 Task: Plan a trip to Brvenica, Macedonia from 12th December, 2023 to 16th December, 2023 for 8 adults.8 bedrooms having 8 beds and 8 bathrooms. Property type can be hotel. Amenities needed are: wifi, TV, free parkinig on premises, gym, breakfast. Look for 5 properties as per requirement.
Action: Mouse moved to (524, 114)
Screenshot: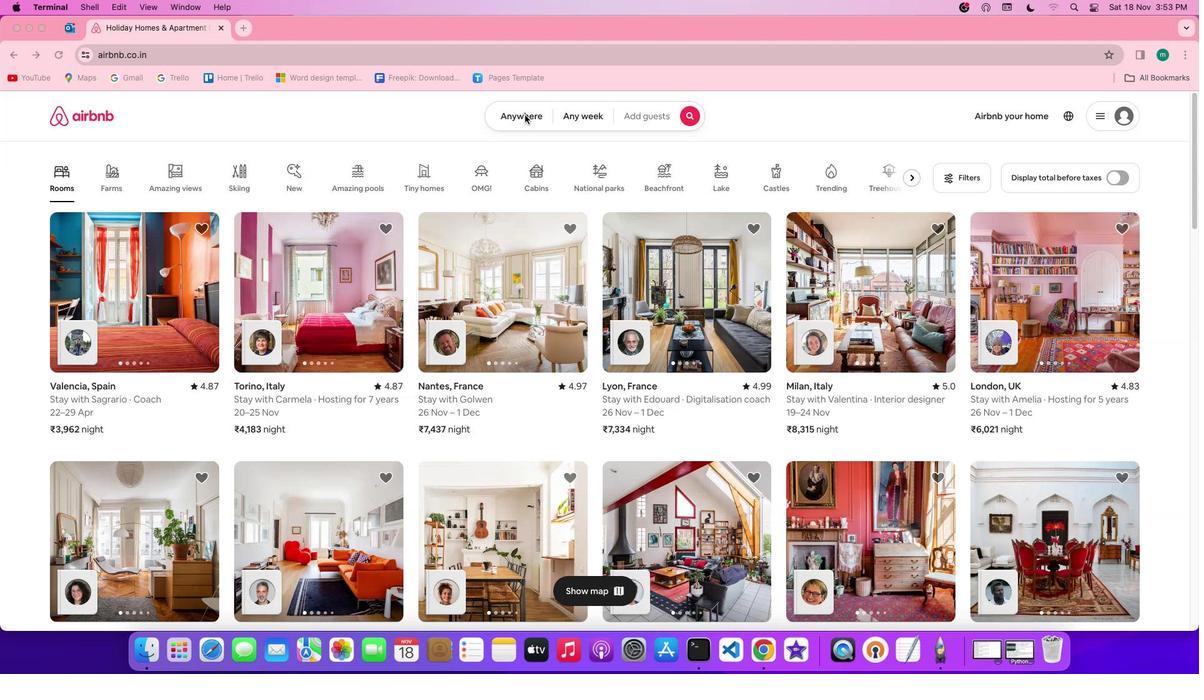 
Action: Mouse pressed left at (524, 114)
Screenshot: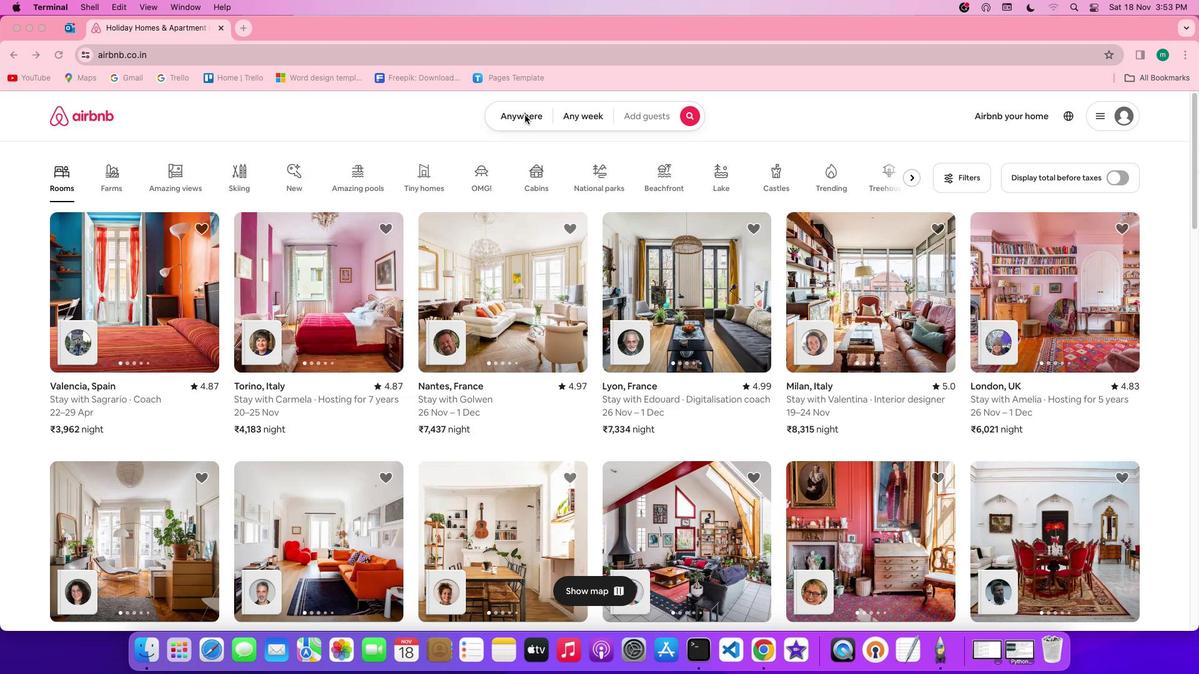 
Action: Mouse pressed left at (524, 114)
Screenshot: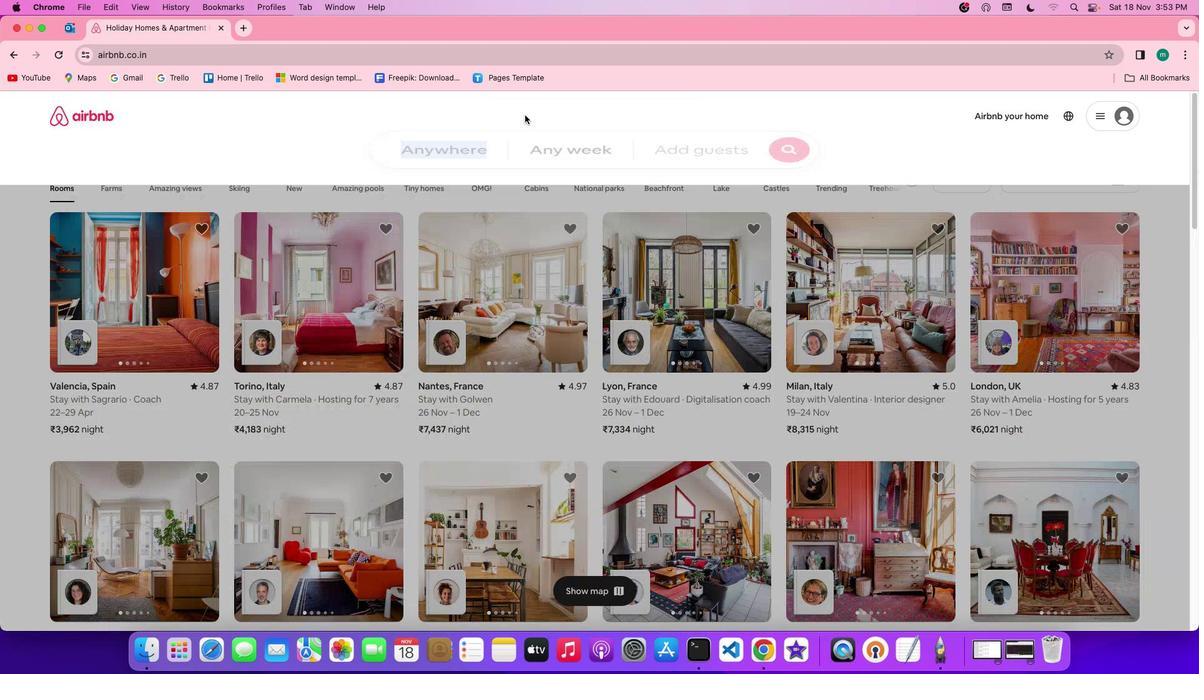
Action: Mouse moved to (467, 166)
Screenshot: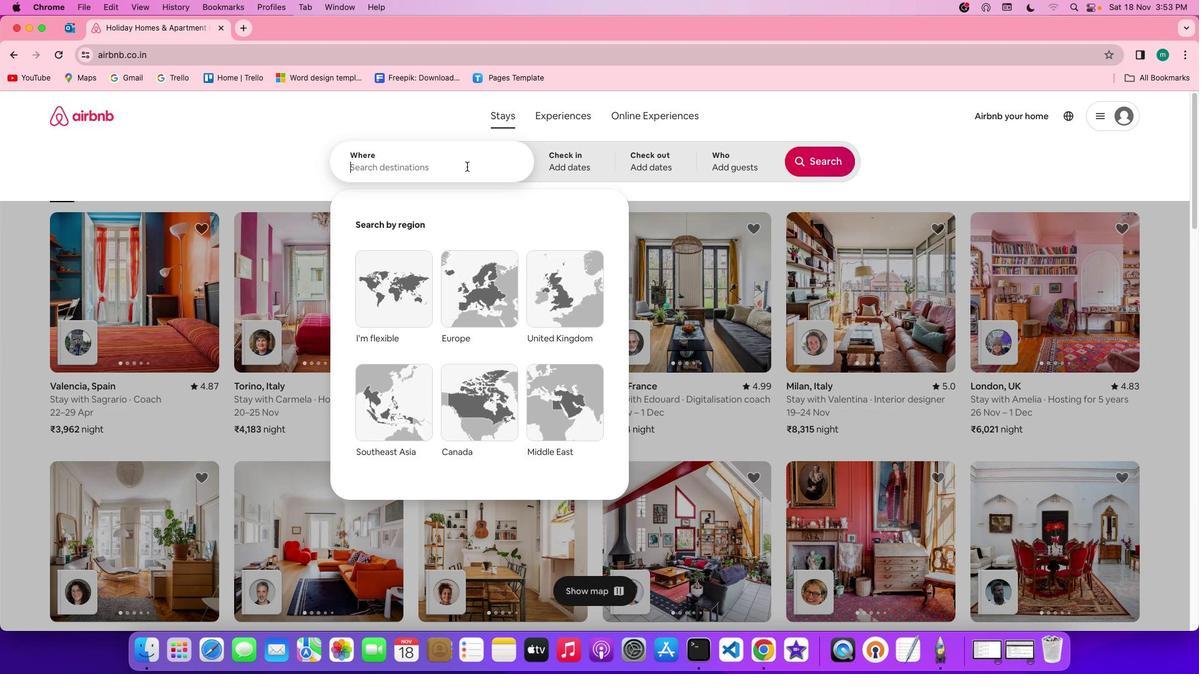 
Action: Mouse pressed left at (467, 166)
Screenshot: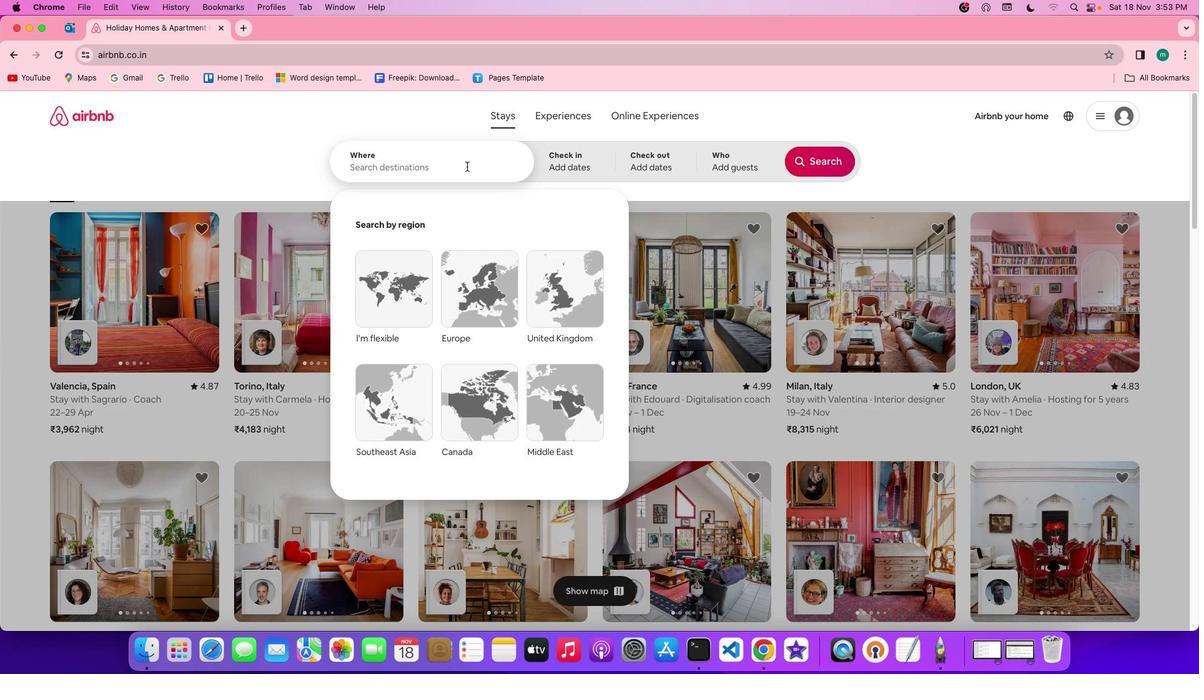 
Action: Key pressed Key.spaceKey.shift'B''r''v''e''n''i''c''a'','Key.spaceKey.shift'M''a''c''e''d''o''n''i''a'
Screenshot: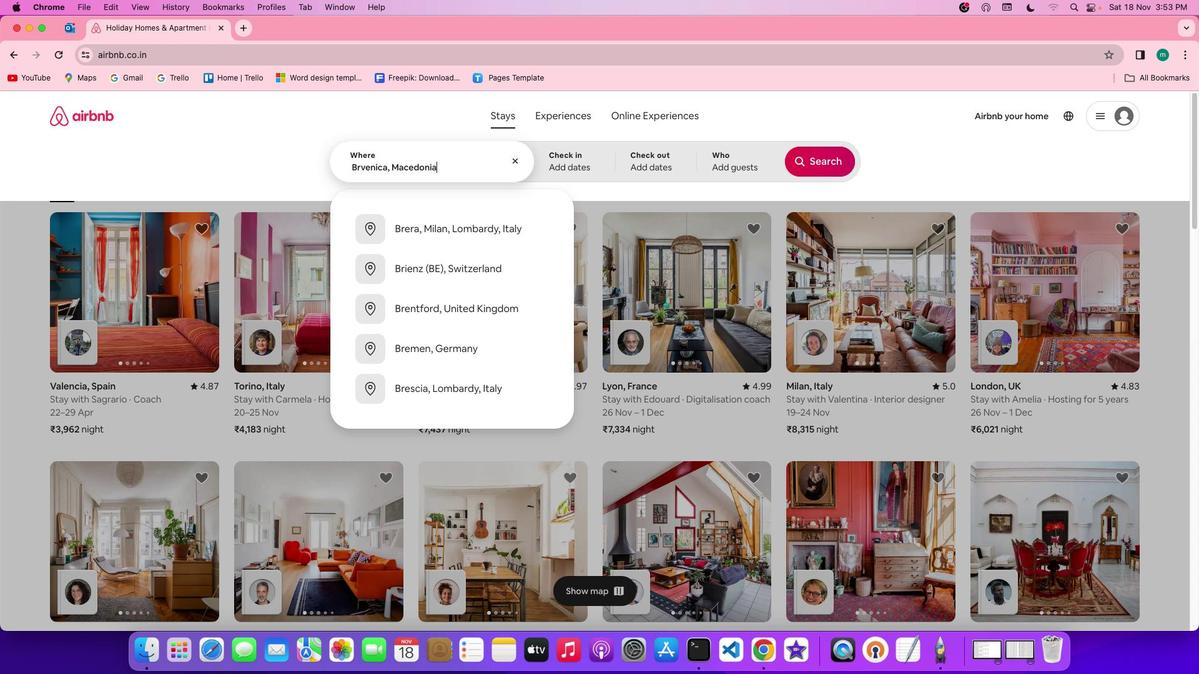 
Action: Mouse moved to (579, 157)
Screenshot: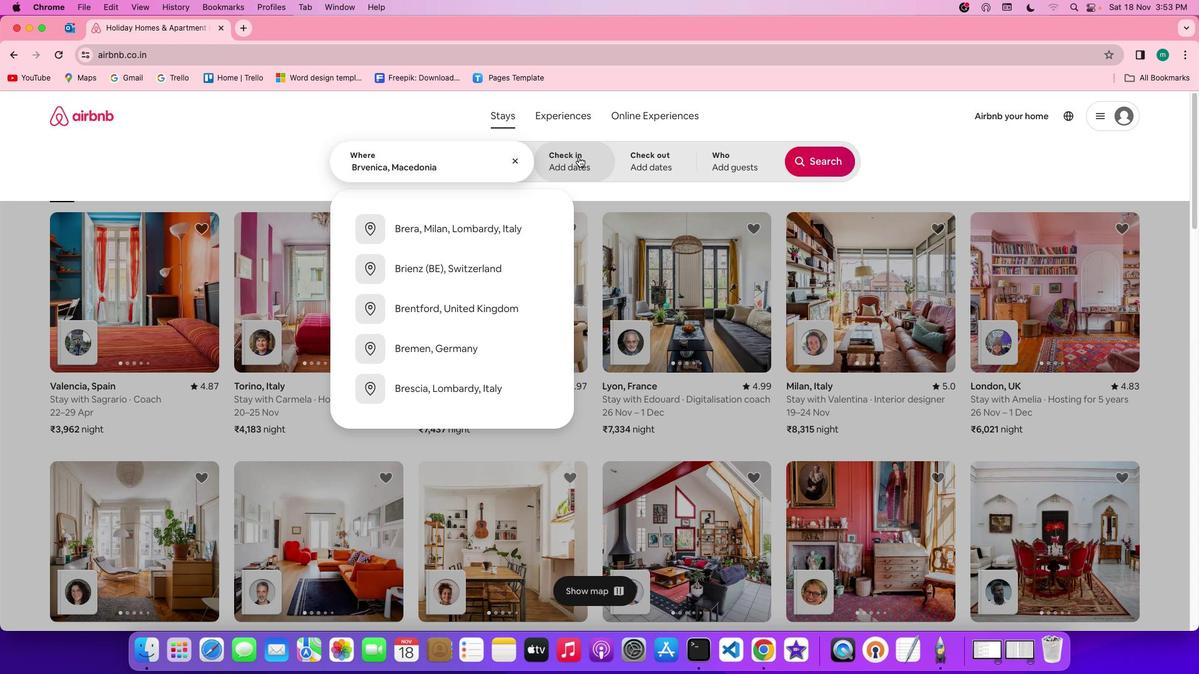 
Action: Mouse pressed left at (579, 157)
Screenshot: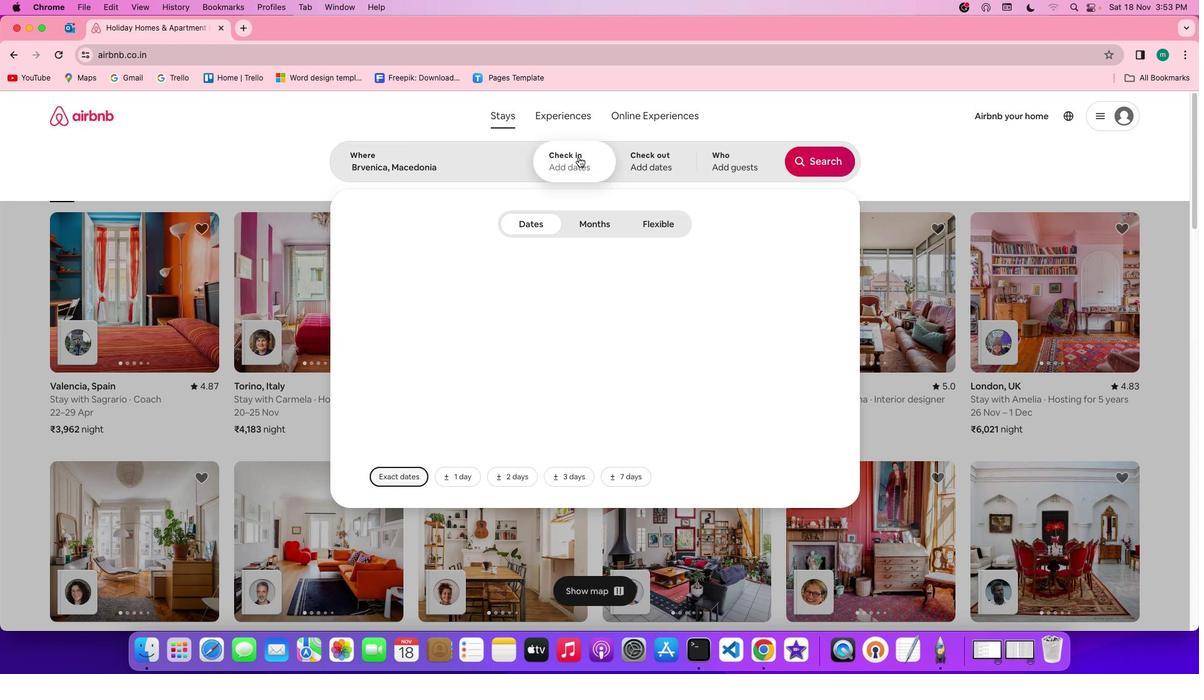 
Action: Mouse moved to (682, 371)
Screenshot: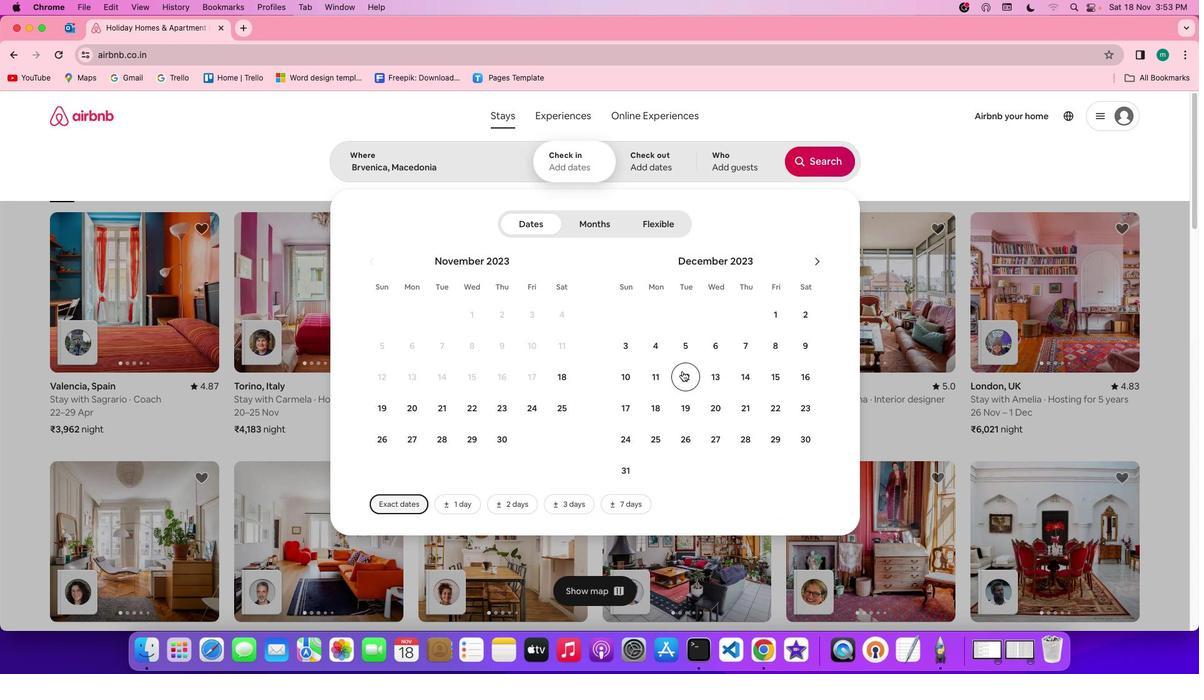 
Action: Mouse pressed left at (682, 371)
Screenshot: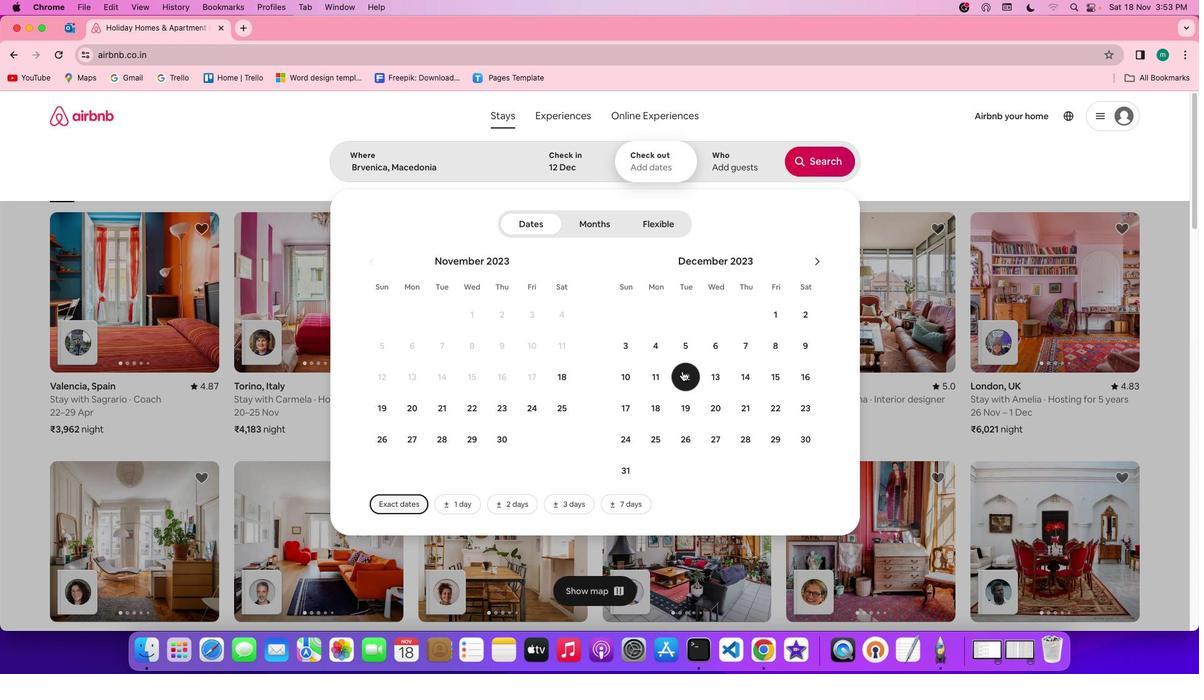 
Action: Mouse moved to (817, 371)
Screenshot: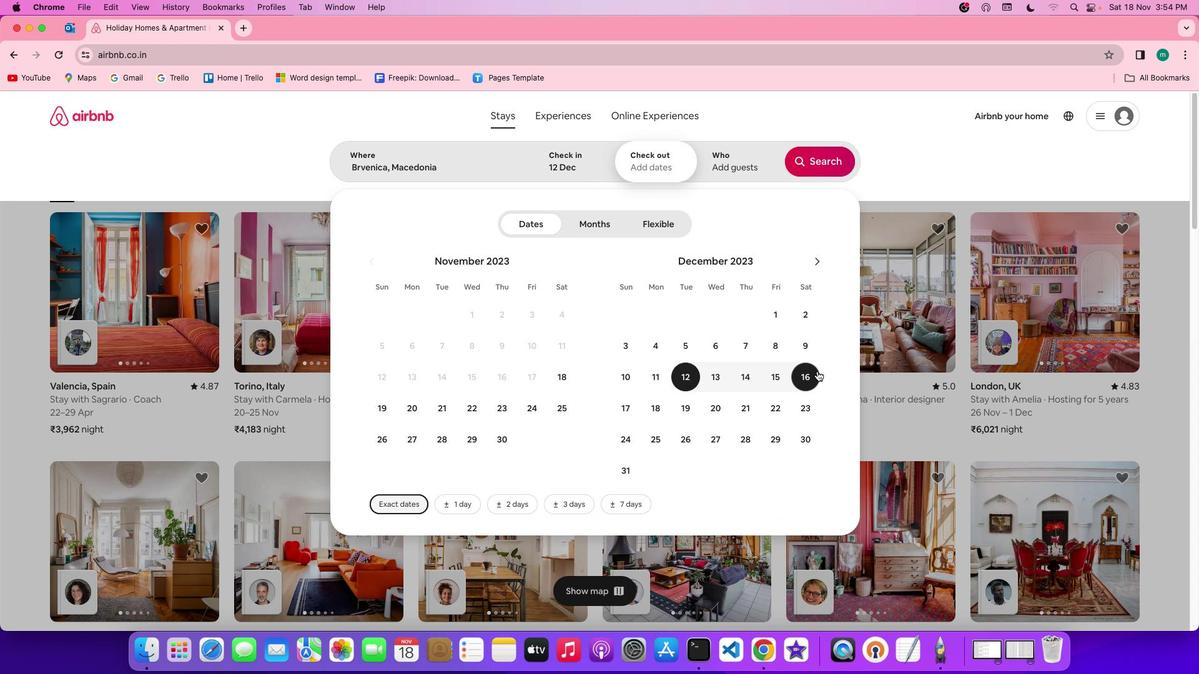 
Action: Mouse pressed left at (817, 371)
Screenshot: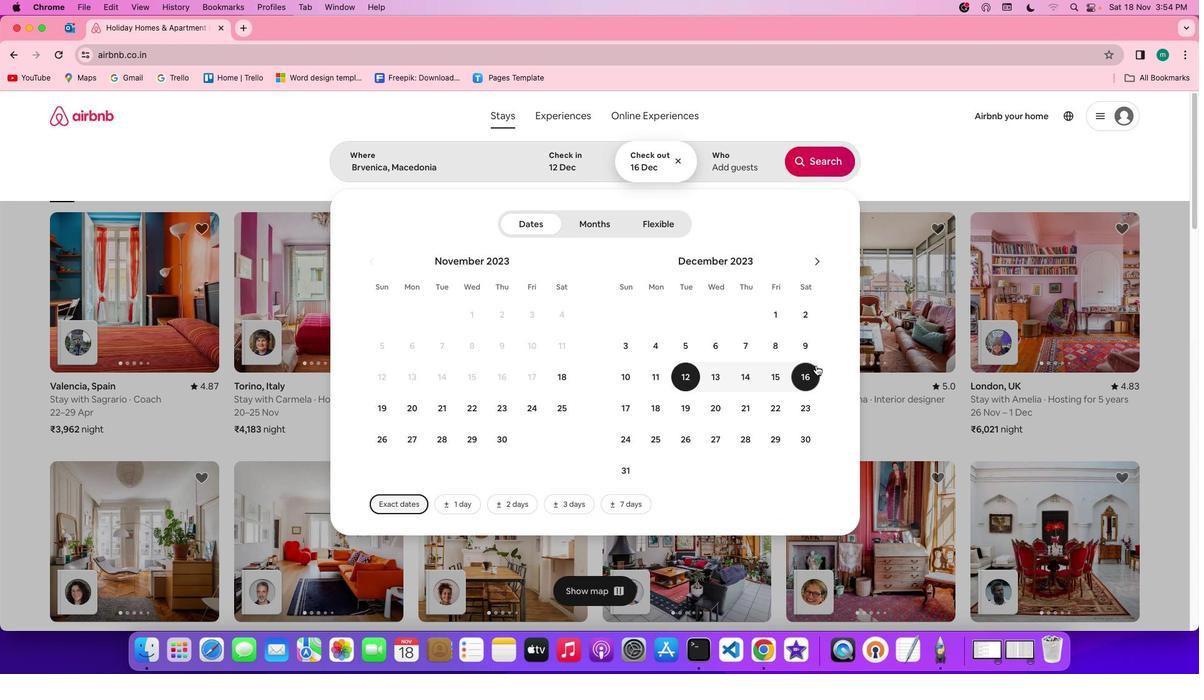 
Action: Mouse moved to (750, 156)
Screenshot: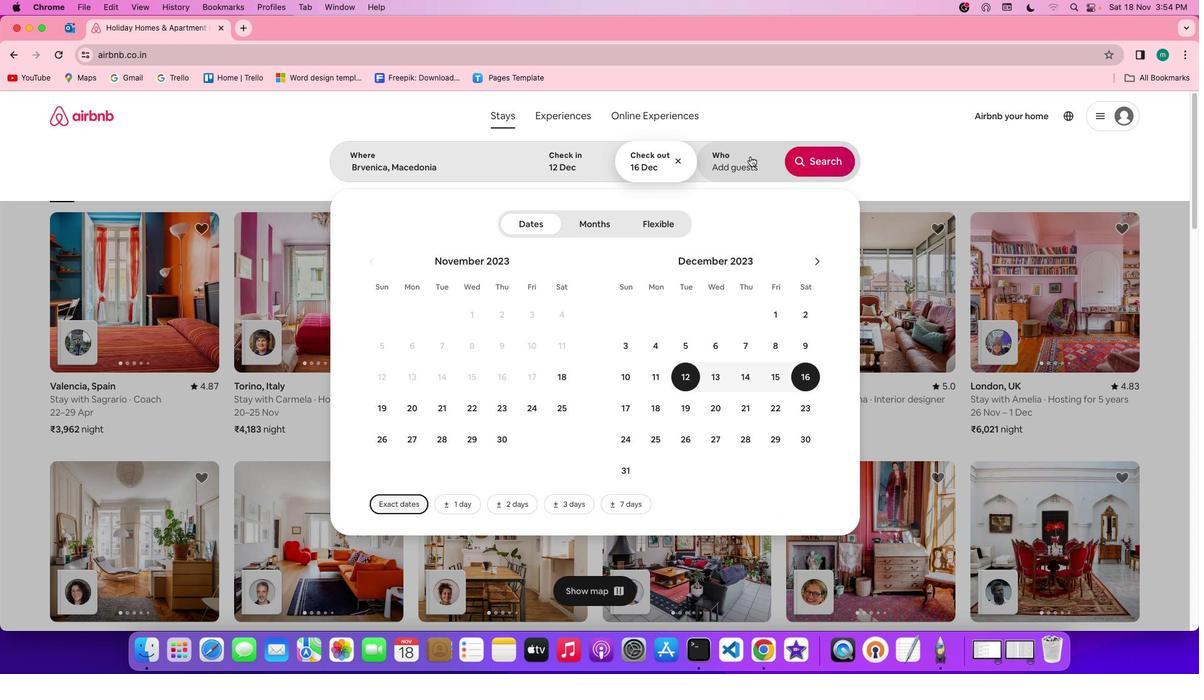 
Action: Mouse pressed left at (750, 156)
Screenshot: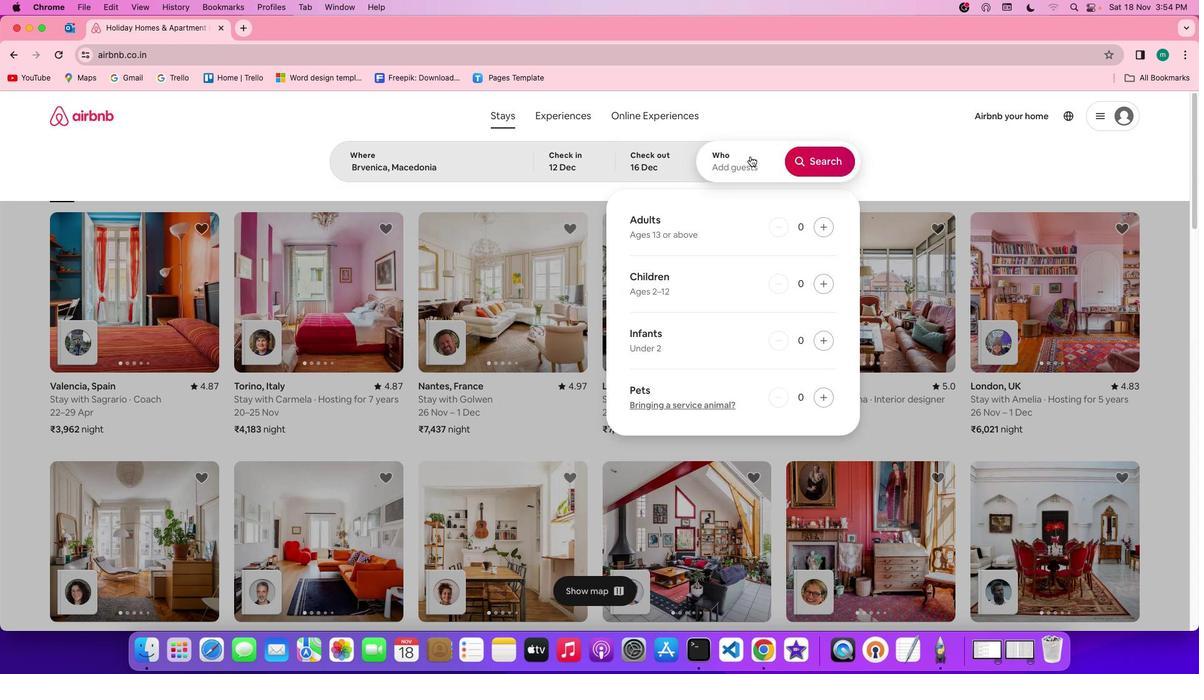 
Action: Mouse moved to (817, 228)
Screenshot: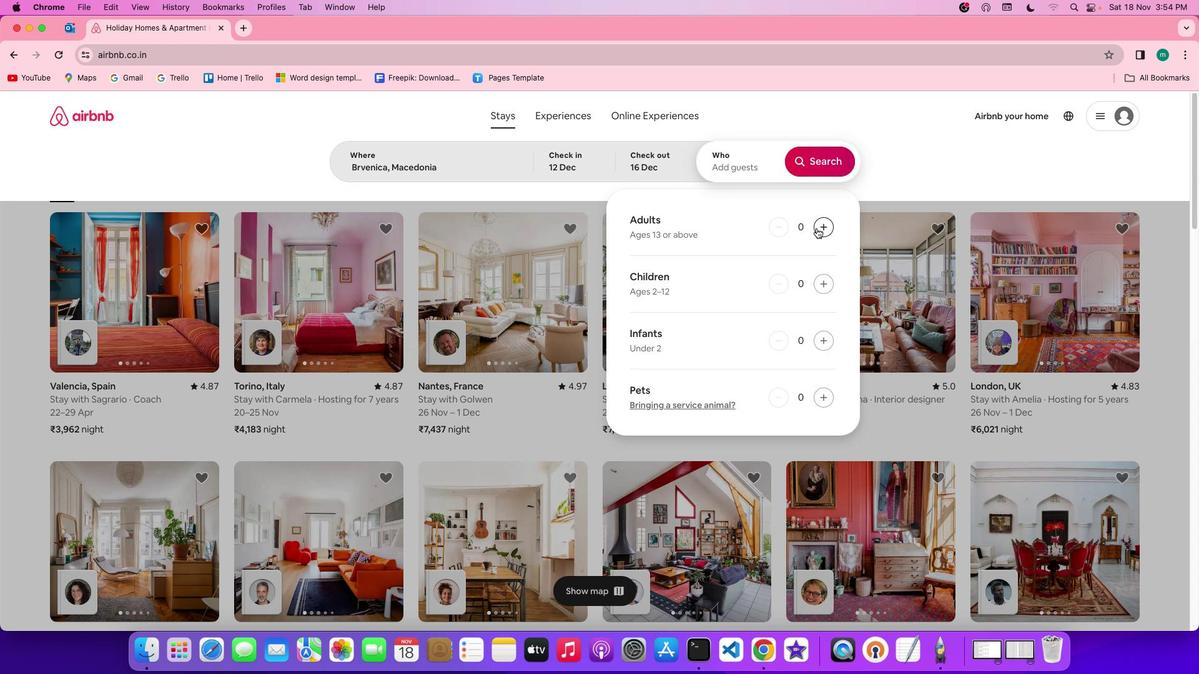 
Action: Mouse pressed left at (817, 228)
Screenshot: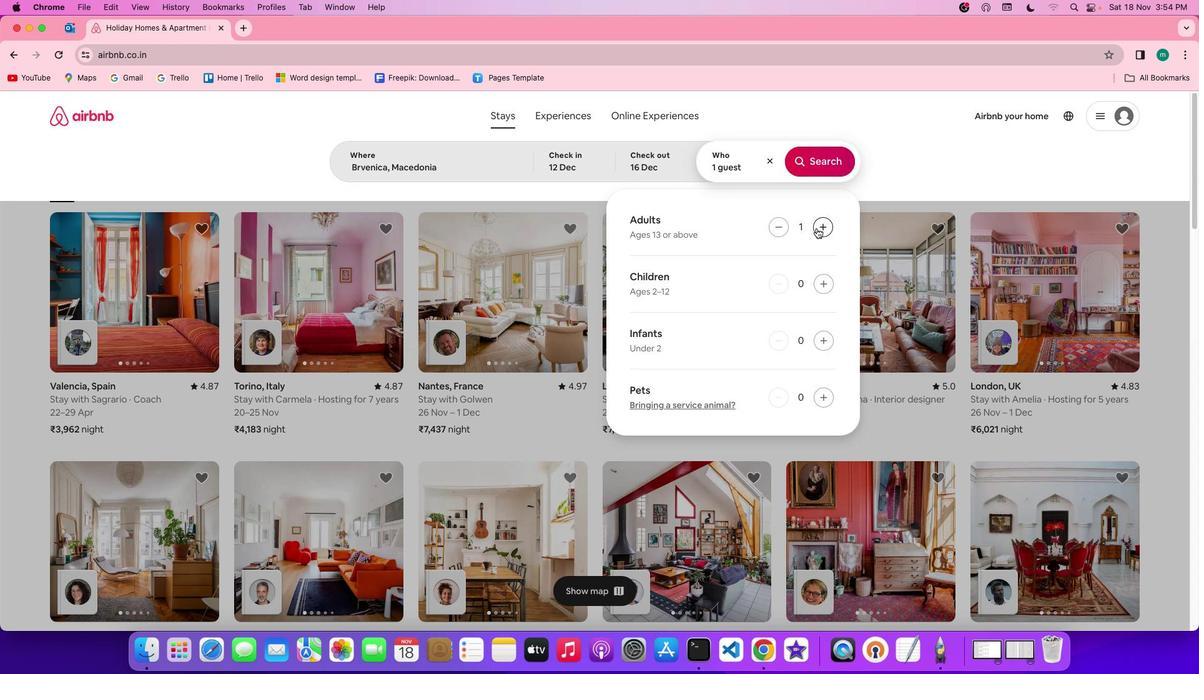 
Action: Mouse pressed left at (817, 228)
Screenshot: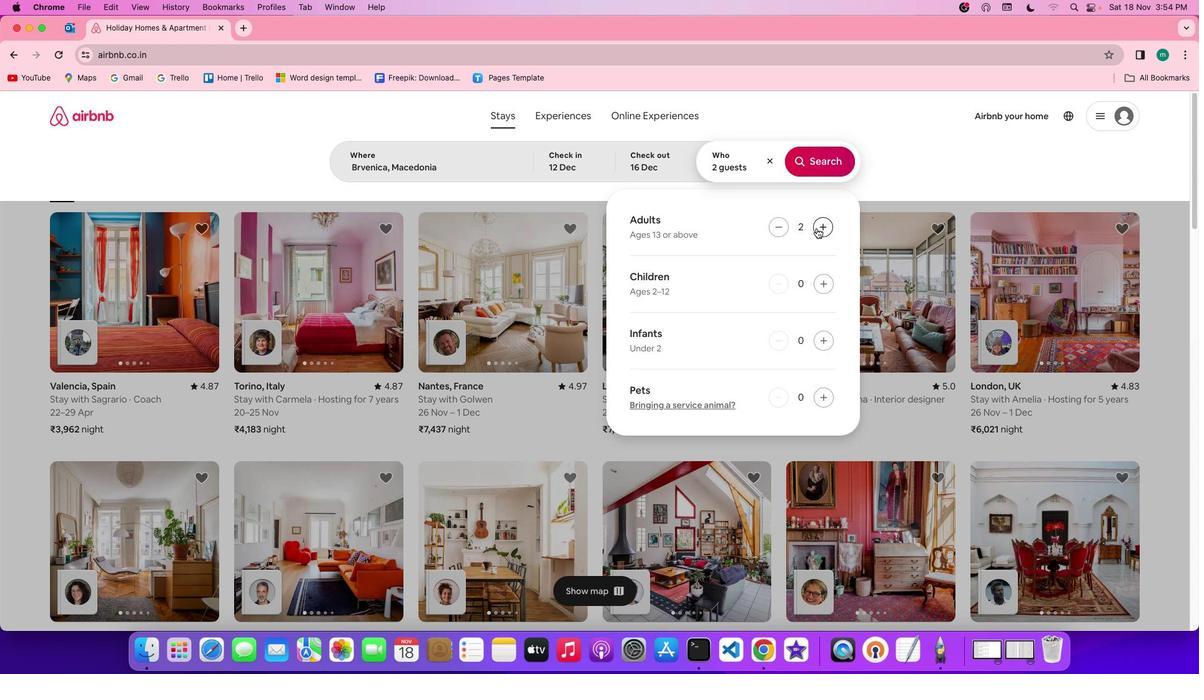 
Action: Mouse pressed left at (817, 228)
Screenshot: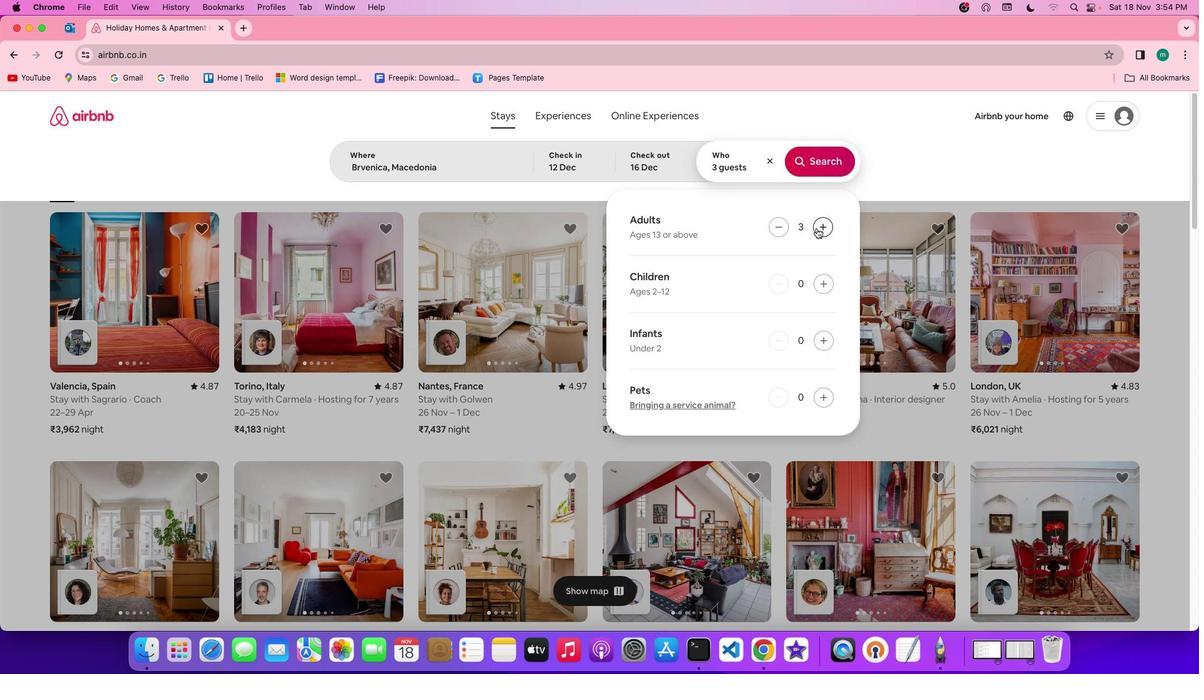 
Action: Mouse pressed left at (817, 228)
Screenshot: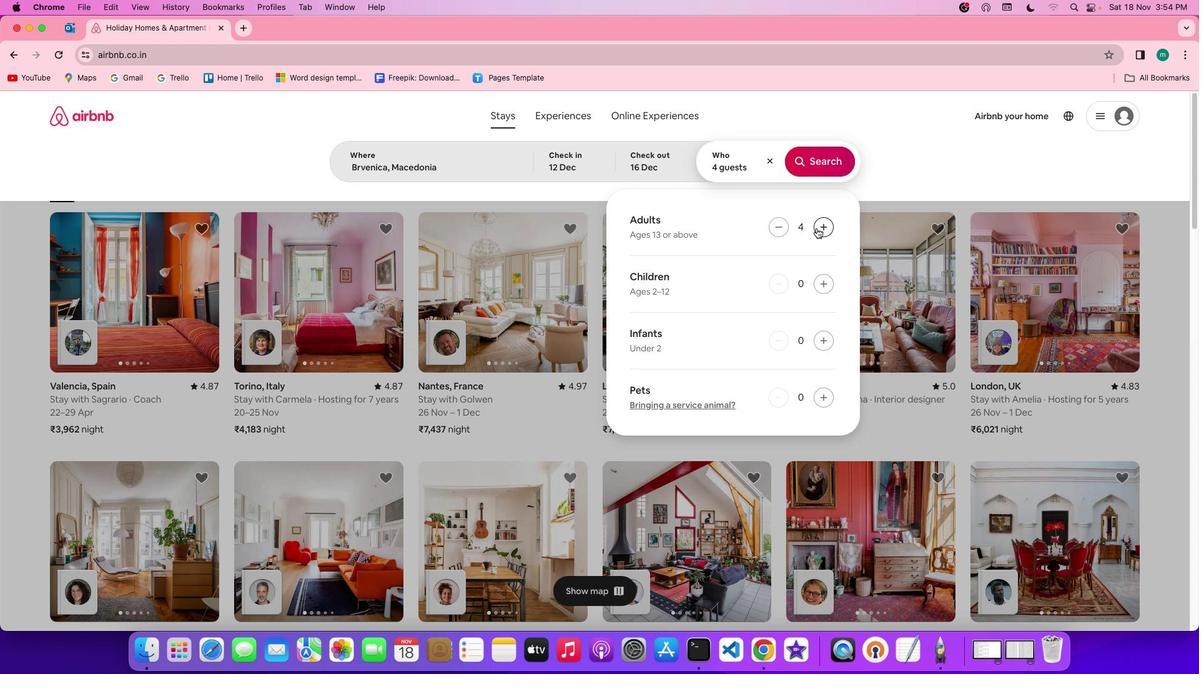 
Action: Mouse pressed left at (817, 228)
Screenshot: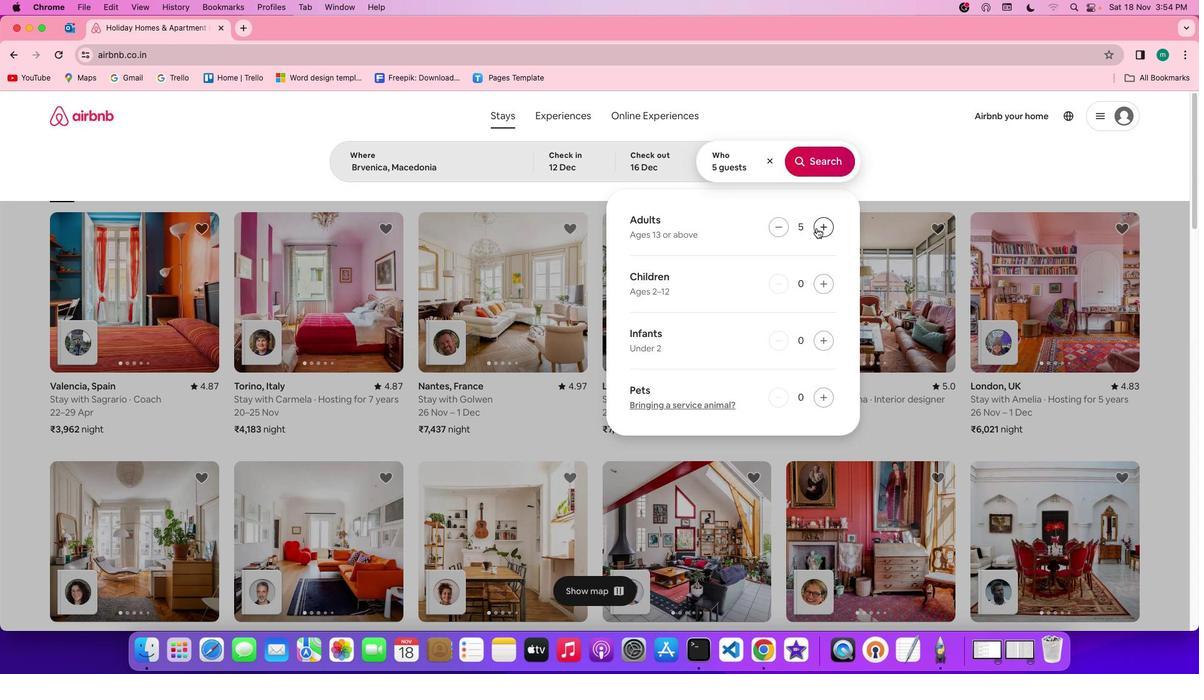 
Action: Mouse pressed left at (817, 228)
Screenshot: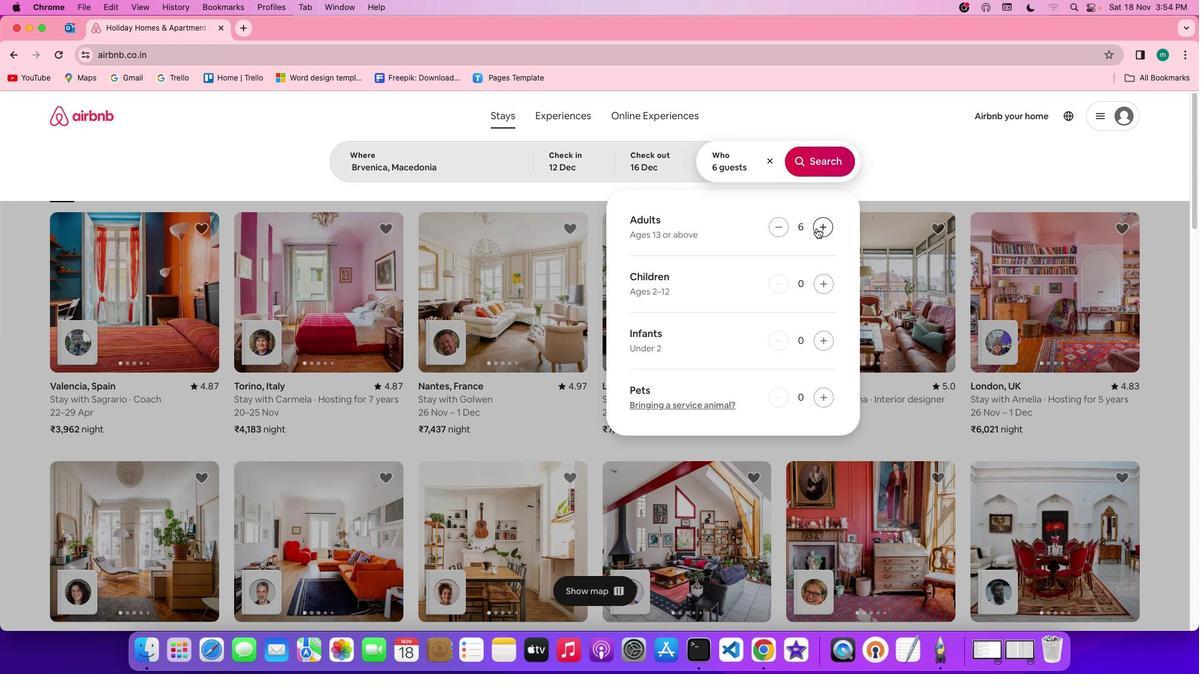 
Action: Mouse pressed left at (817, 228)
Screenshot: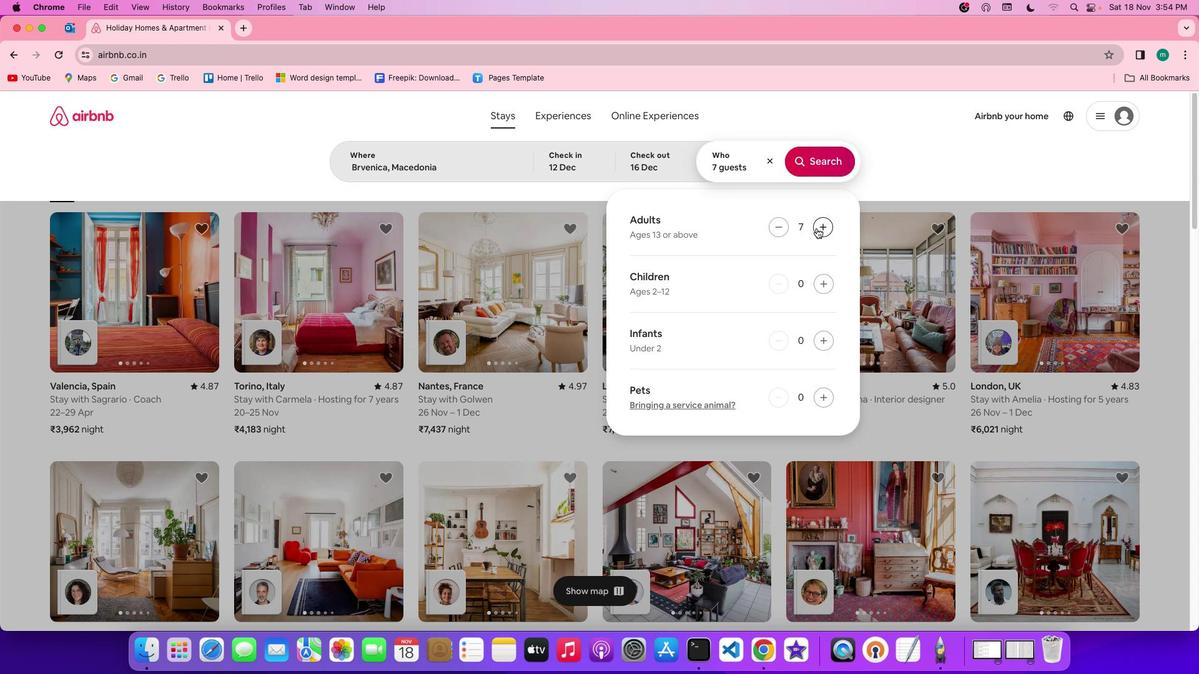 
Action: Mouse pressed left at (817, 228)
Screenshot: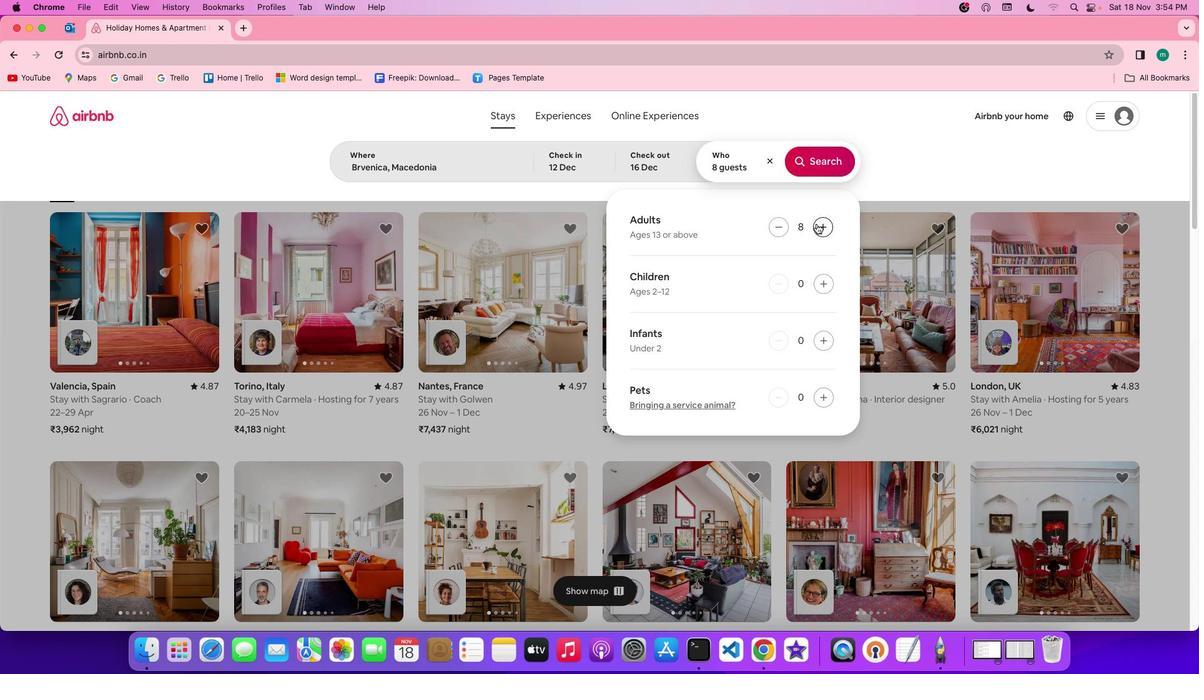 
Action: Mouse moved to (822, 166)
Screenshot: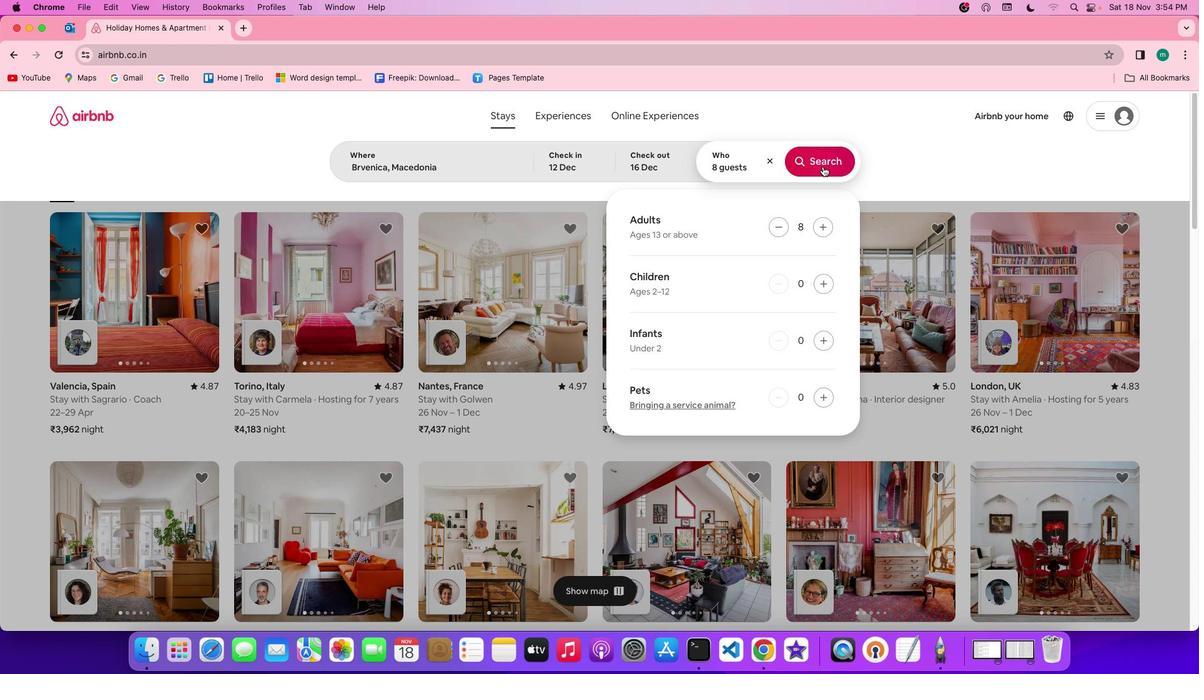 
Action: Mouse pressed left at (822, 166)
Screenshot: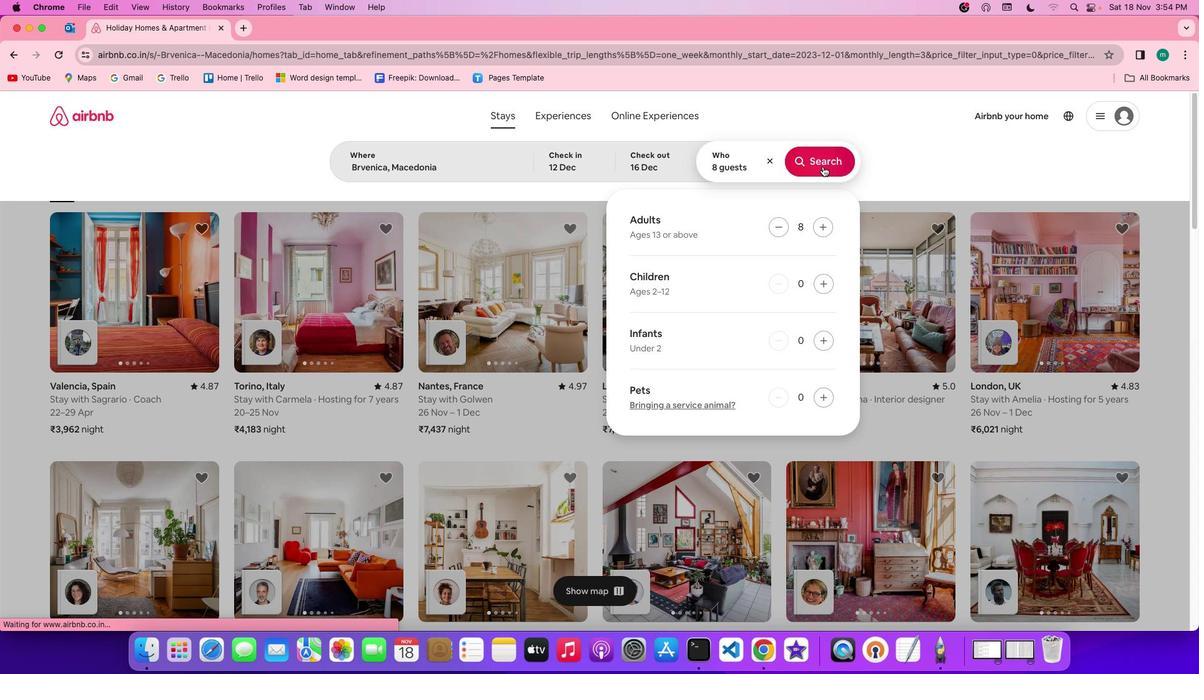 
Action: Mouse moved to (1013, 163)
Screenshot: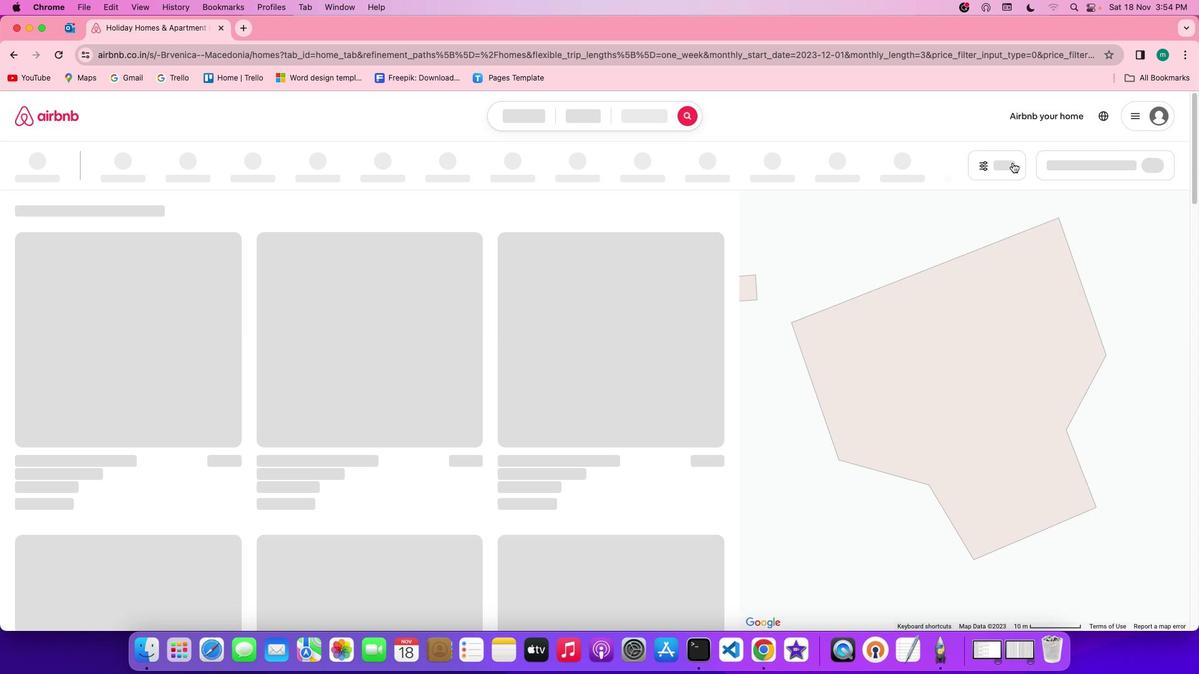 
Action: Mouse pressed left at (1013, 163)
Screenshot: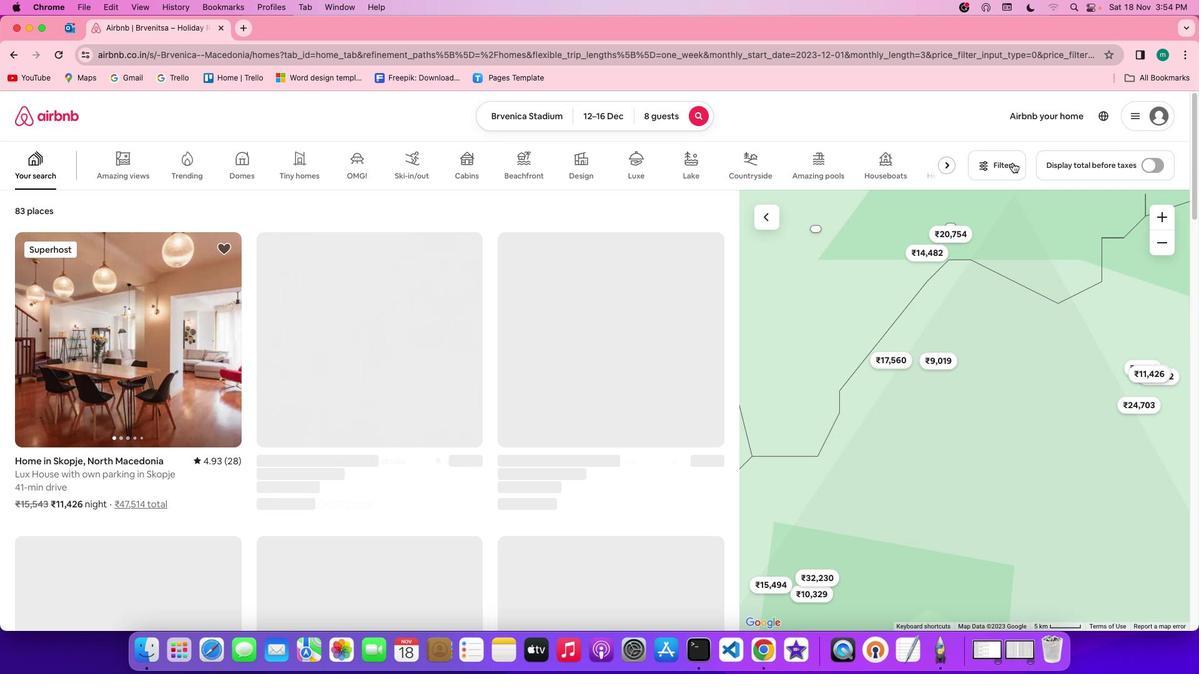 
Action: Mouse moved to (652, 424)
Screenshot: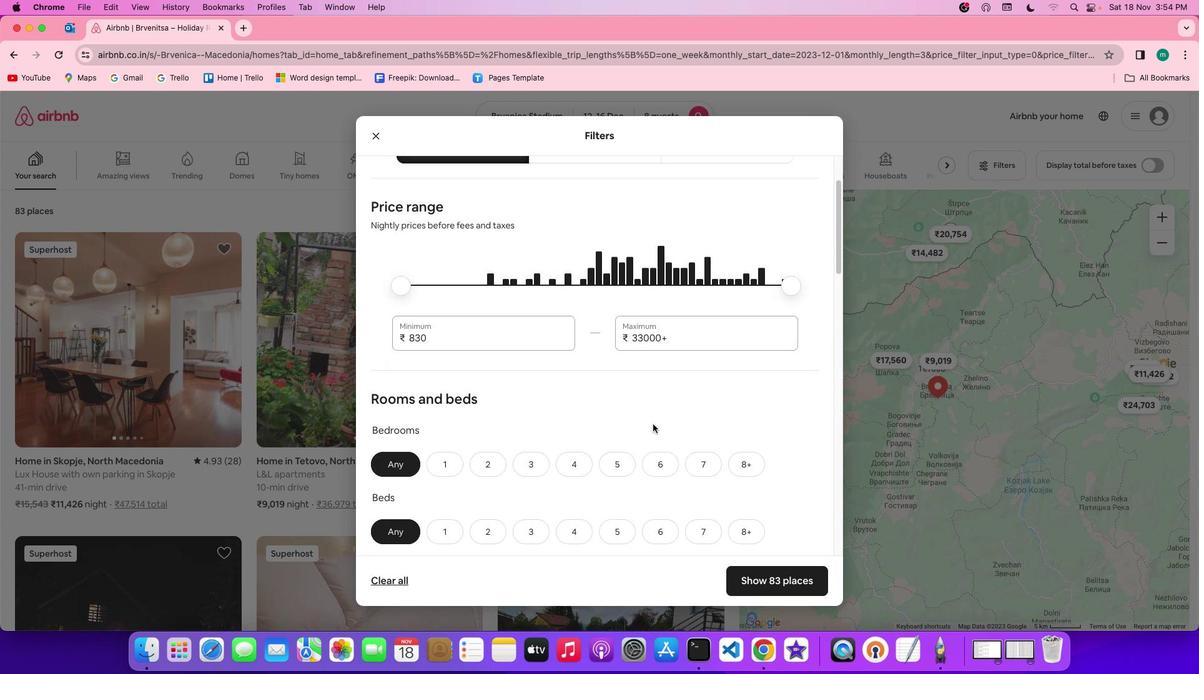 
Action: Mouse scrolled (652, 424) with delta (0, 0)
Screenshot: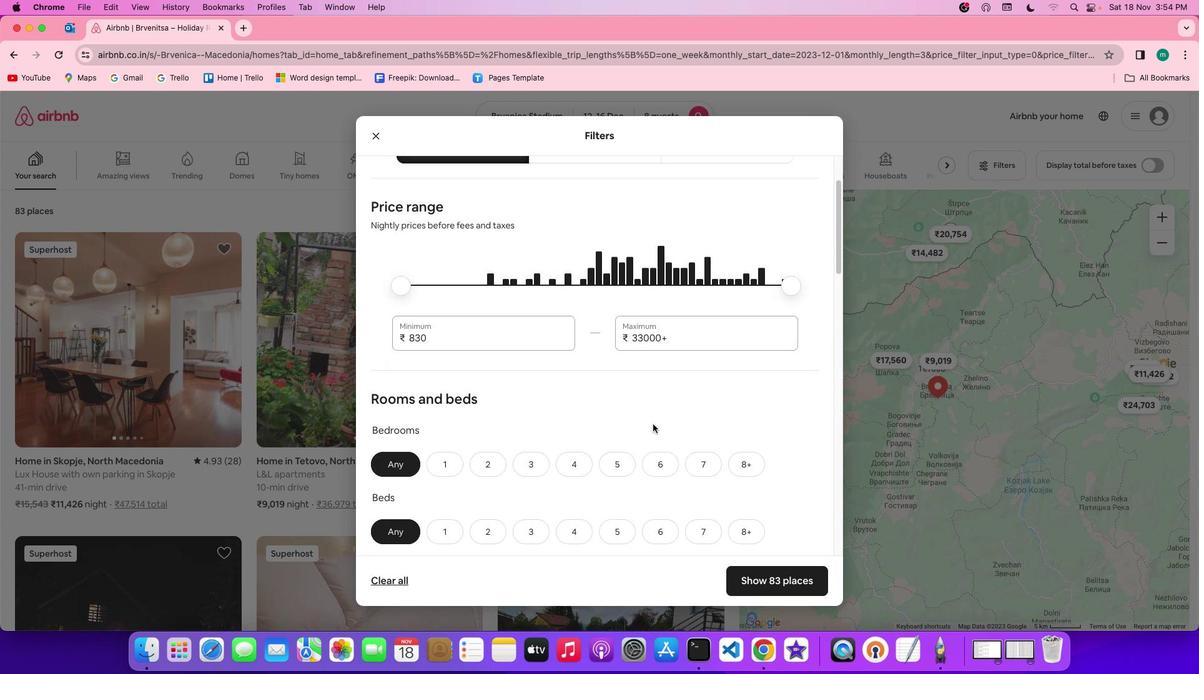 
Action: Mouse scrolled (652, 424) with delta (0, 0)
Screenshot: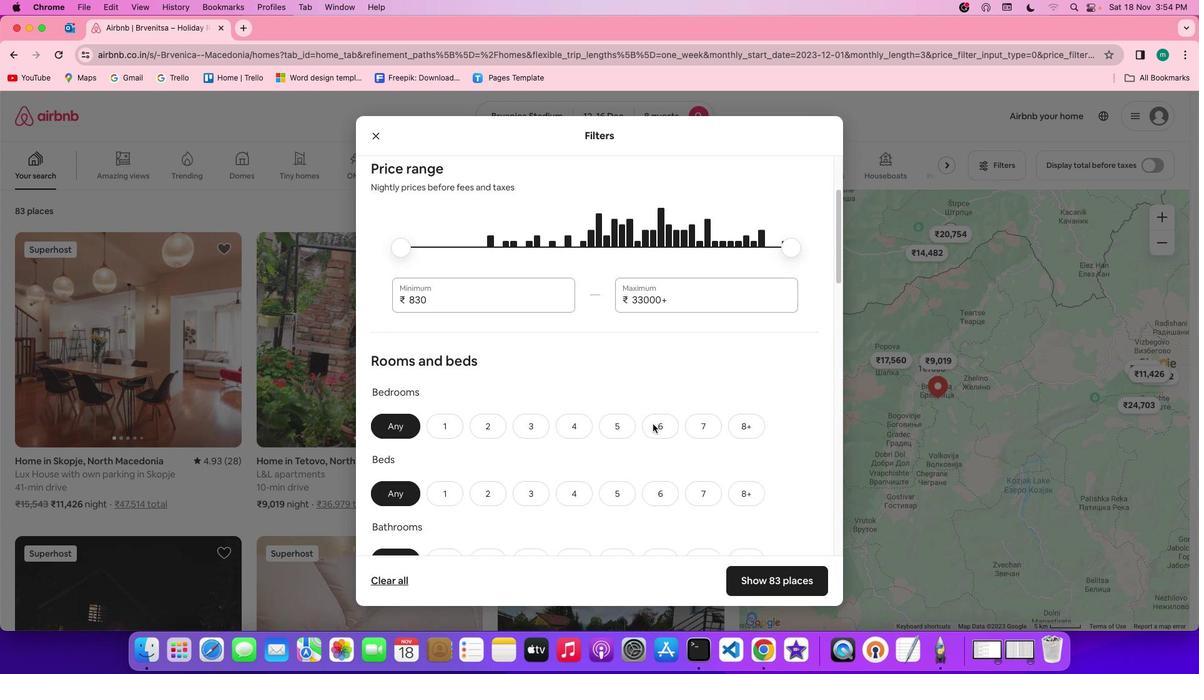 
Action: Mouse scrolled (652, 424) with delta (0, -1)
Screenshot: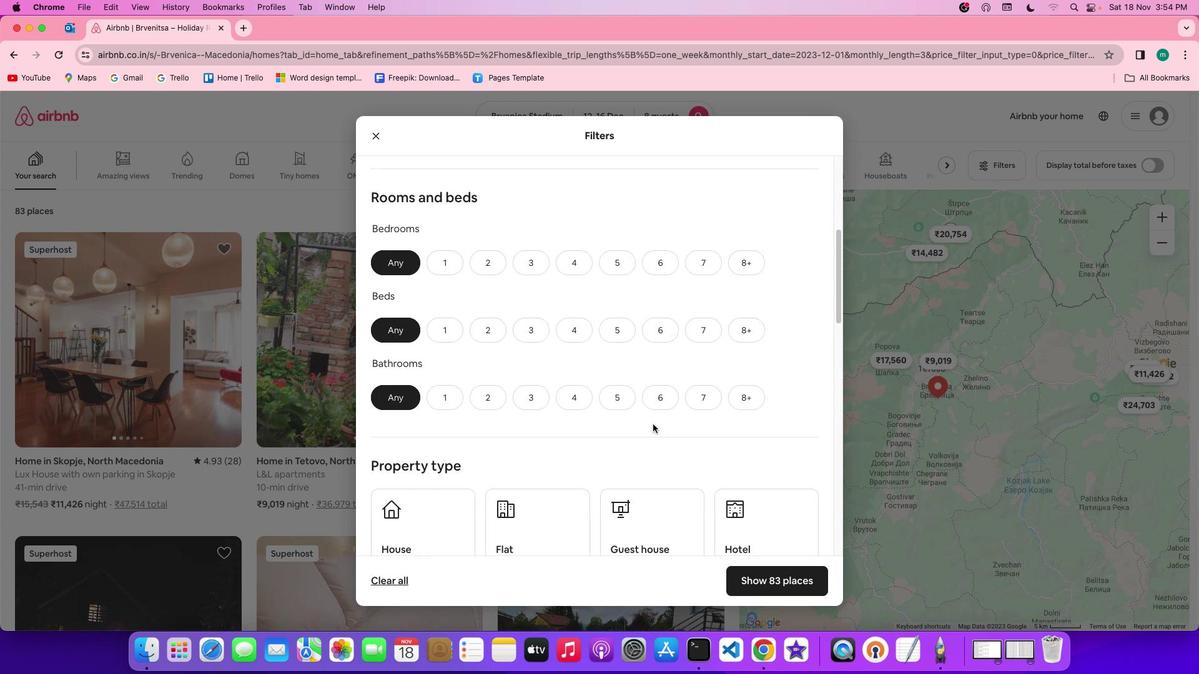 
Action: Mouse scrolled (652, 424) with delta (0, -2)
Screenshot: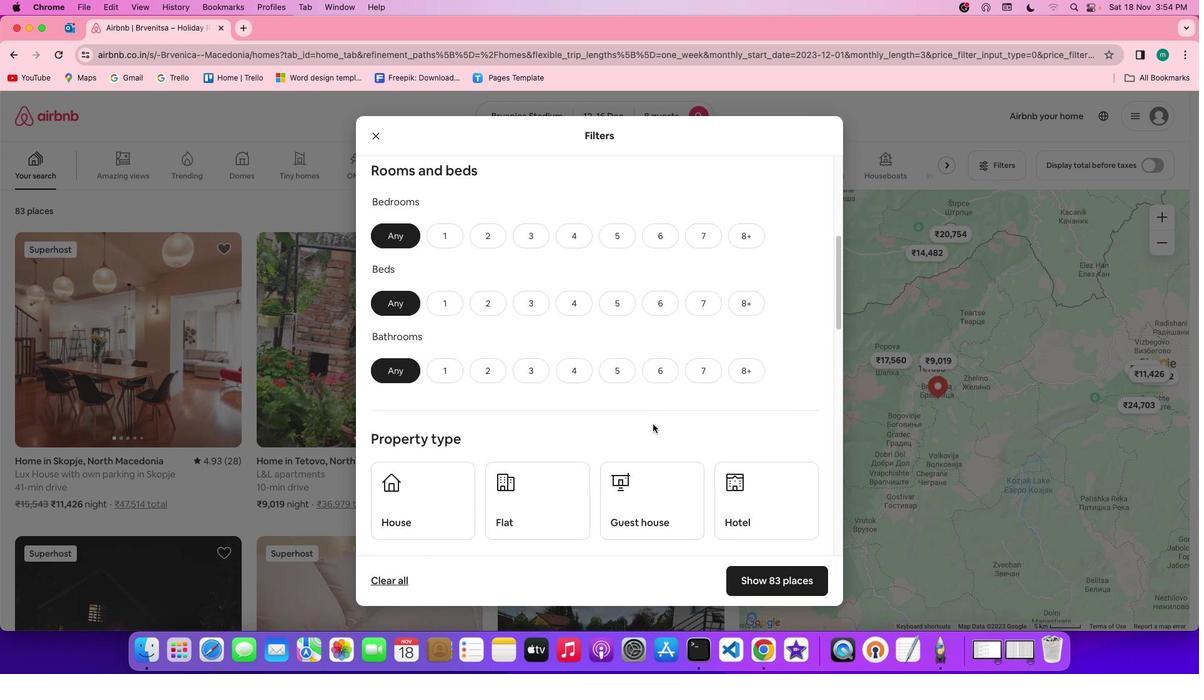 
Action: Mouse scrolled (652, 424) with delta (0, -3)
Screenshot: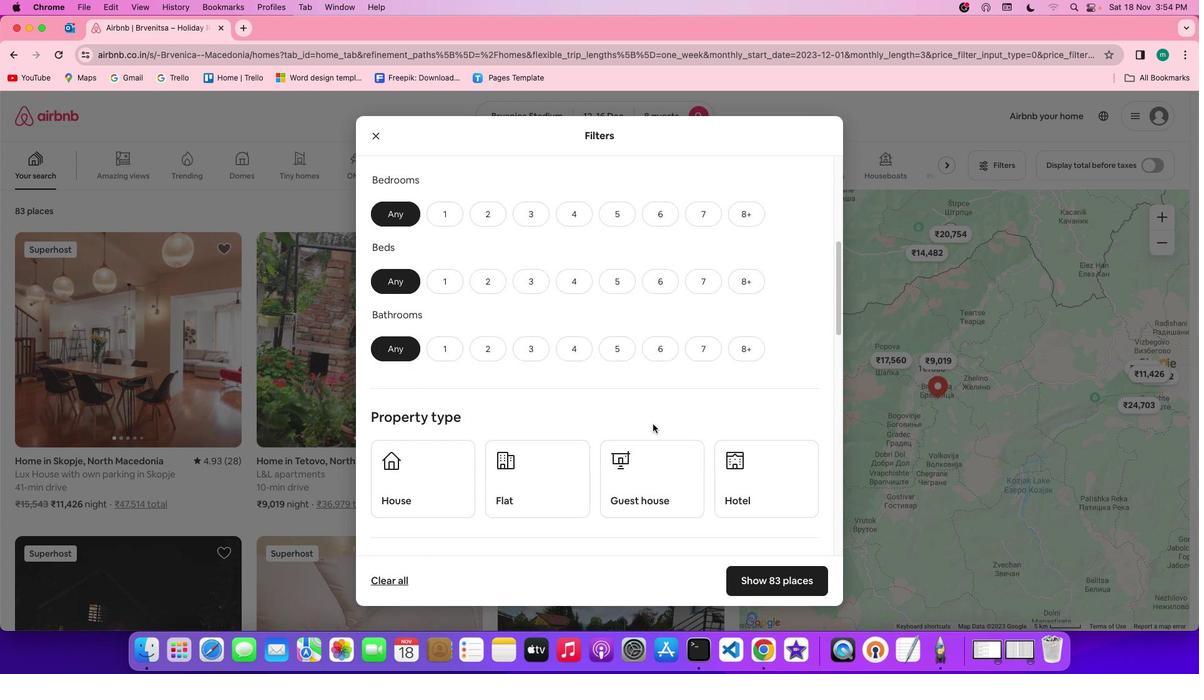 
Action: Mouse moved to (749, 216)
Screenshot: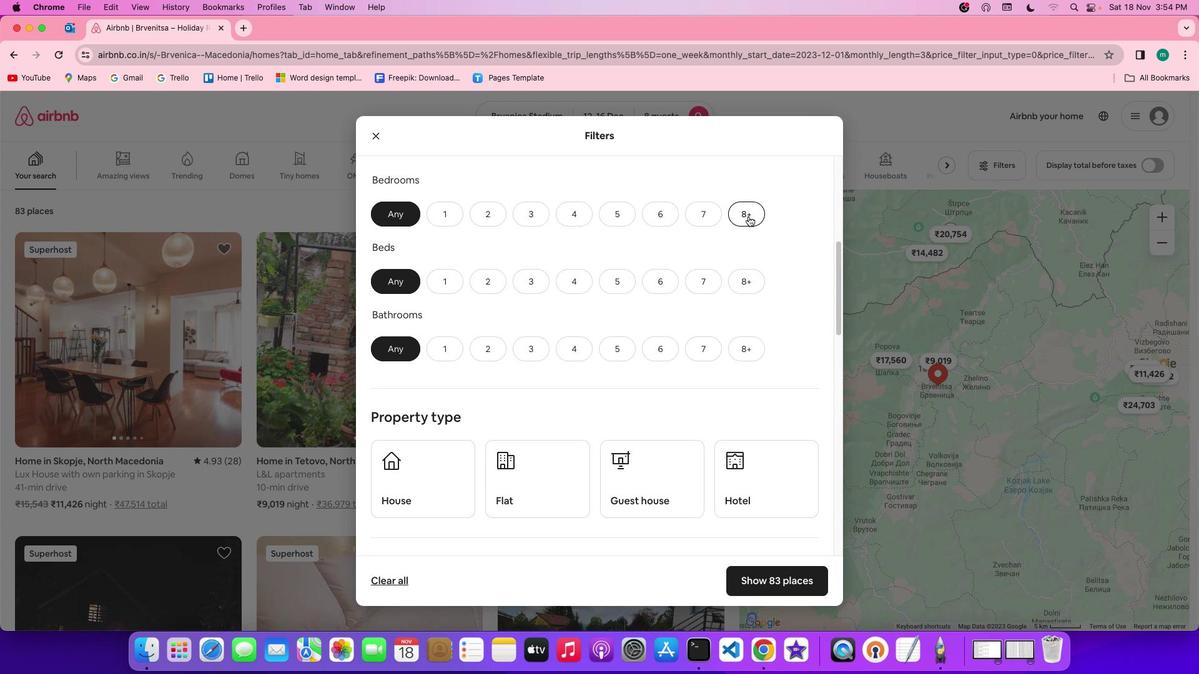 
Action: Mouse pressed left at (749, 216)
Screenshot: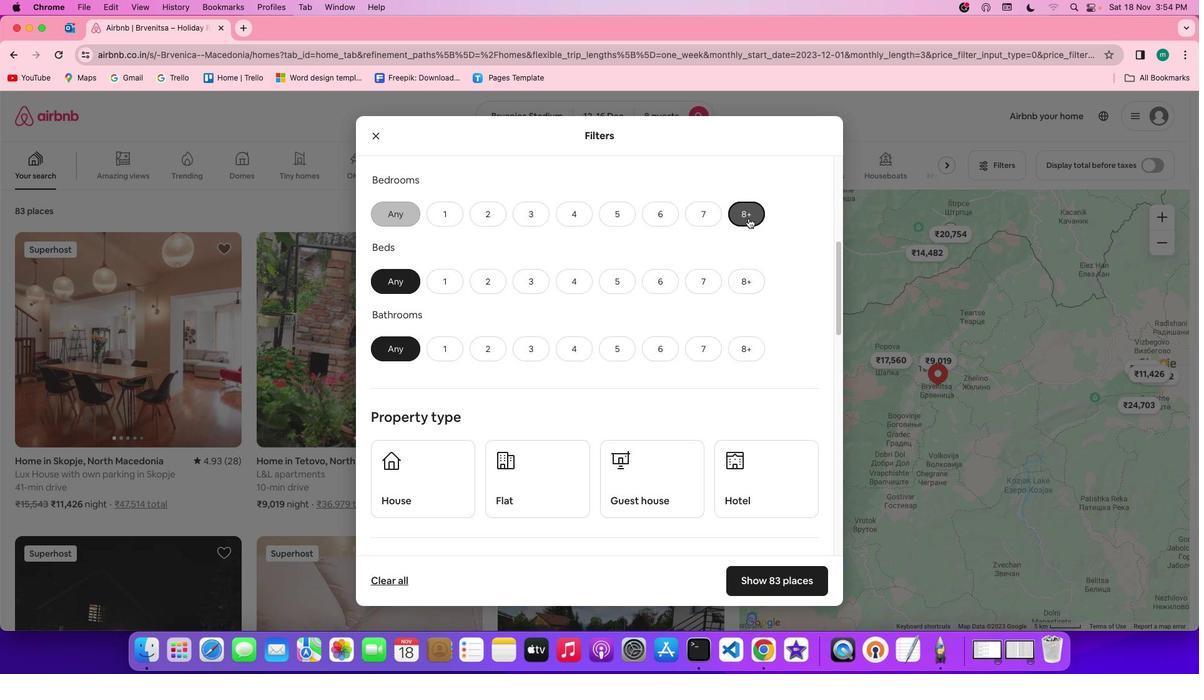 
Action: Mouse moved to (751, 258)
Screenshot: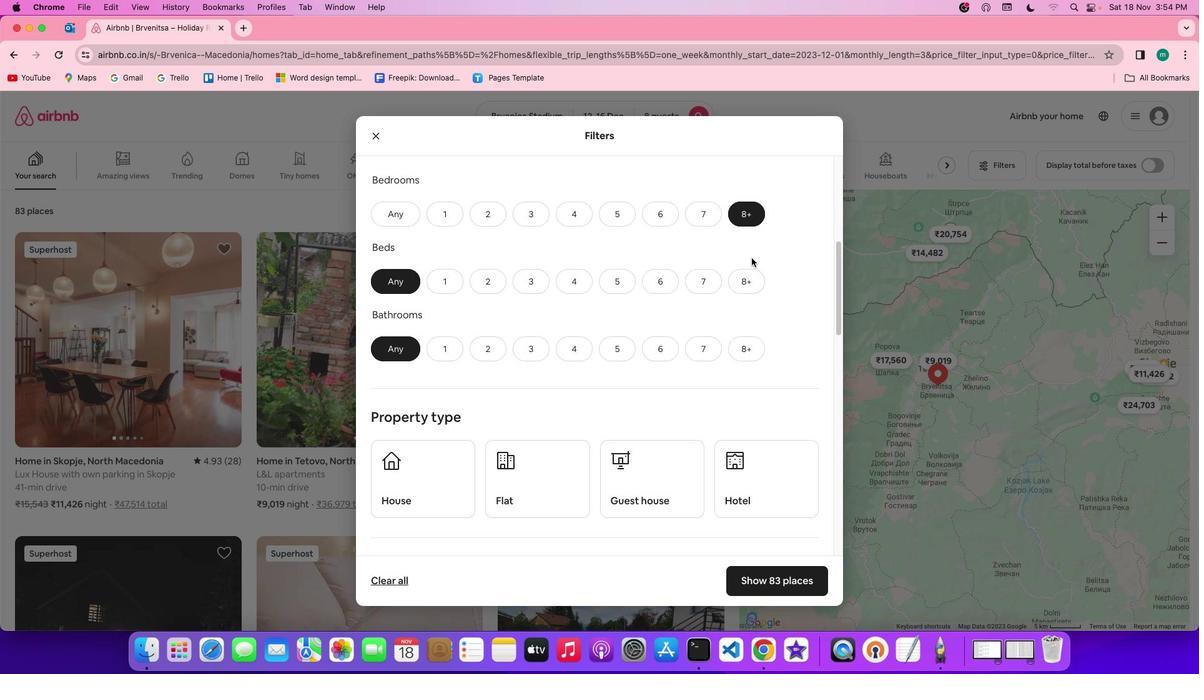 
Action: Mouse pressed left at (751, 258)
Screenshot: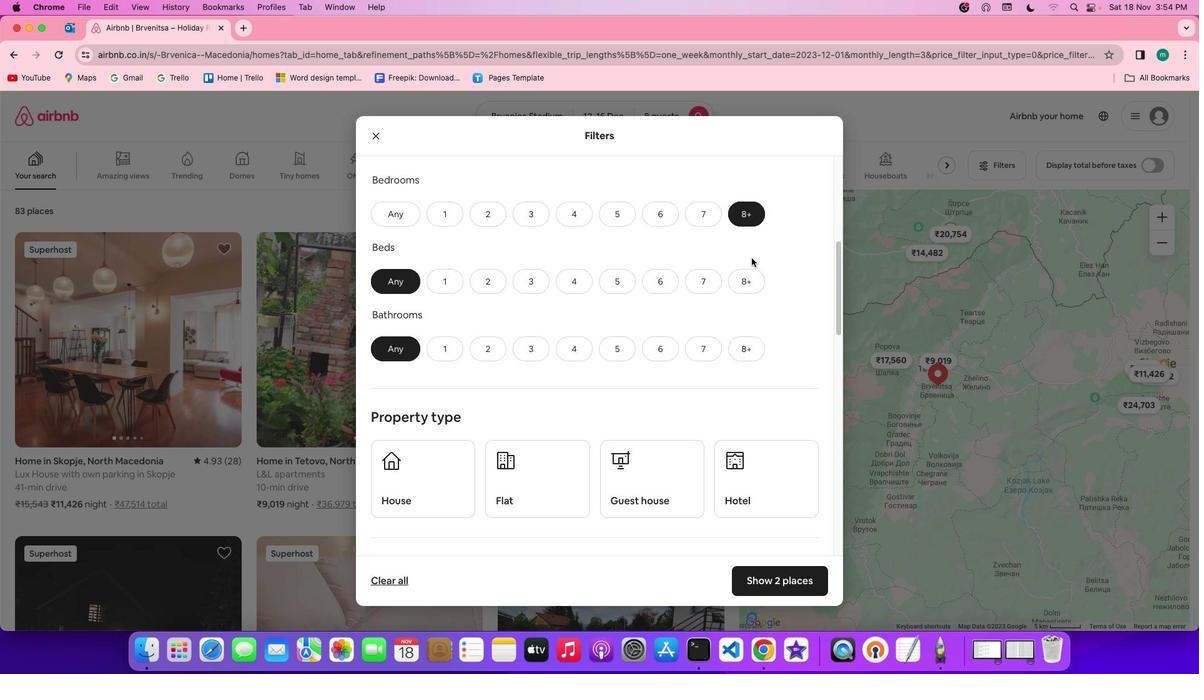 
Action: Mouse moved to (747, 277)
Screenshot: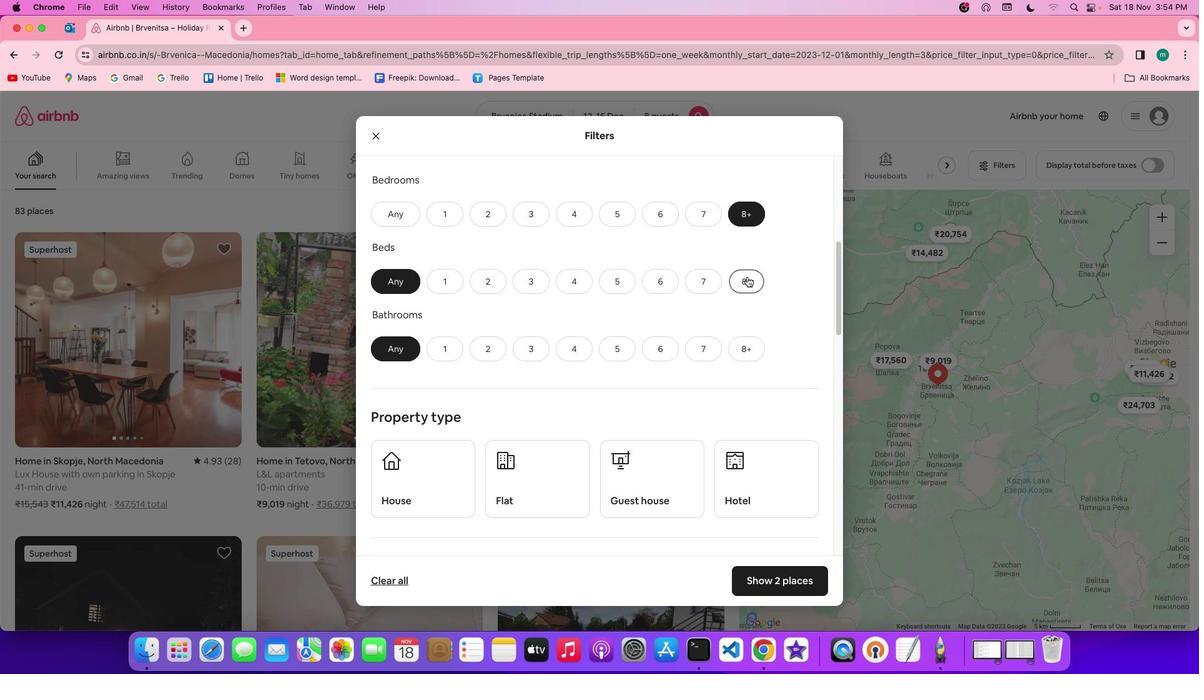 
Action: Mouse pressed left at (747, 277)
Screenshot: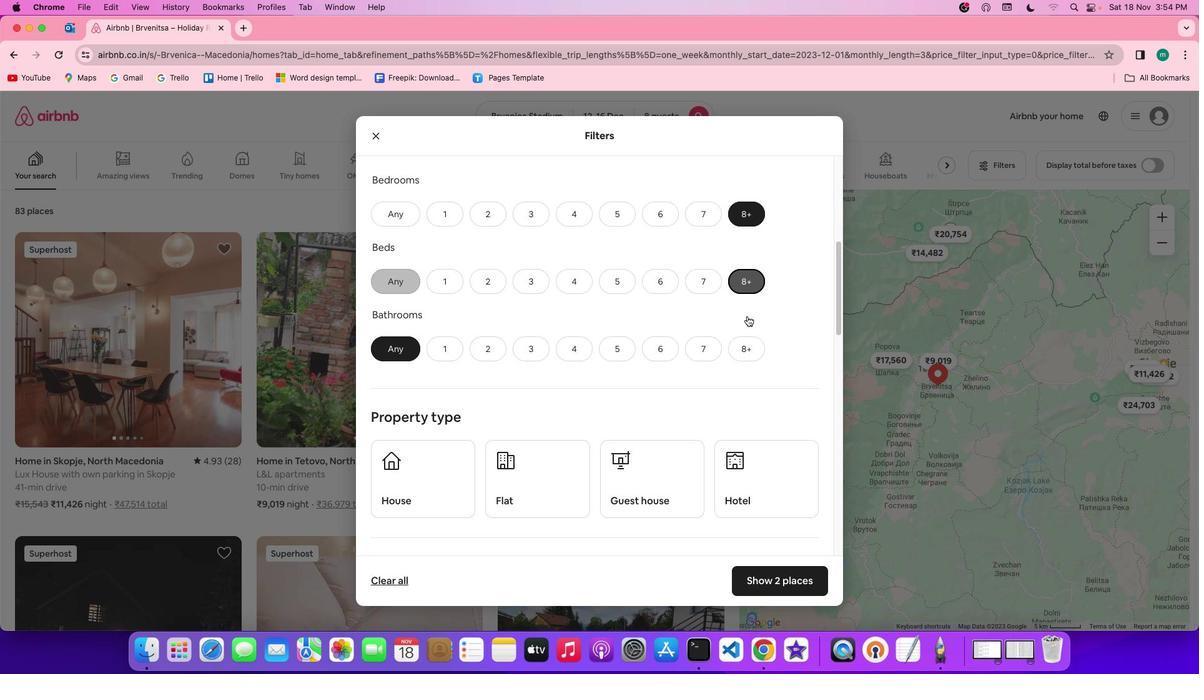 
Action: Mouse moved to (740, 344)
Screenshot: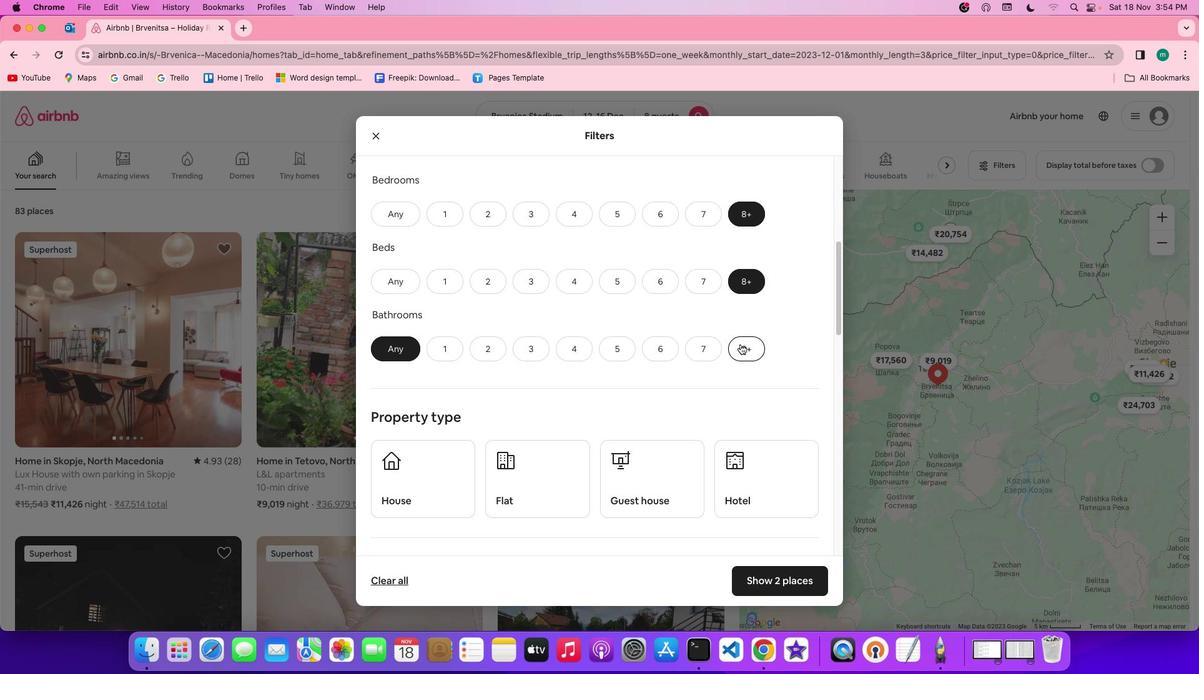
Action: Mouse pressed left at (740, 344)
Screenshot: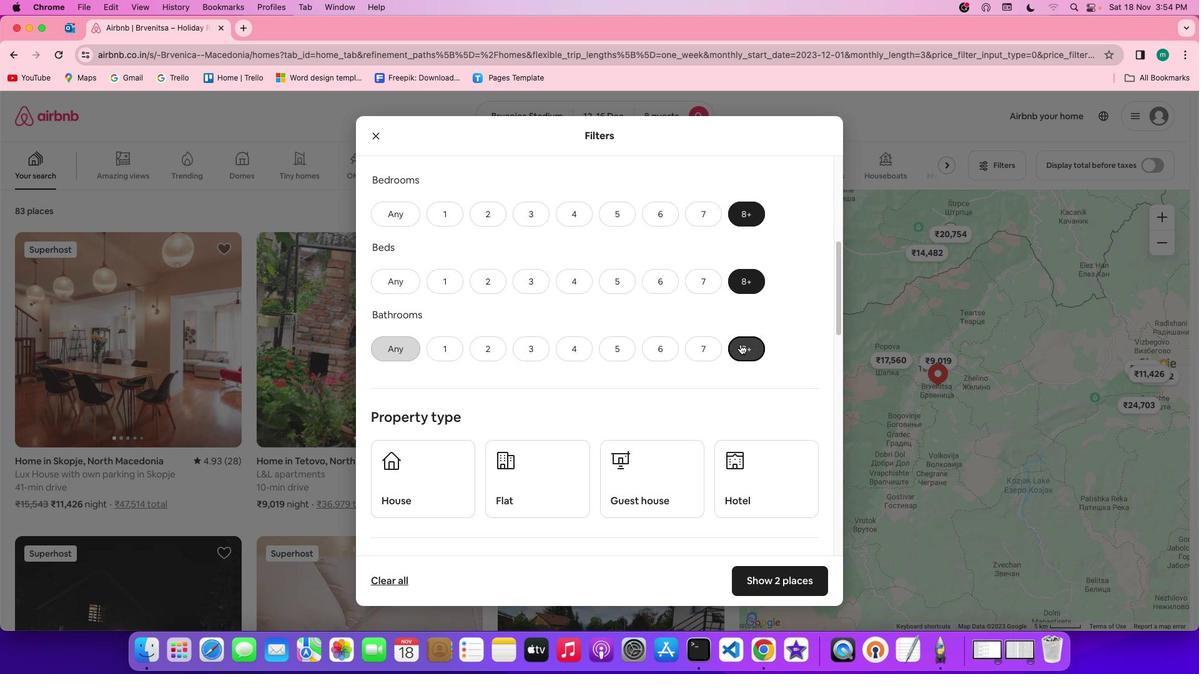 
Action: Mouse moved to (760, 345)
Screenshot: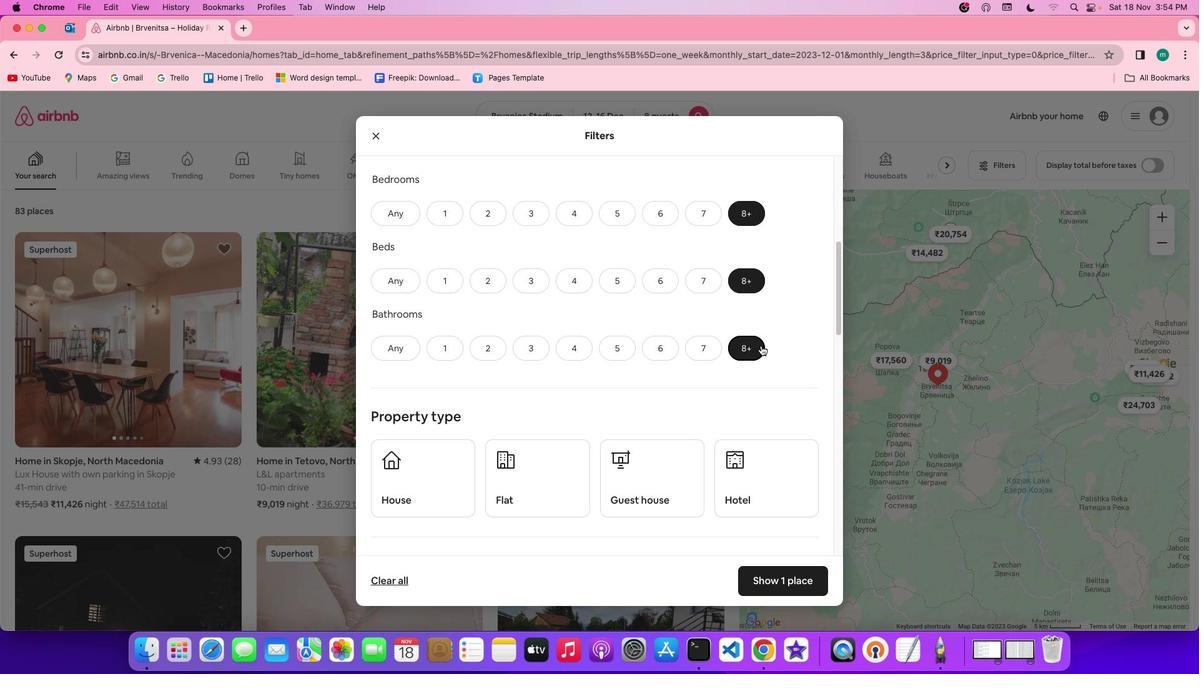 
Action: Mouse scrolled (760, 345) with delta (0, 0)
Screenshot: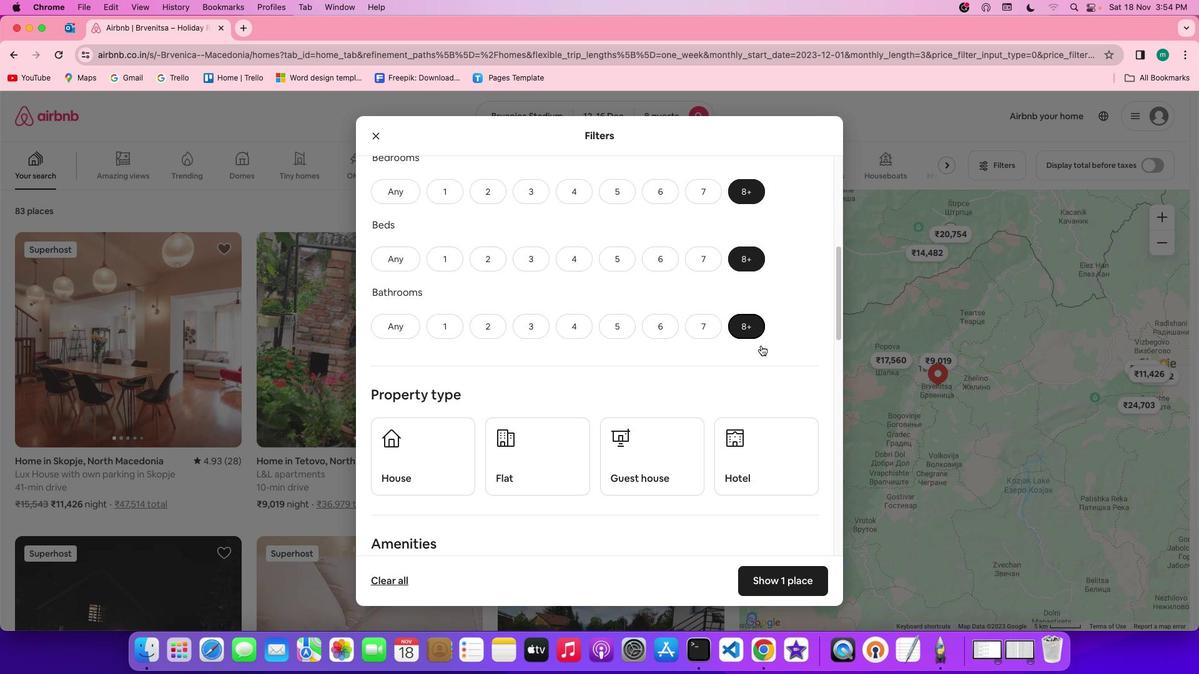 
Action: Mouse scrolled (760, 345) with delta (0, 0)
Screenshot: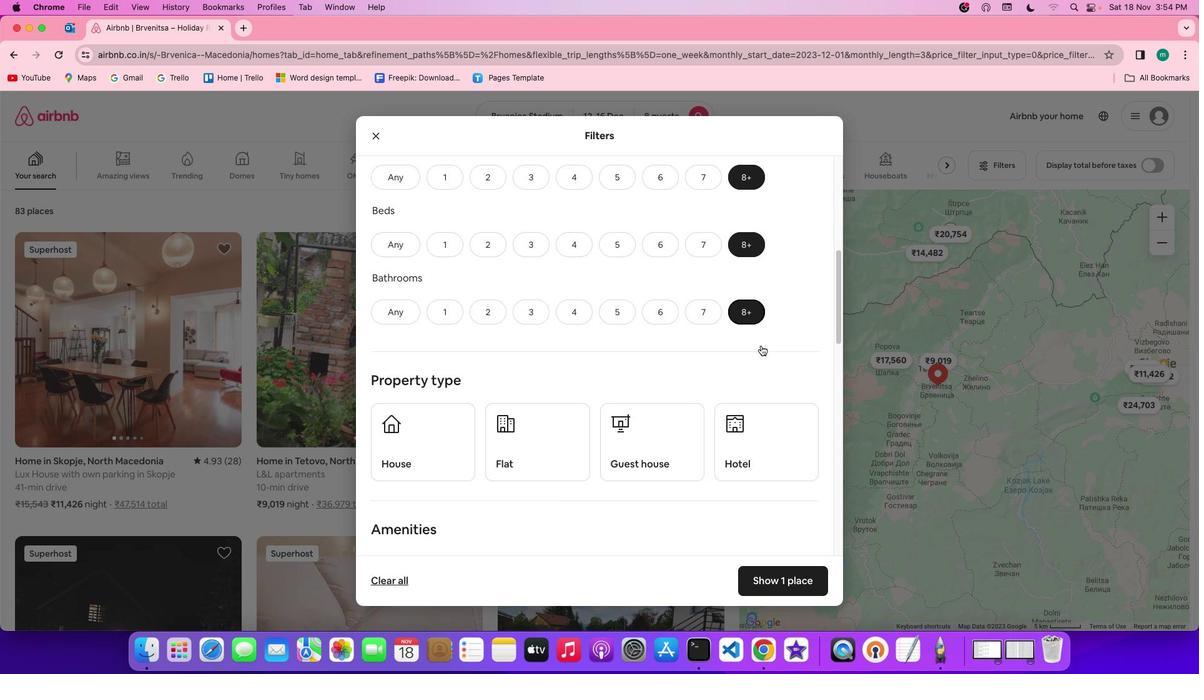 
Action: Mouse scrolled (760, 345) with delta (0, 0)
Screenshot: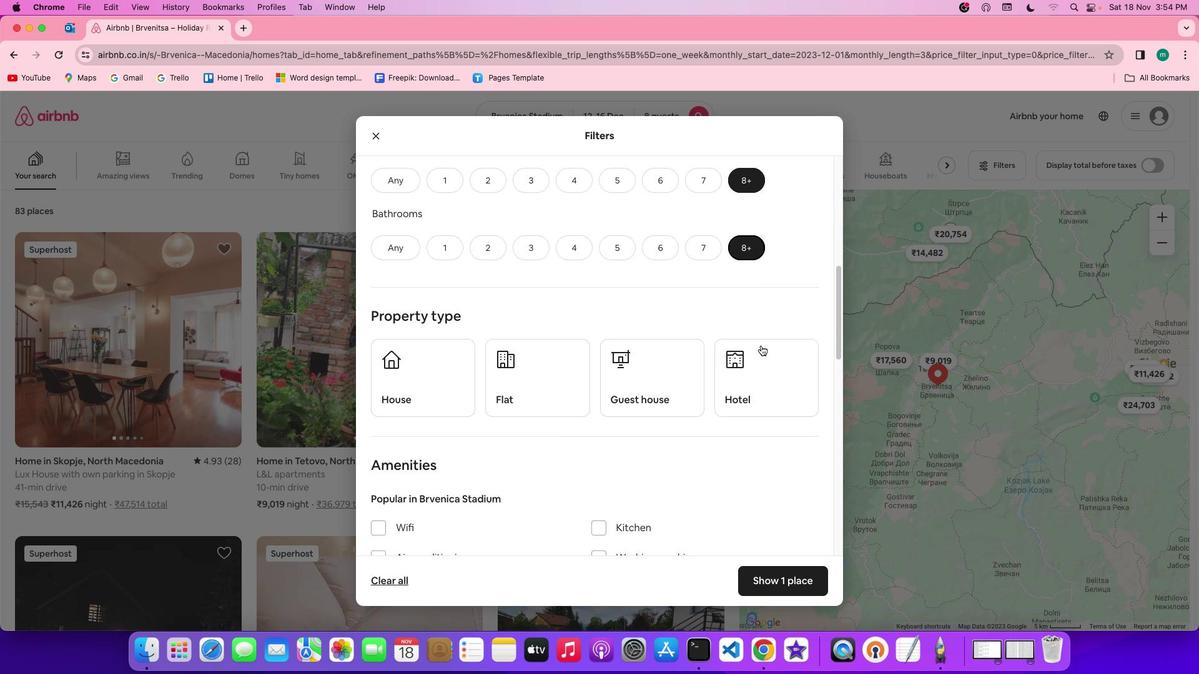 
Action: Mouse scrolled (760, 345) with delta (0, -1)
Screenshot: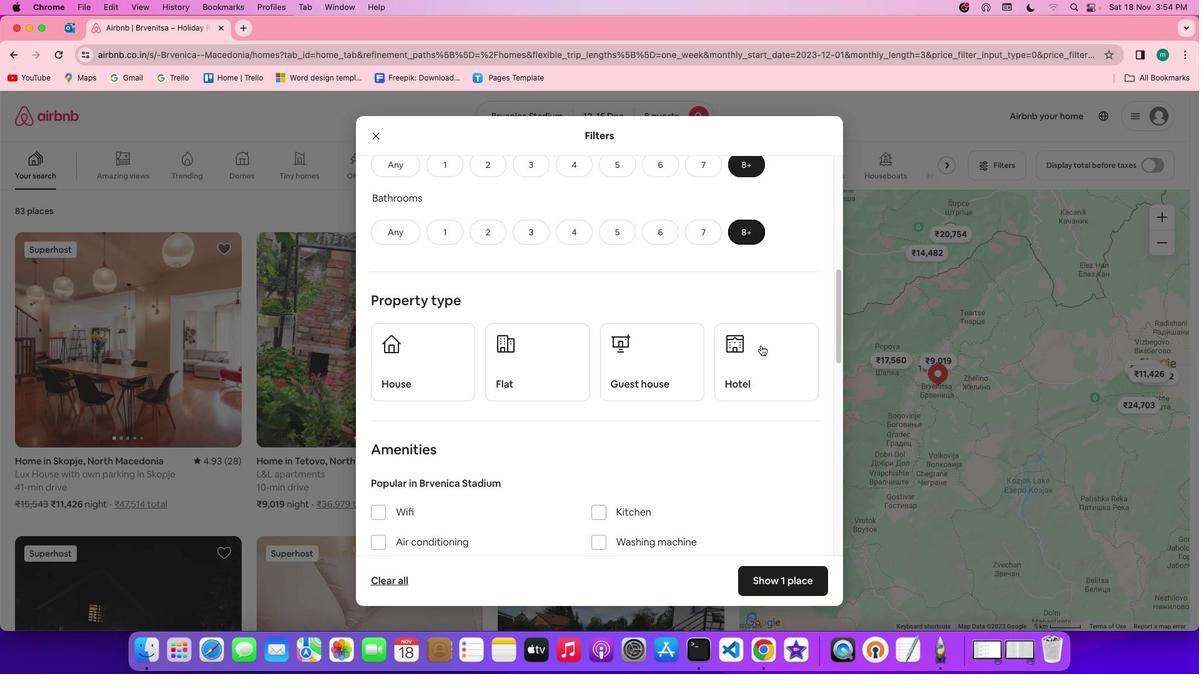 
Action: Mouse scrolled (760, 345) with delta (0, 0)
Screenshot: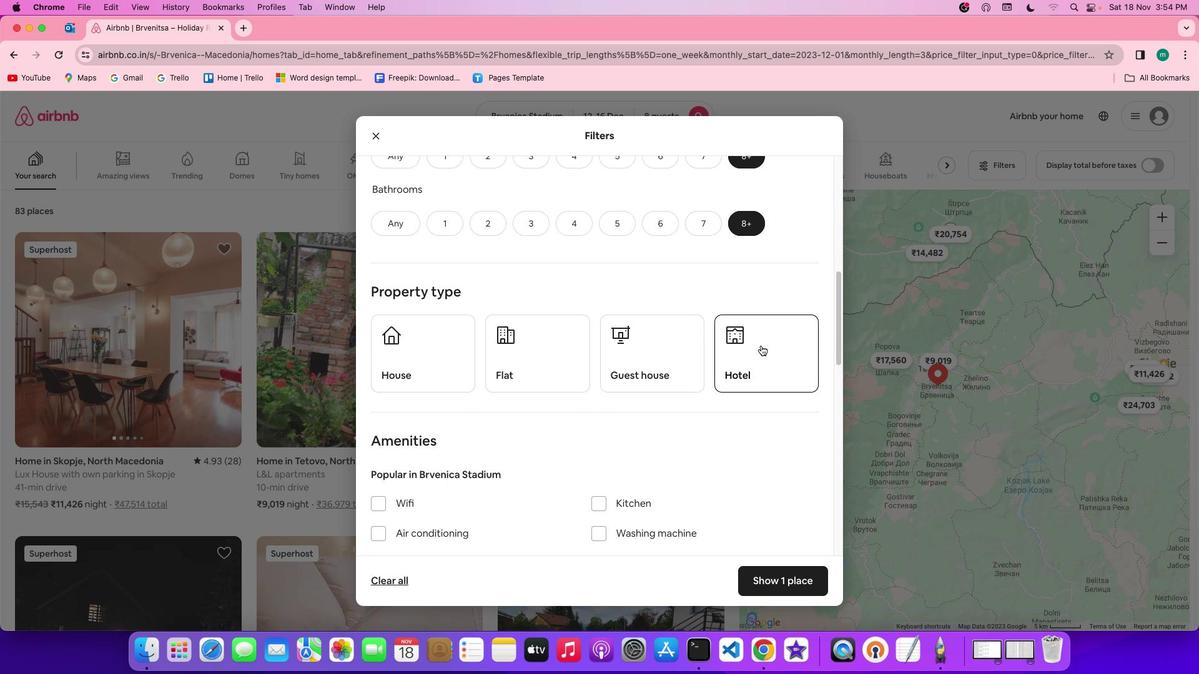 
Action: Mouse scrolled (760, 345) with delta (0, 0)
Screenshot: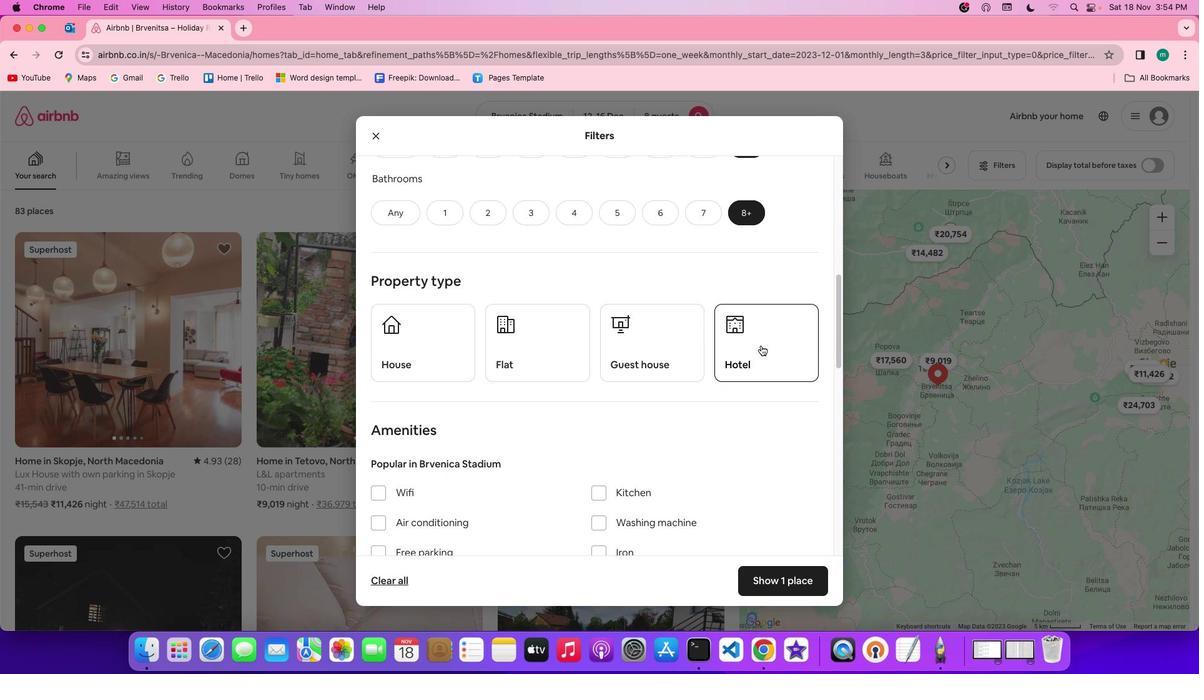 
Action: Mouse scrolled (760, 345) with delta (0, 0)
Screenshot: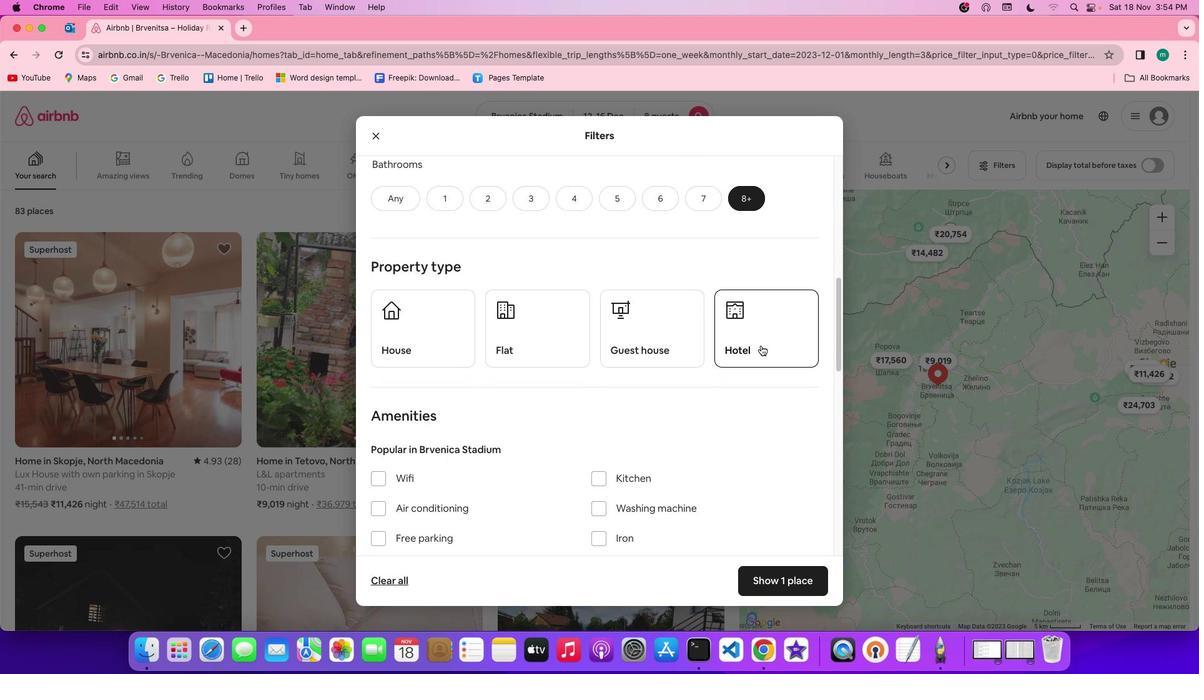
Action: Mouse scrolled (760, 345) with delta (0, 0)
Screenshot: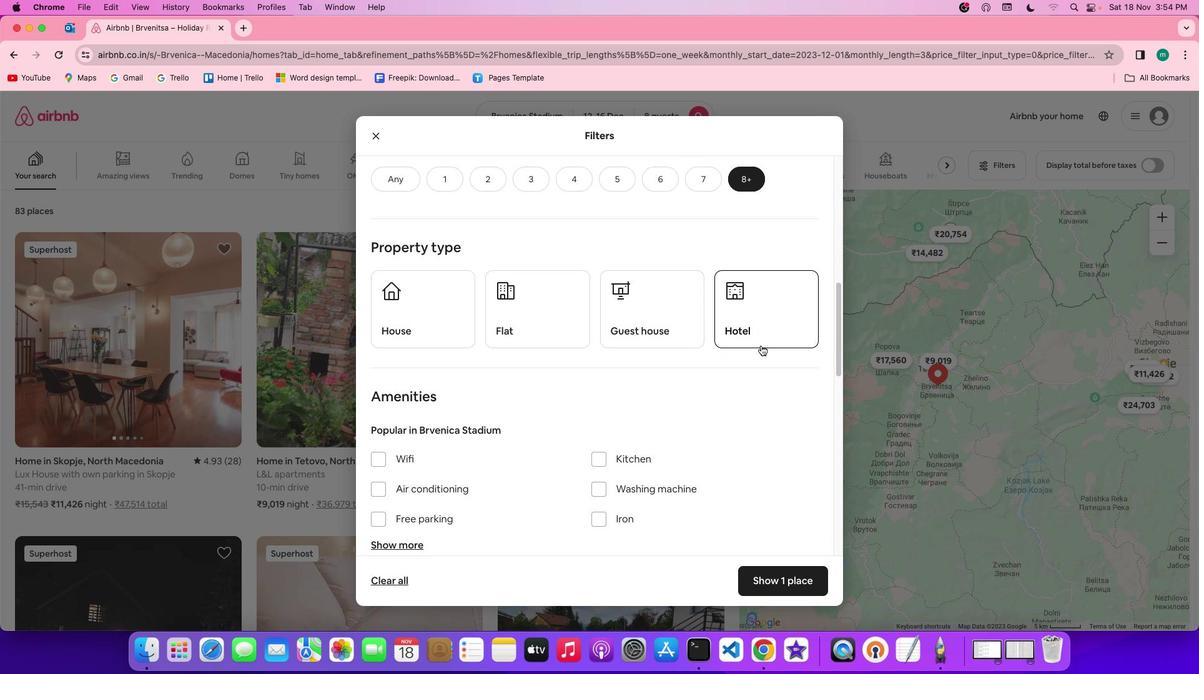 
Action: Mouse moved to (744, 326)
Screenshot: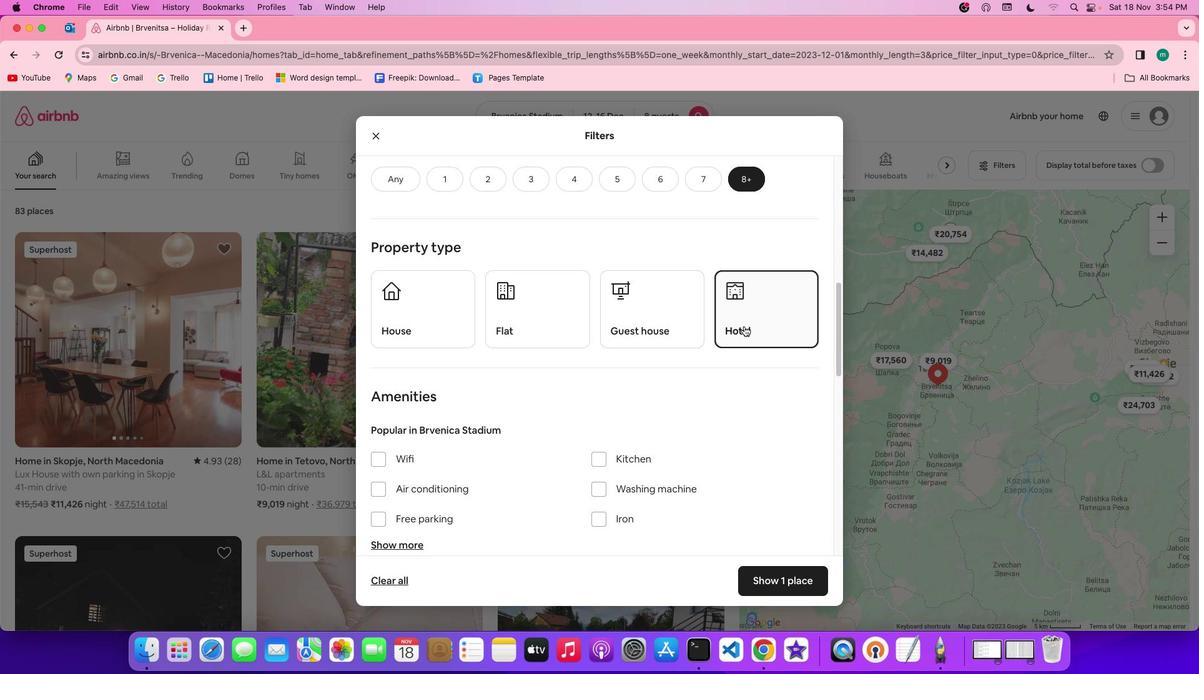 
Action: Mouse pressed left at (744, 326)
Screenshot: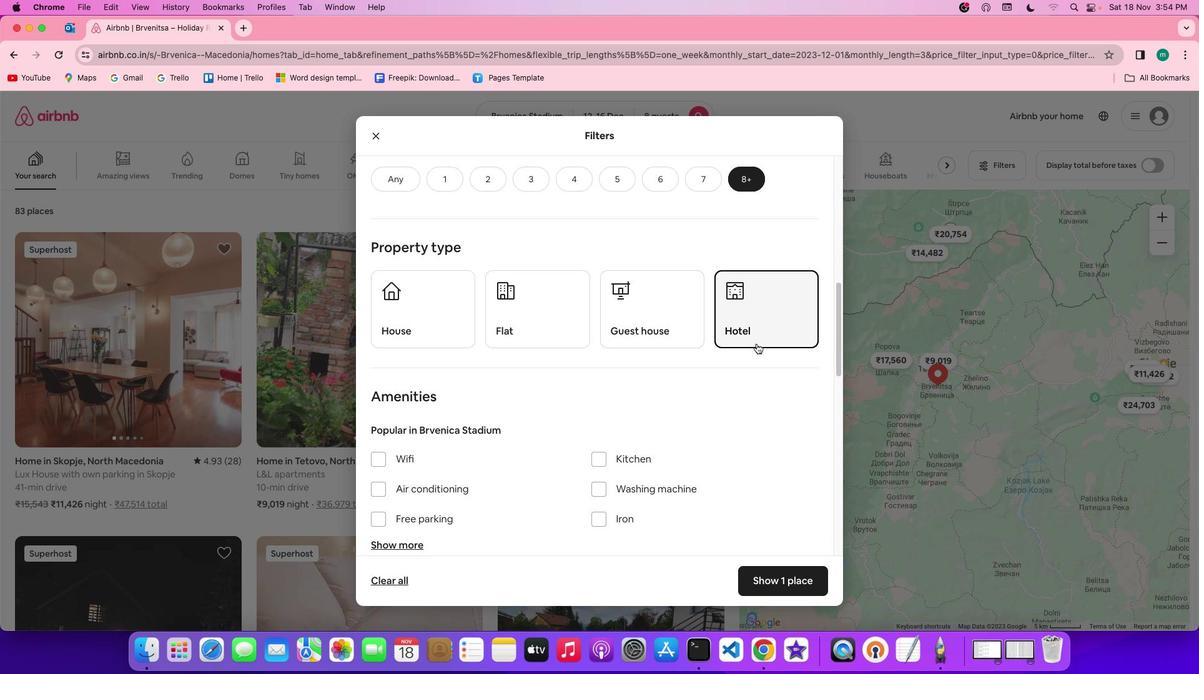 
Action: Mouse moved to (790, 375)
Screenshot: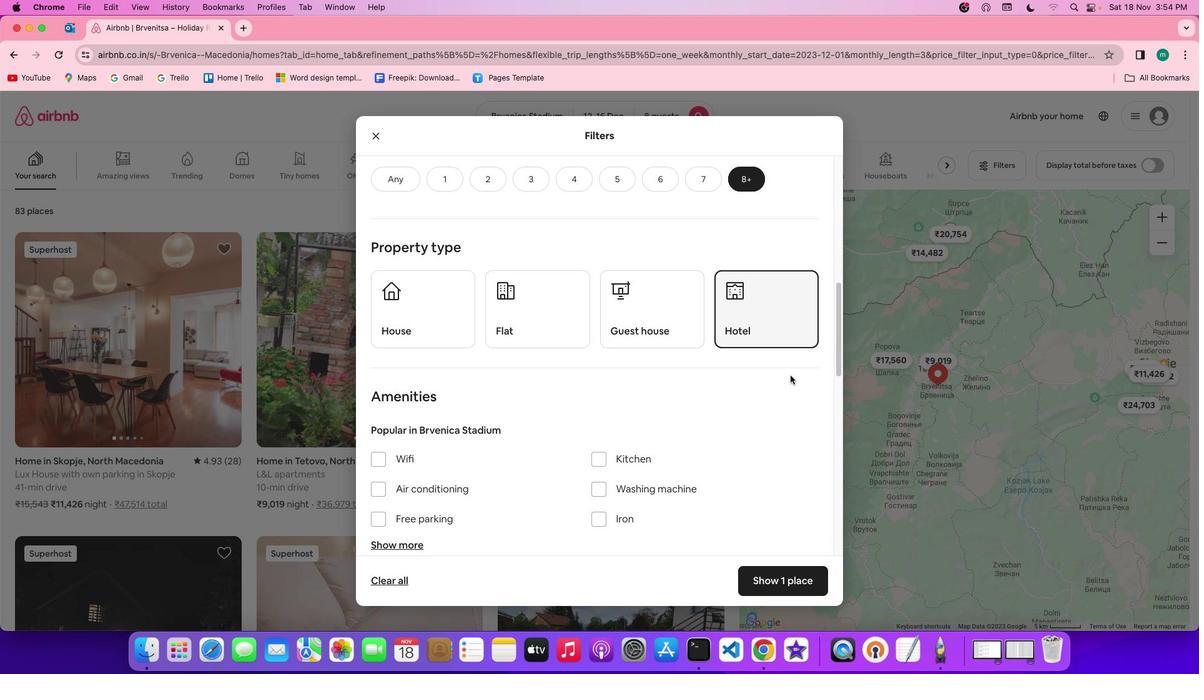 
Action: Mouse scrolled (790, 375) with delta (0, 0)
Screenshot: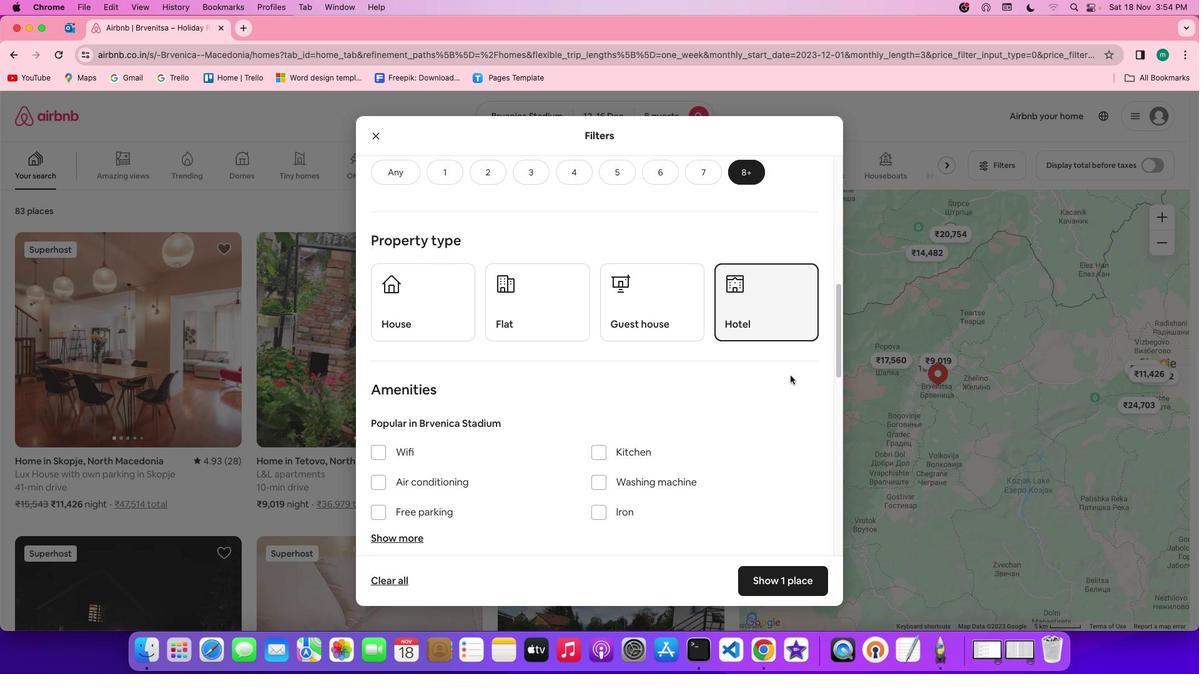 
Action: Mouse scrolled (790, 375) with delta (0, 0)
Screenshot: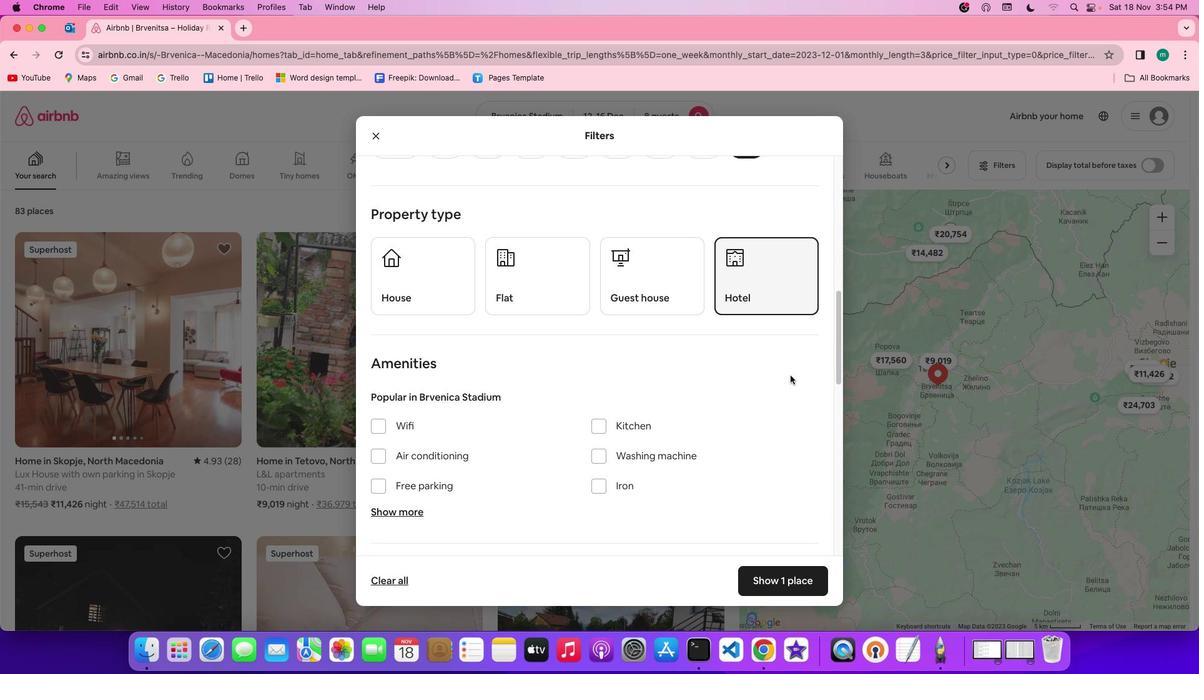 
Action: Mouse scrolled (790, 375) with delta (0, 0)
Screenshot: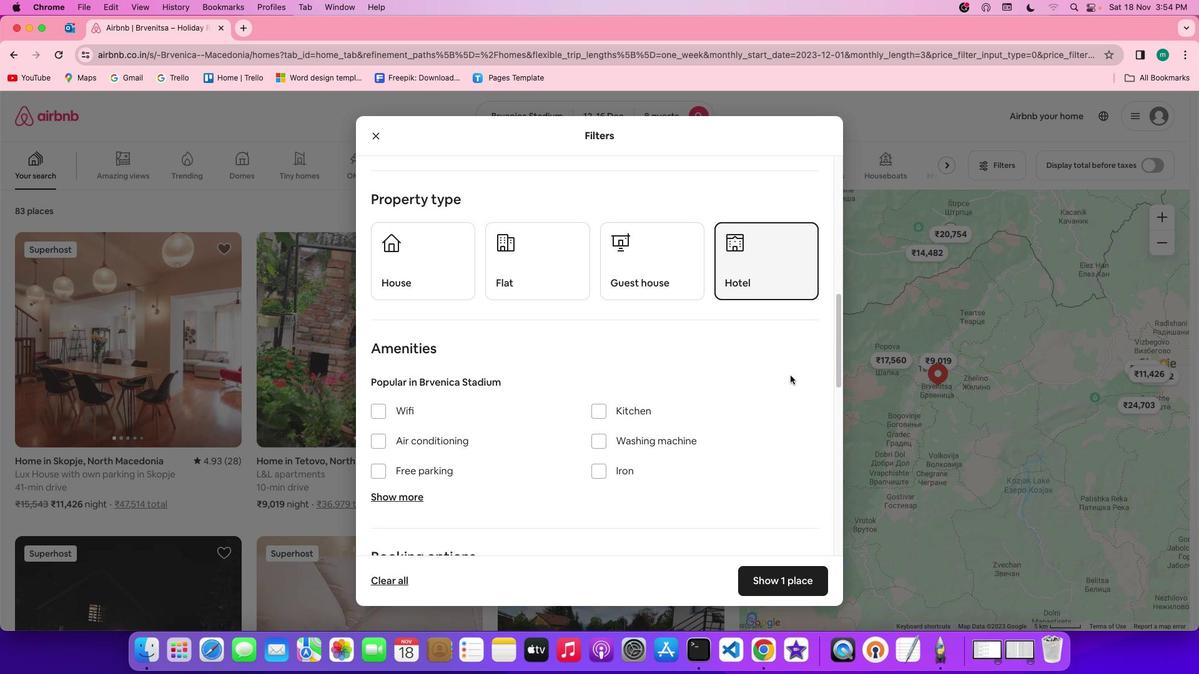 
Action: Mouse scrolled (790, 375) with delta (0, 0)
Screenshot: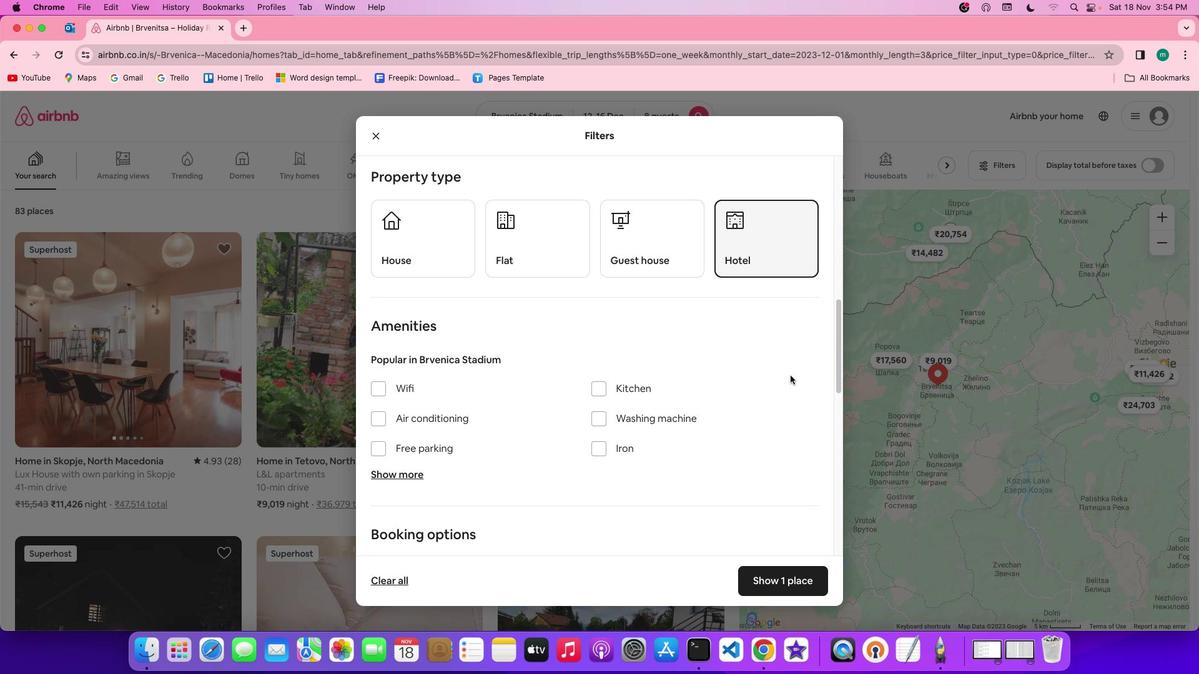 
Action: Mouse scrolled (790, 375) with delta (0, 0)
Screenshot: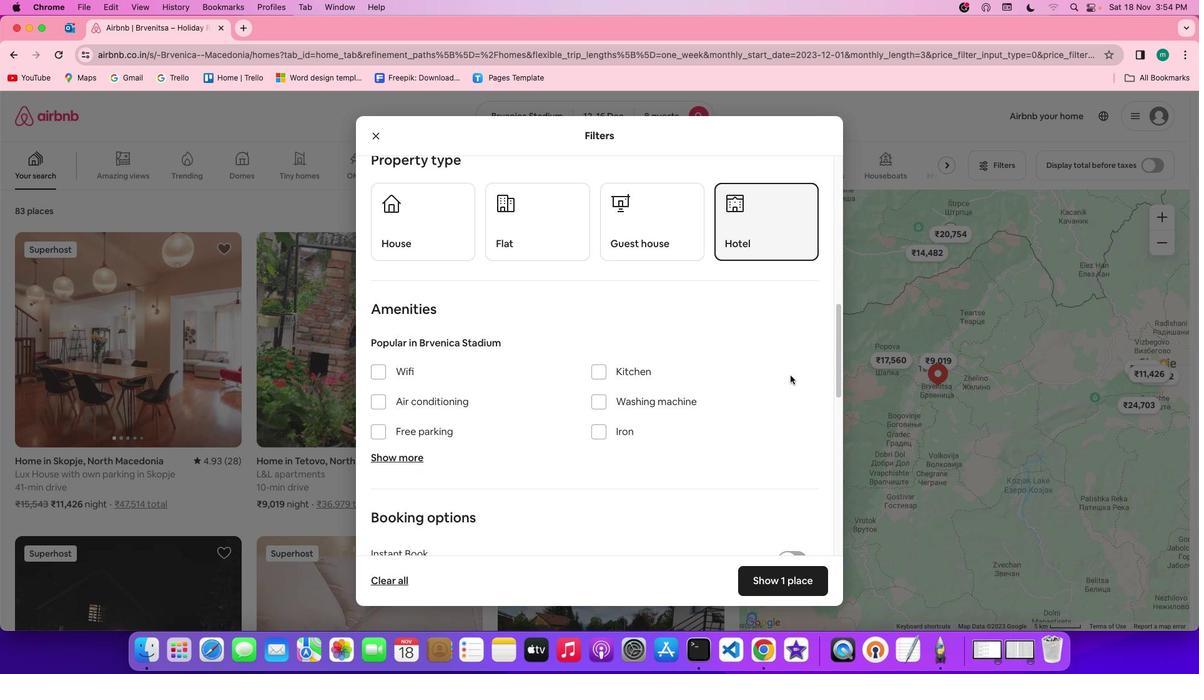 
Action: Mouse scrolled (790, 375) with delta (0, 0)
Screenshot: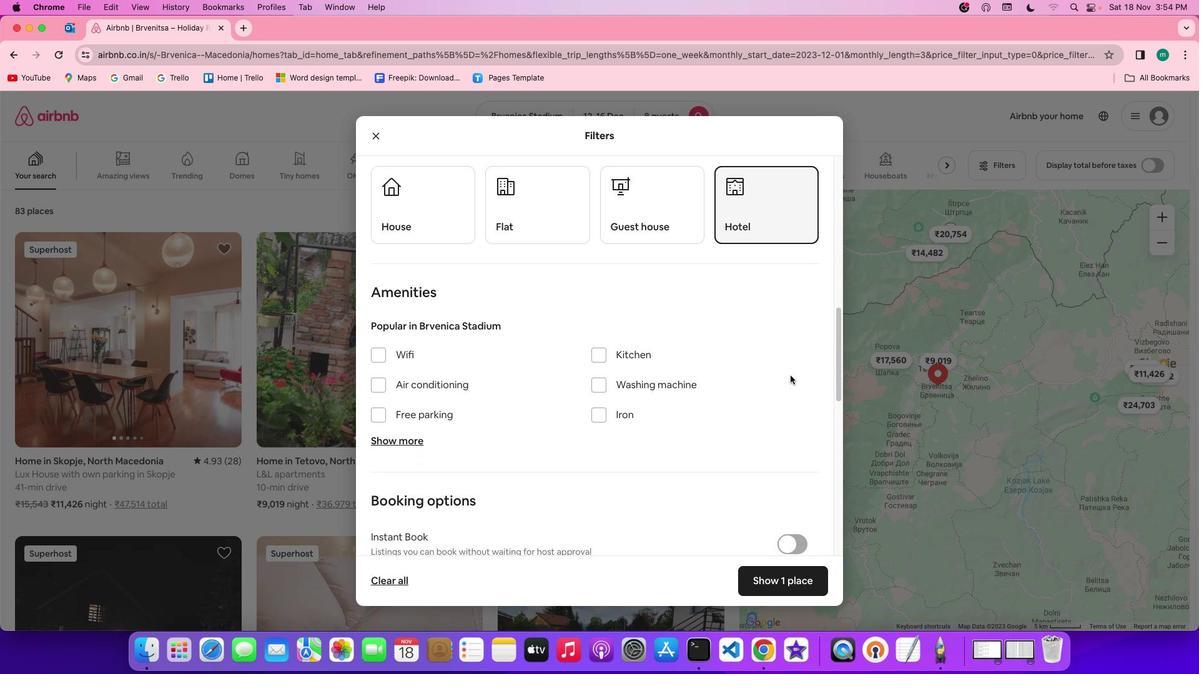 
Action: Mouse scrolled (790, 375) with delta (0, 0)
Screenshot: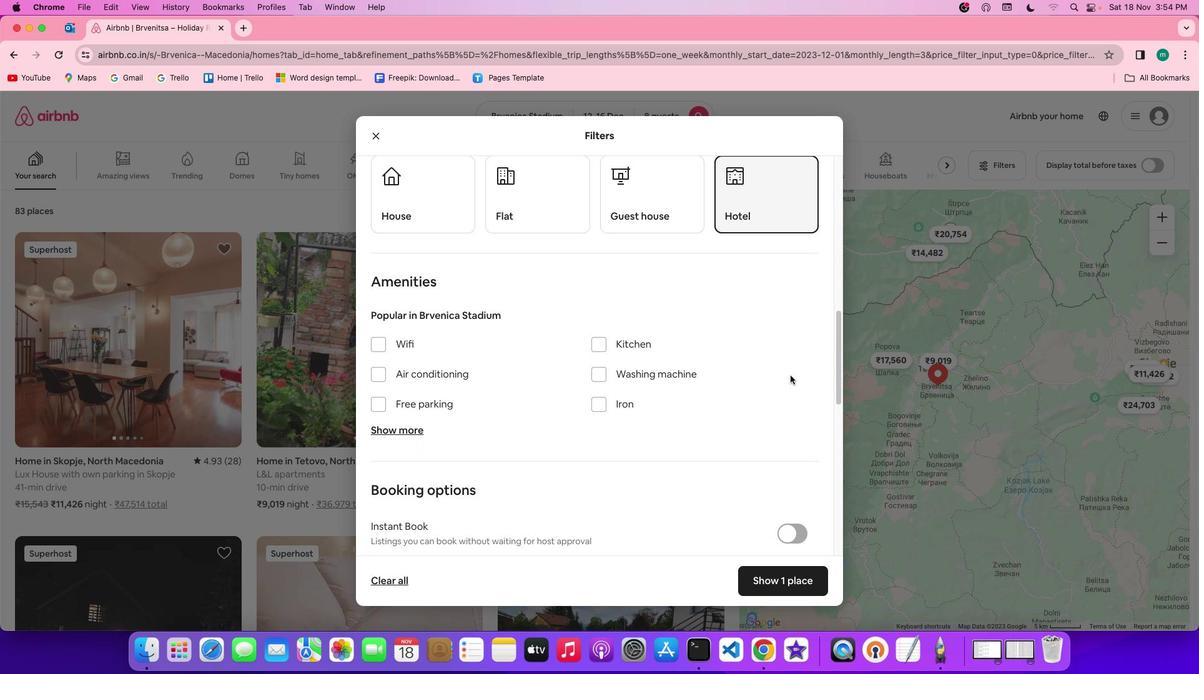 
Action: Mouse scrolled (790, 375) with delta (0, 0)
Screenshot: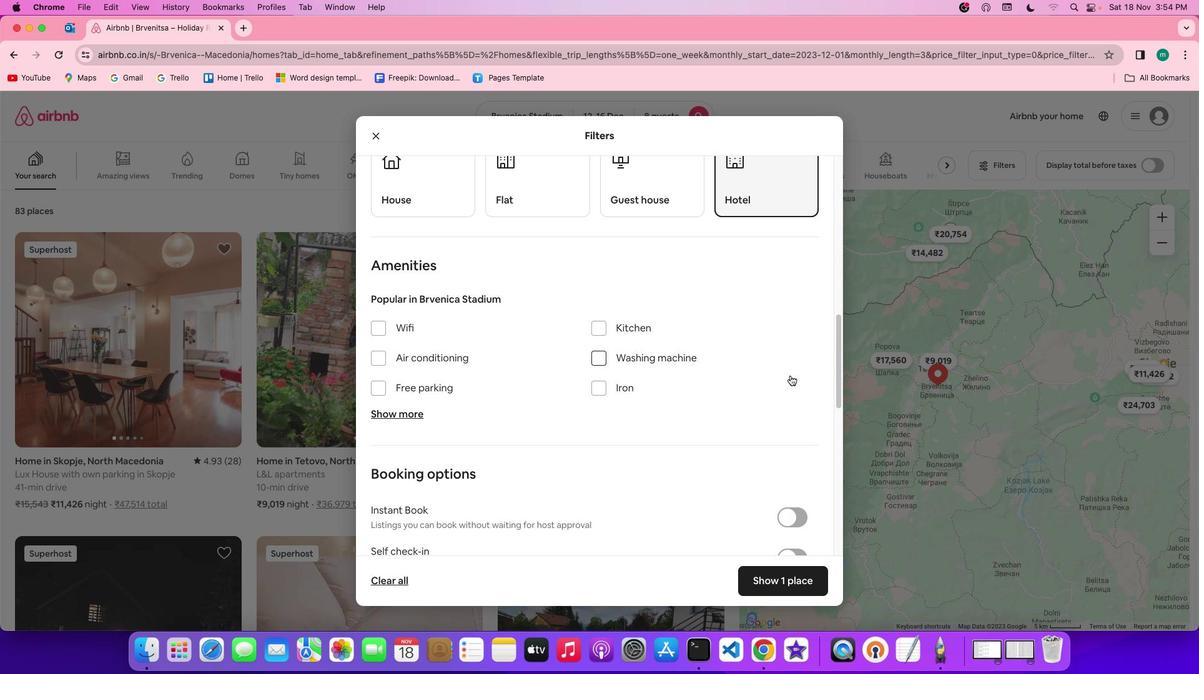 
Action: Mouse scrolled (790, 375) with delta (0, 0)
Screenshot: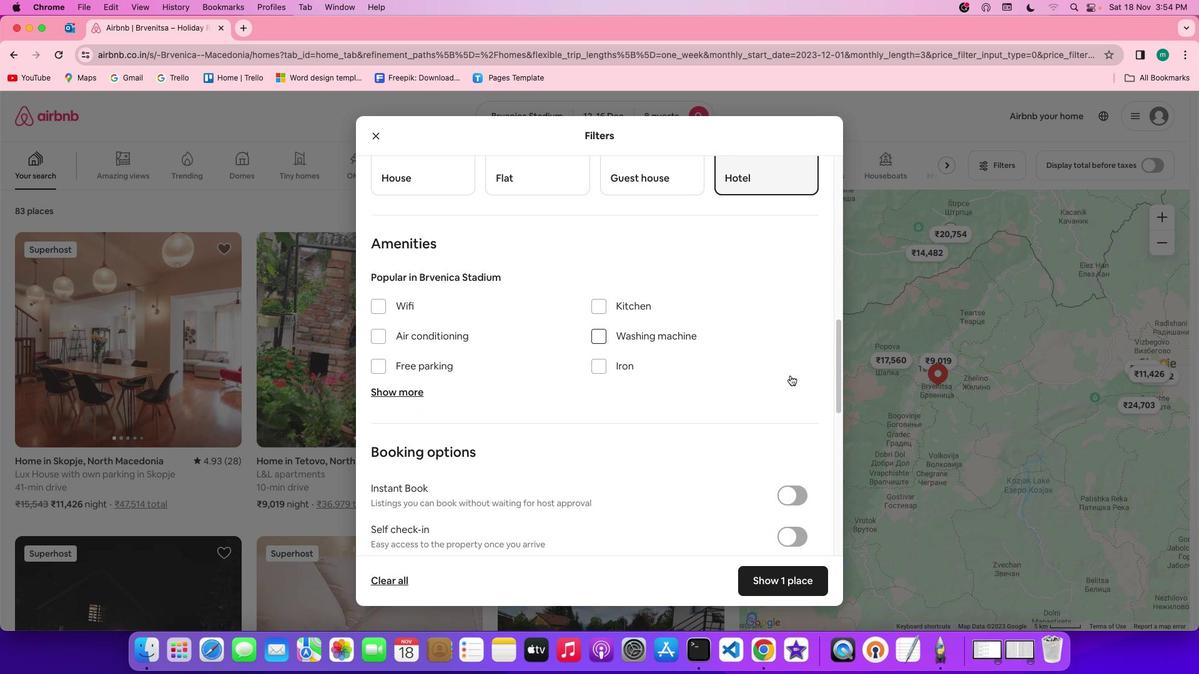
Action: Mouse scrolled (790, 375) with delta (0, 0)
Screenshot: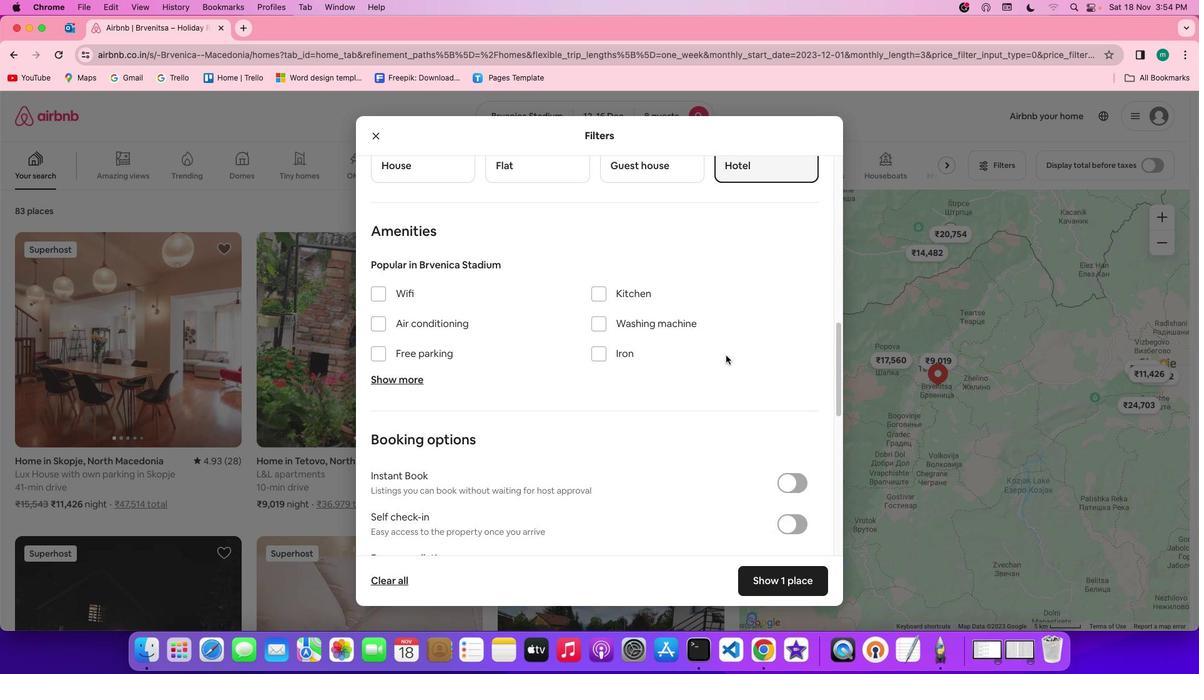 
Action: Mouse moved to (379, 291)
Screenshot: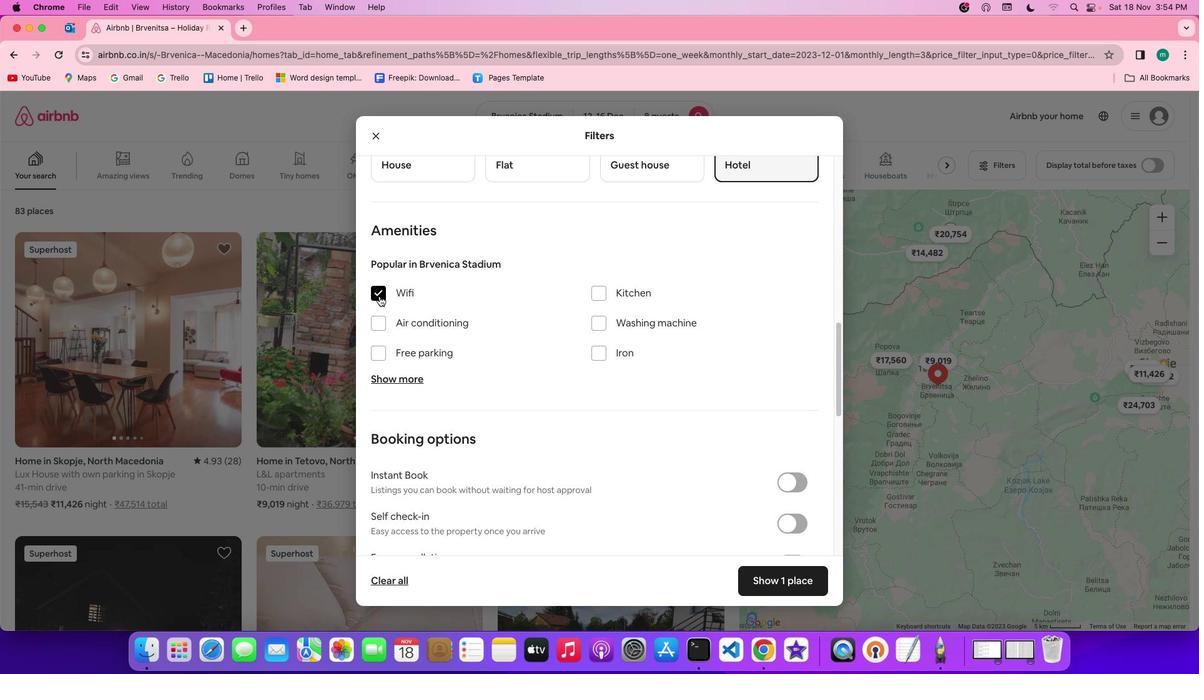 
Action: Mouse pressed left at (379, 291)
Screenshot: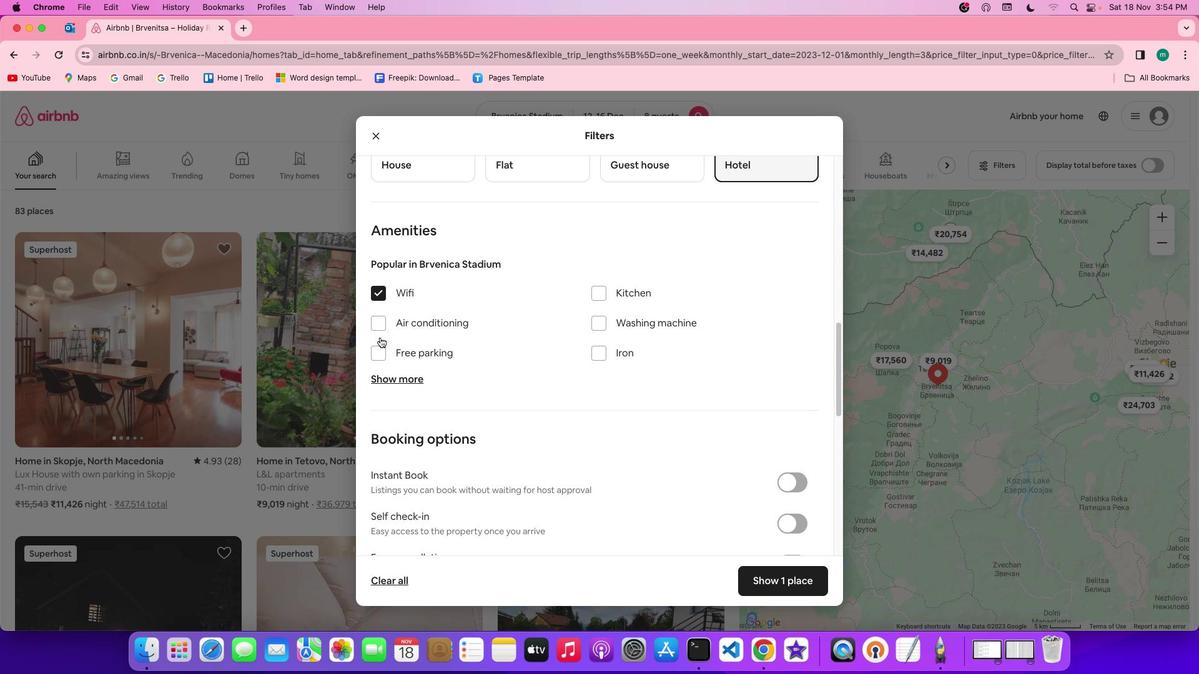 
Action: Mouse moved to (384, 379)
Screenshot: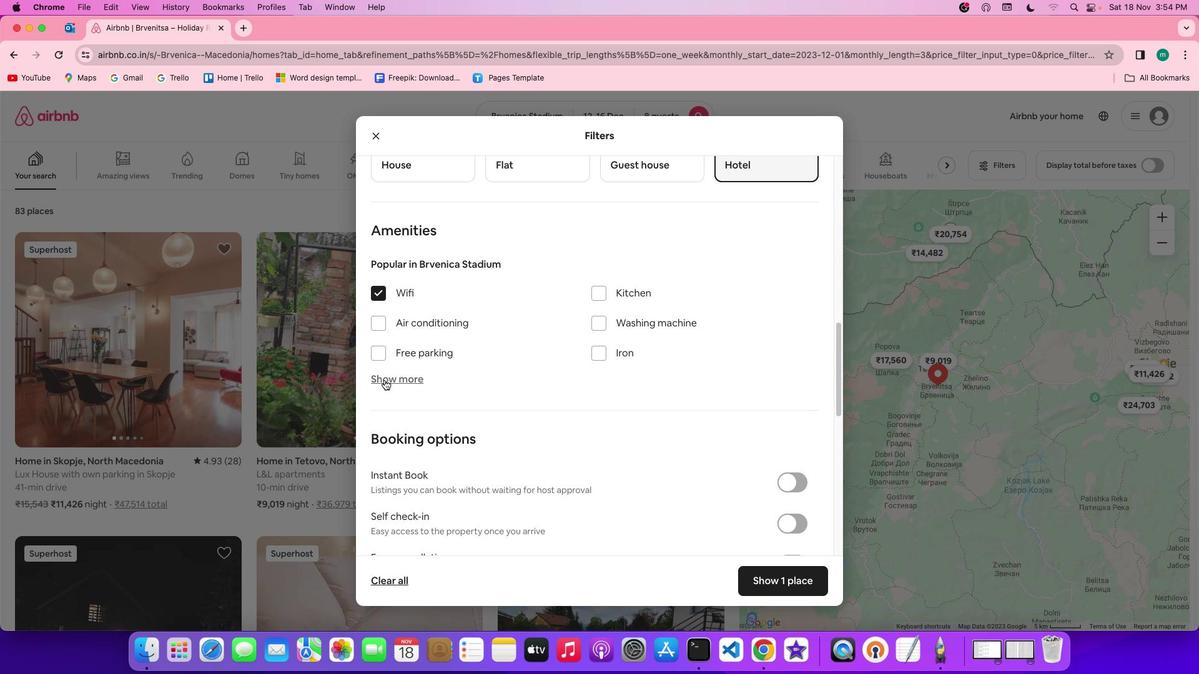 
Action: Mouse pressed left at (384, 379)
Screenshot: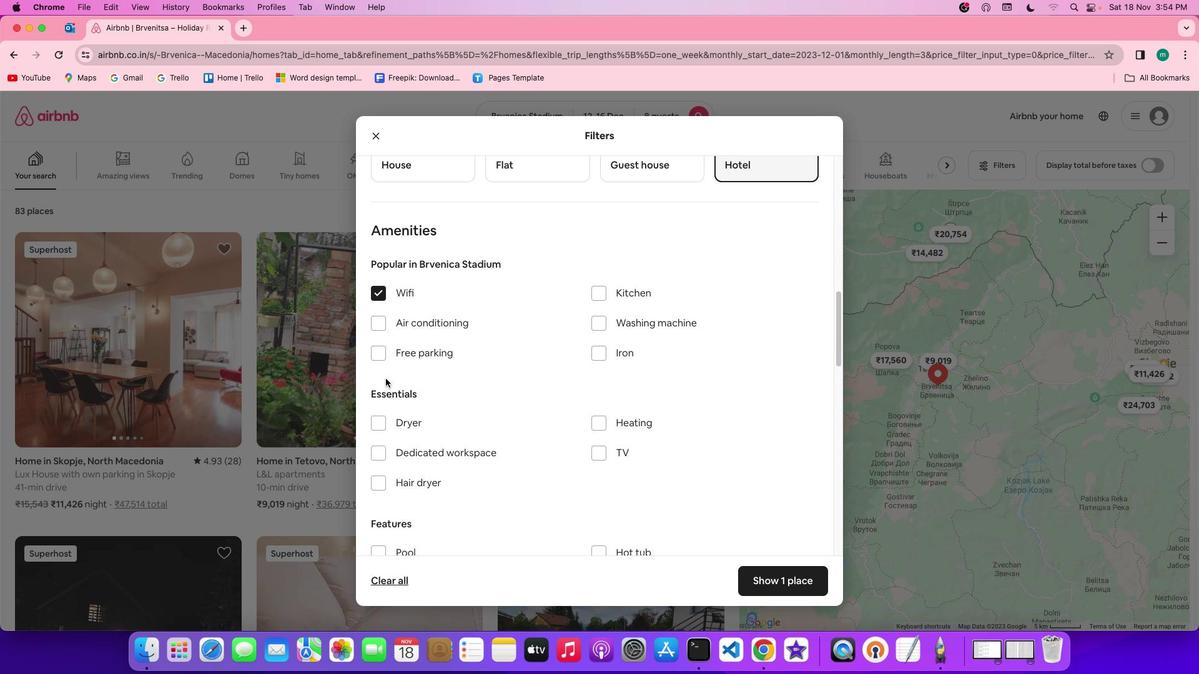 
Action: Mouse moved to (521, 396)
Screenshot: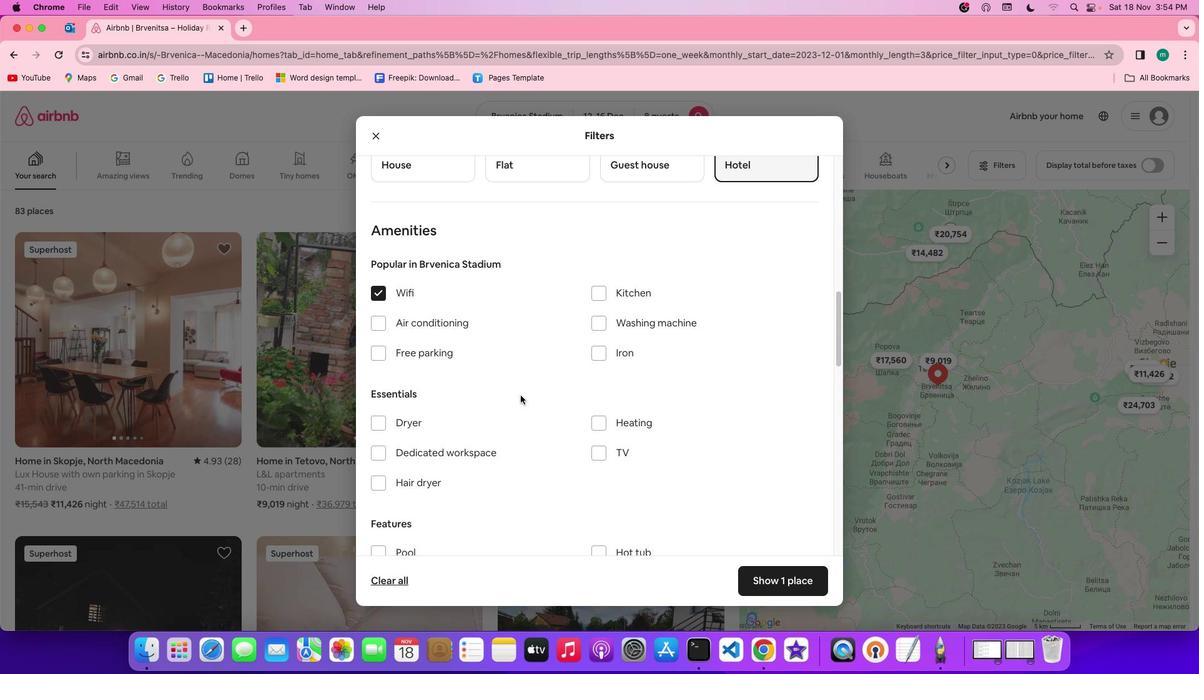 
Action: Mouse scrolled (521, 396) with delta (0, 0)
Screenshot: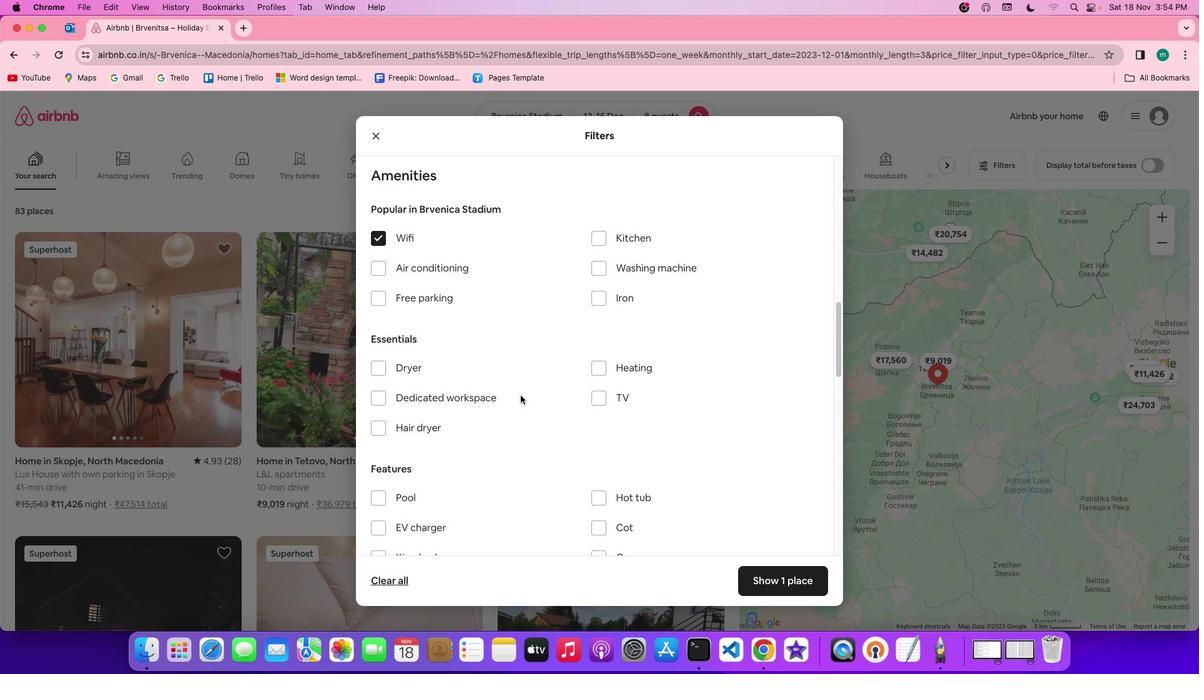 
Action: Mouse scrolled (521, 396) with delta (0, 0)
Screenshot: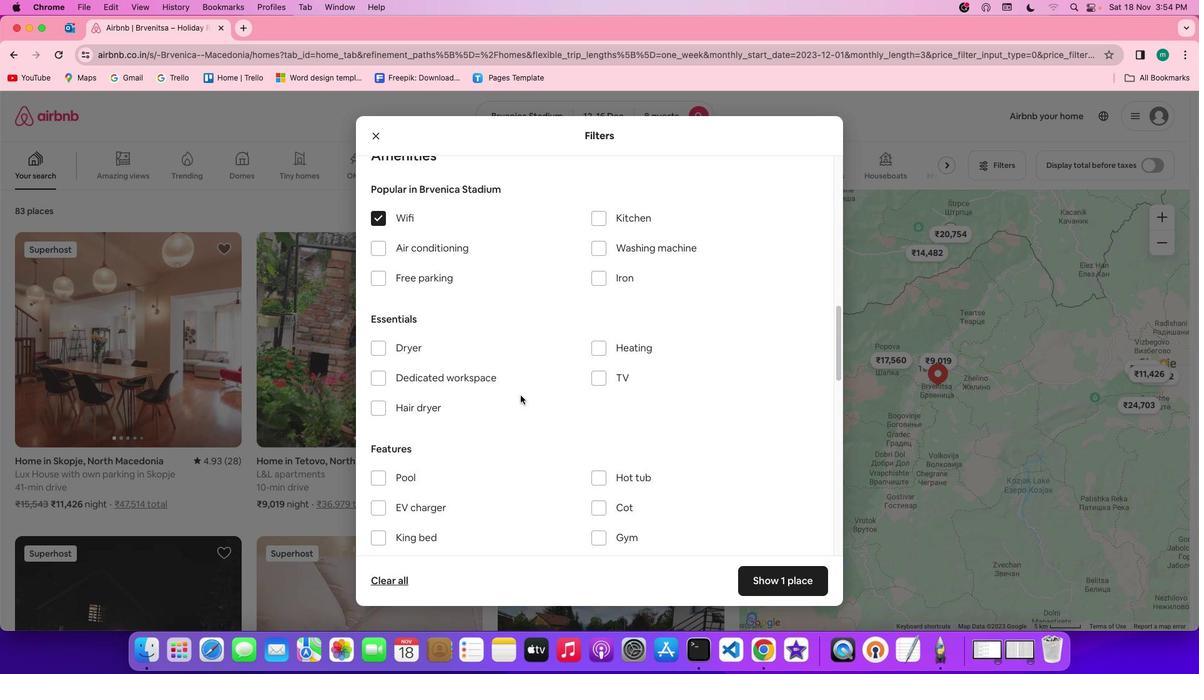 
Action: Mouse scrolled (521, 396) with delta (0, -1)
Screenshot: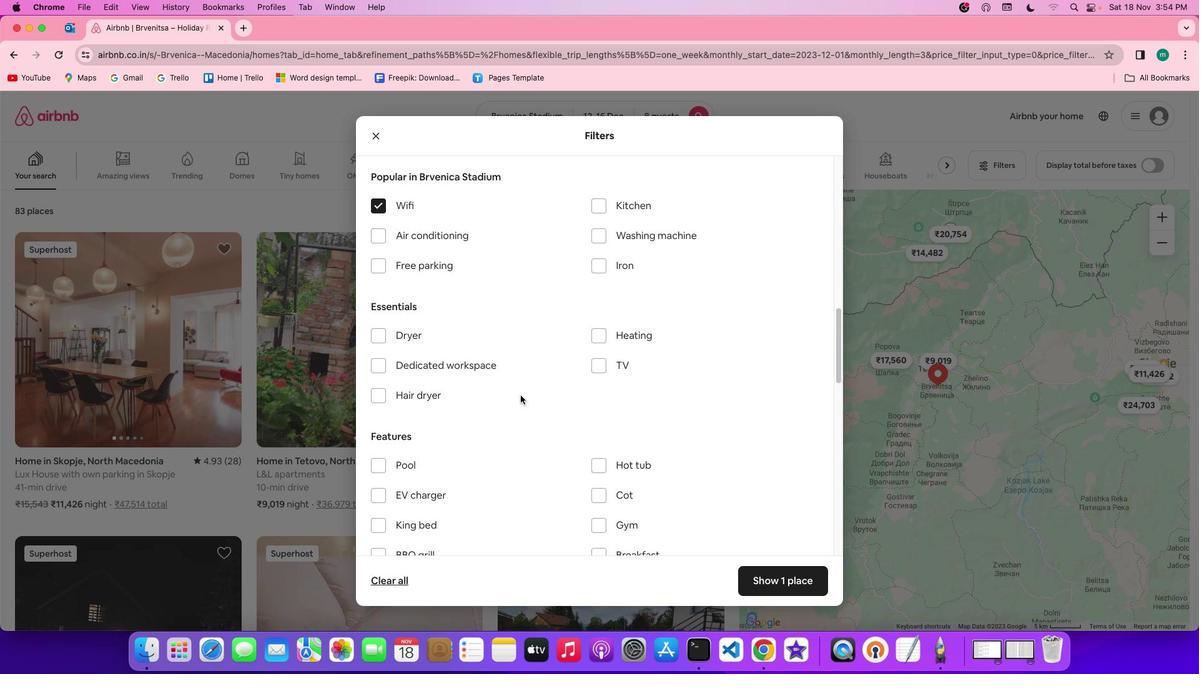 
Action: Mouse moved to (596, 371)
Screenshot: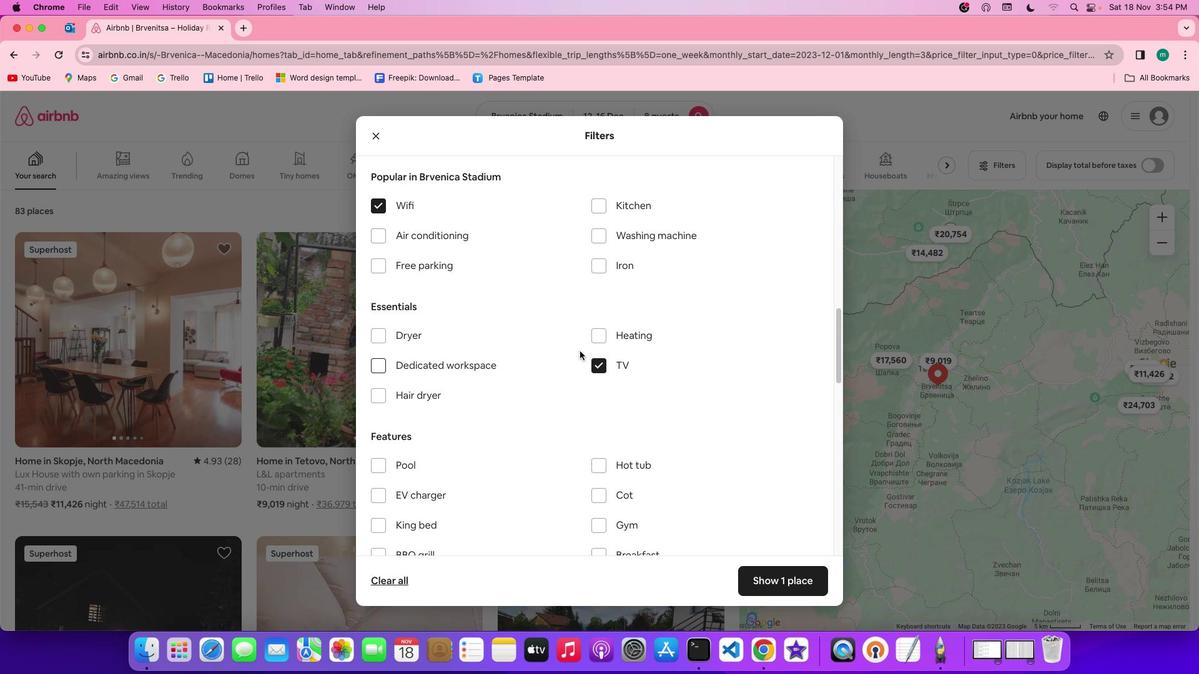 
Action: Mouse pressed left at (596, 371)
Screenshot: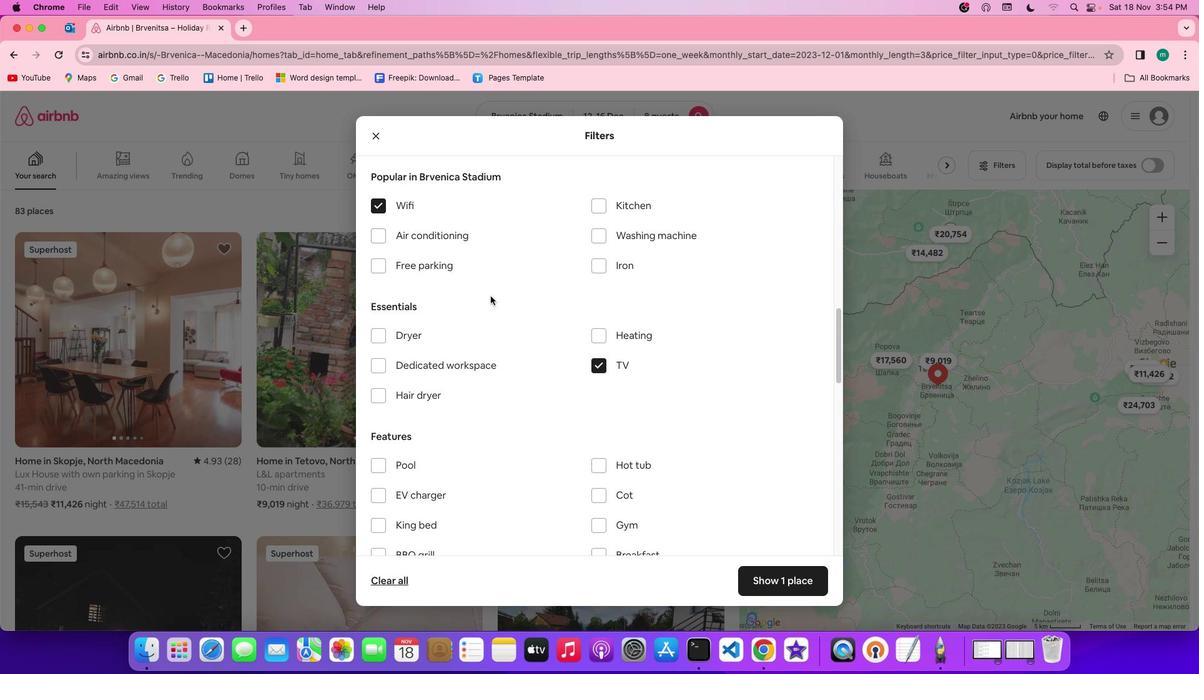 
Action: Mouse moved to (424, 268)
Screenshot: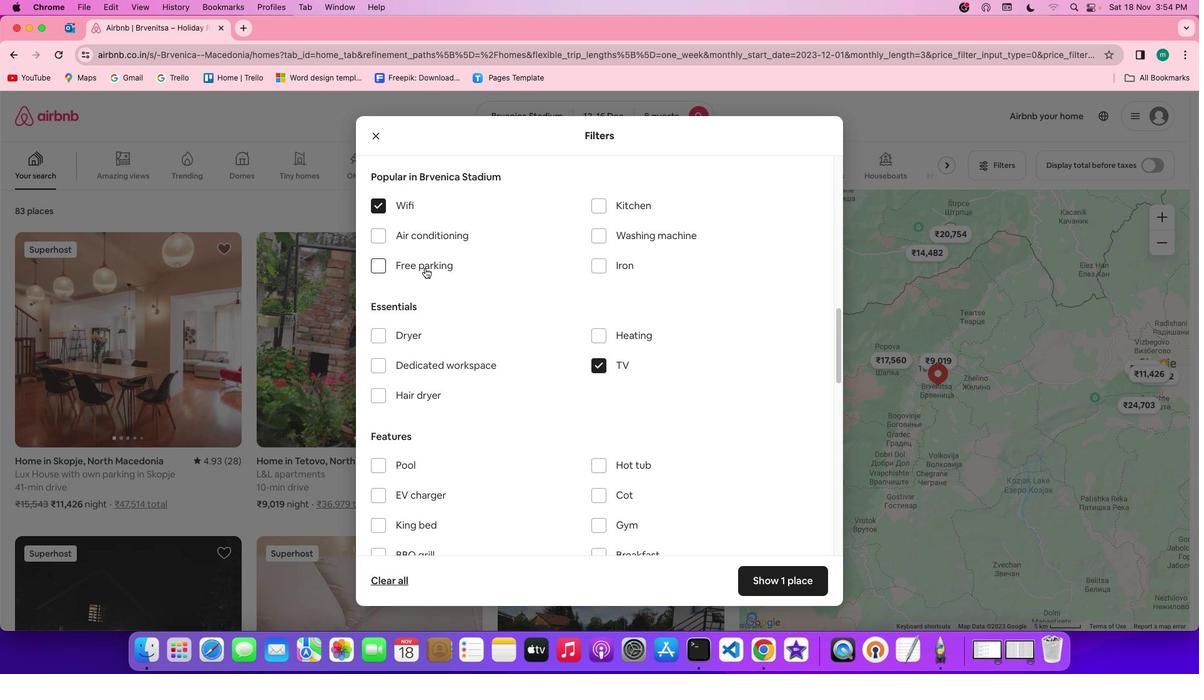 
Action: Mouse pressed left at (424, 268)
Screenshot: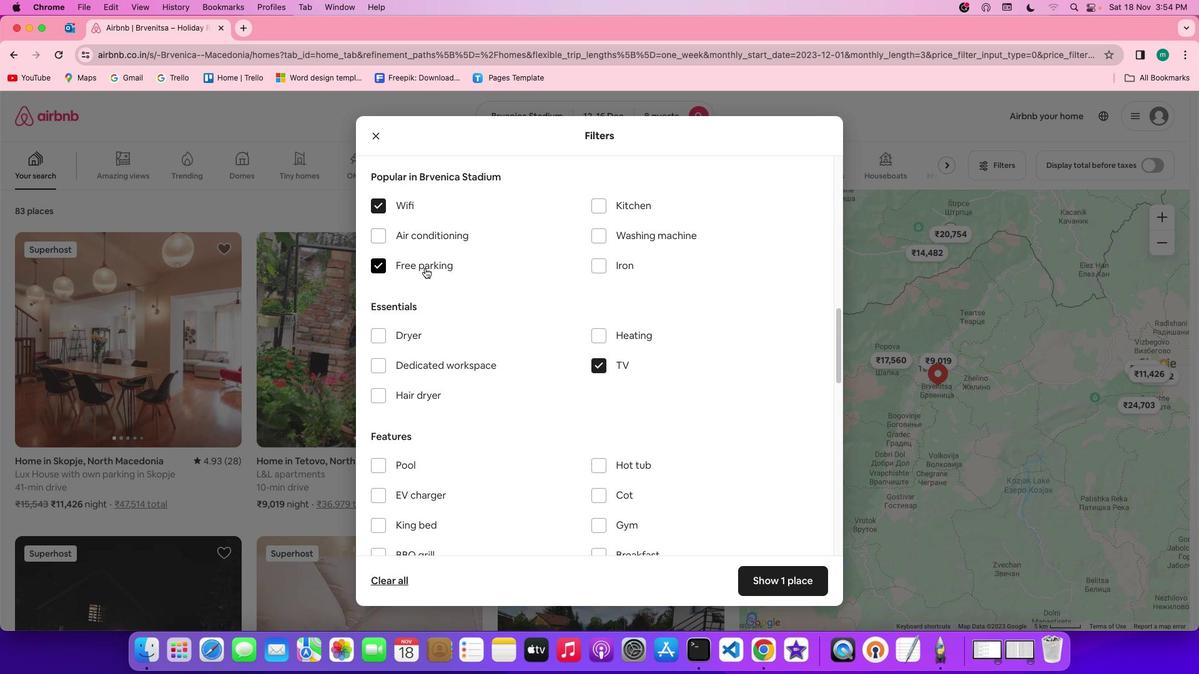 
Action: Mouse moved to (494, 367)
Screenshot: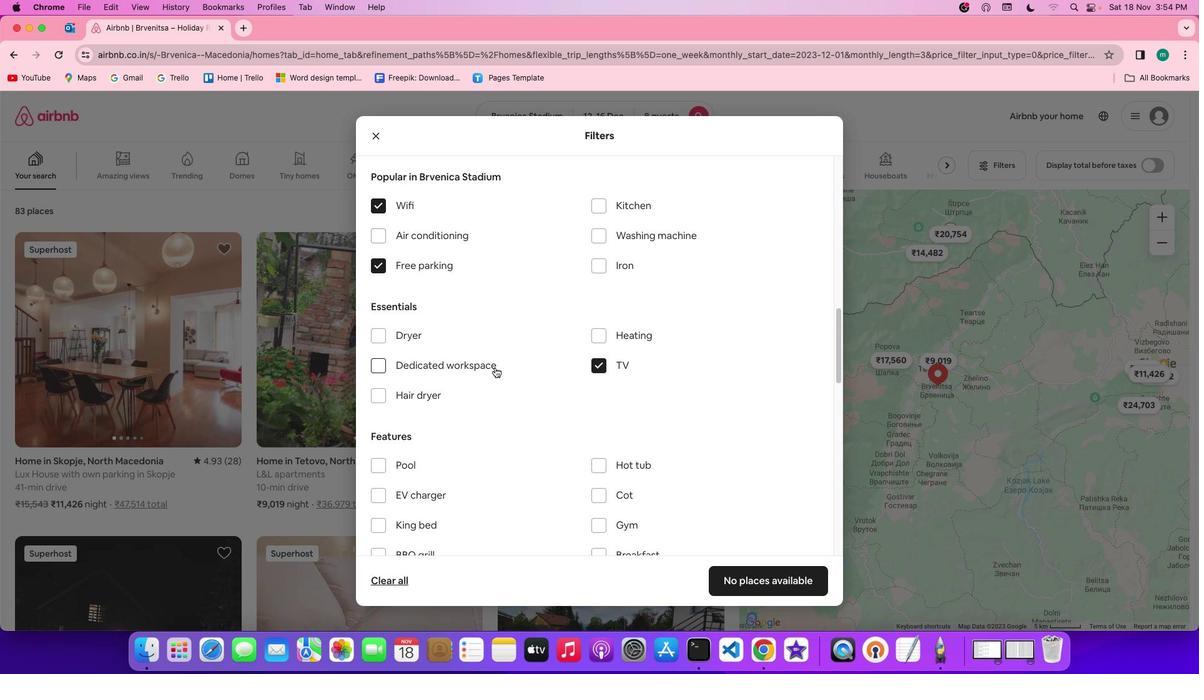 
Action: Mouse scrolled (494, 367) with delta (0, 0)
Screenshot: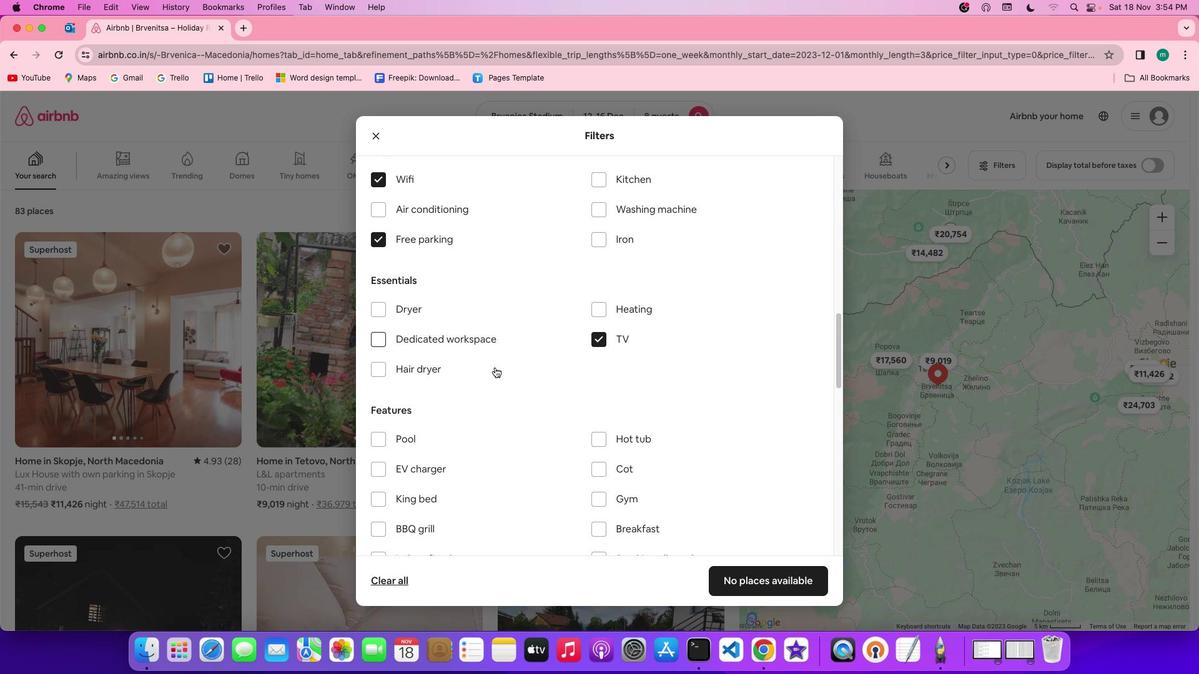 
Action: Mouse scrolled (494, 367) with delta (0, 0)
Screenshot: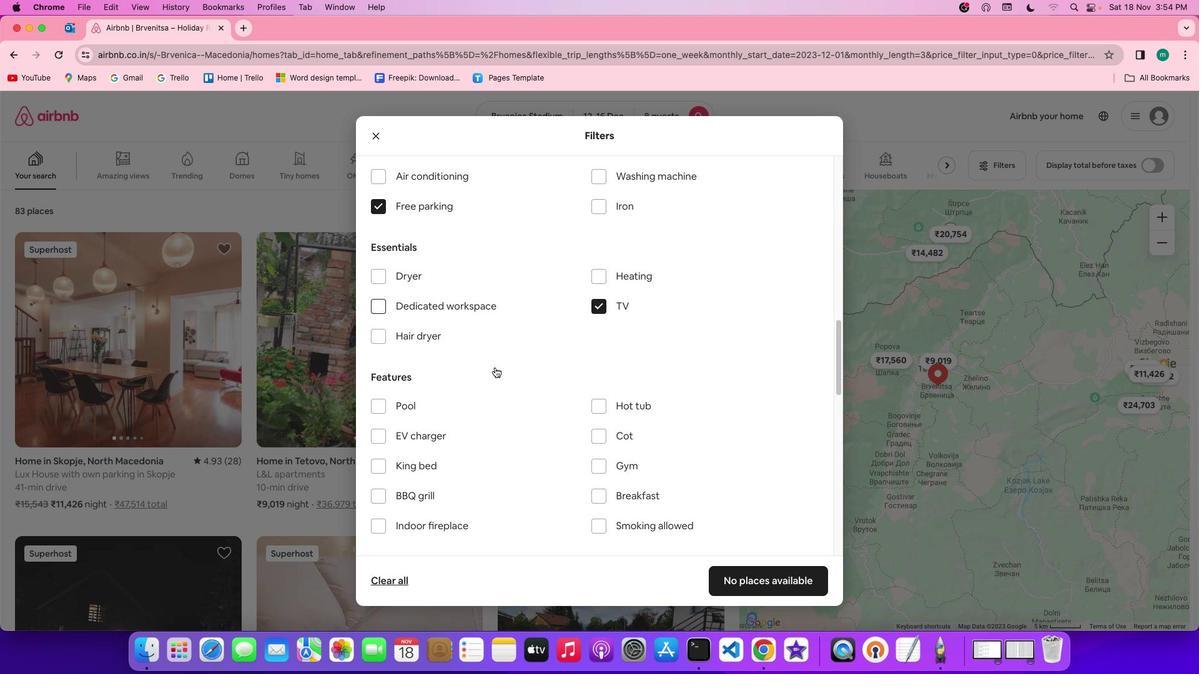 
Action: Mouse scrolled (494, 367) with delta (0, -1)
Screenshot: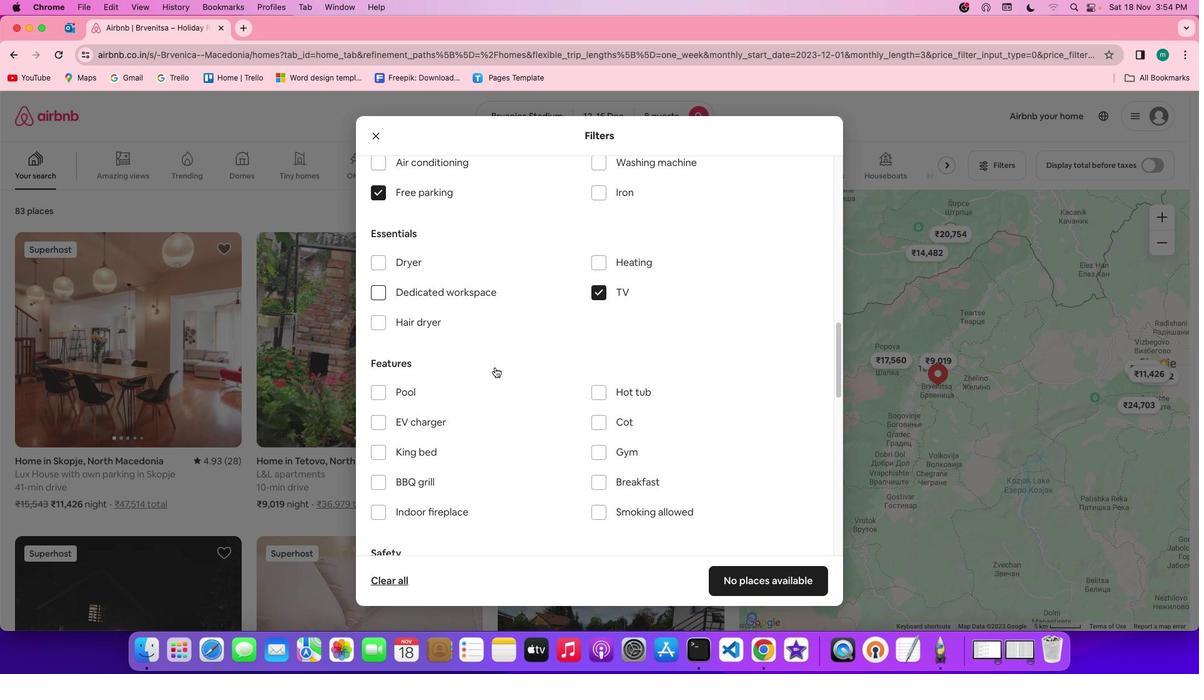 
Action: Mouse scrolled (494, 367) with delta (0, 0)
Screenshot: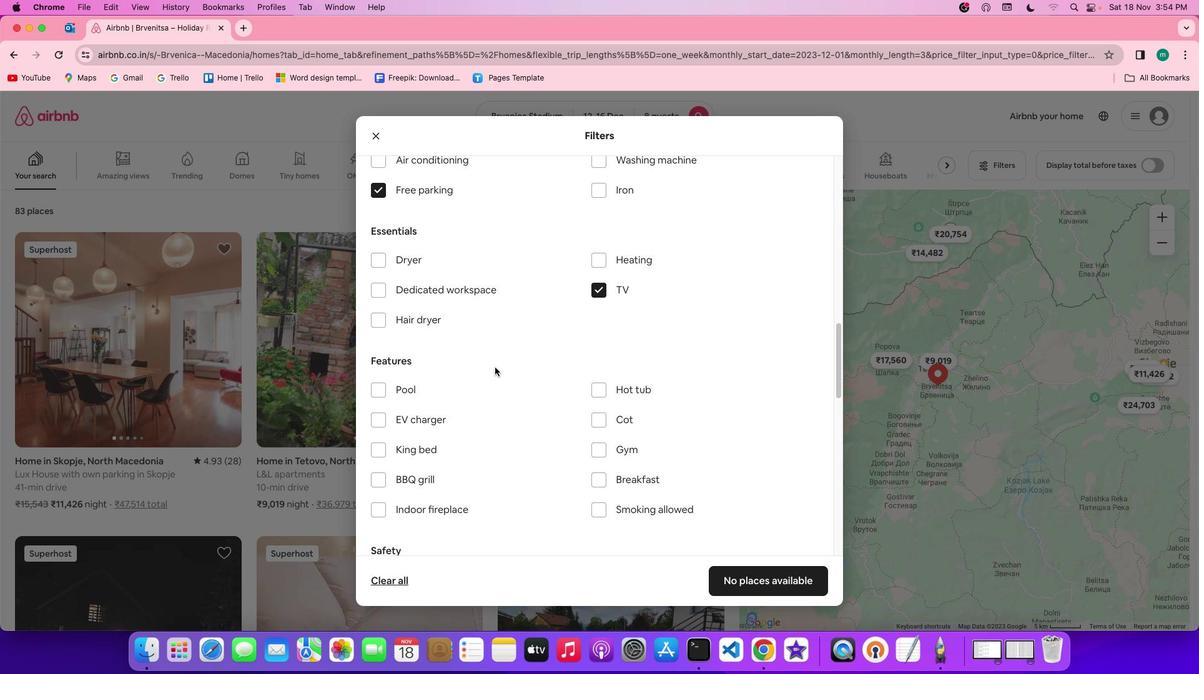 
Action: Mouse scrolled (494, 367) with delta (0, 0)
Screenshot: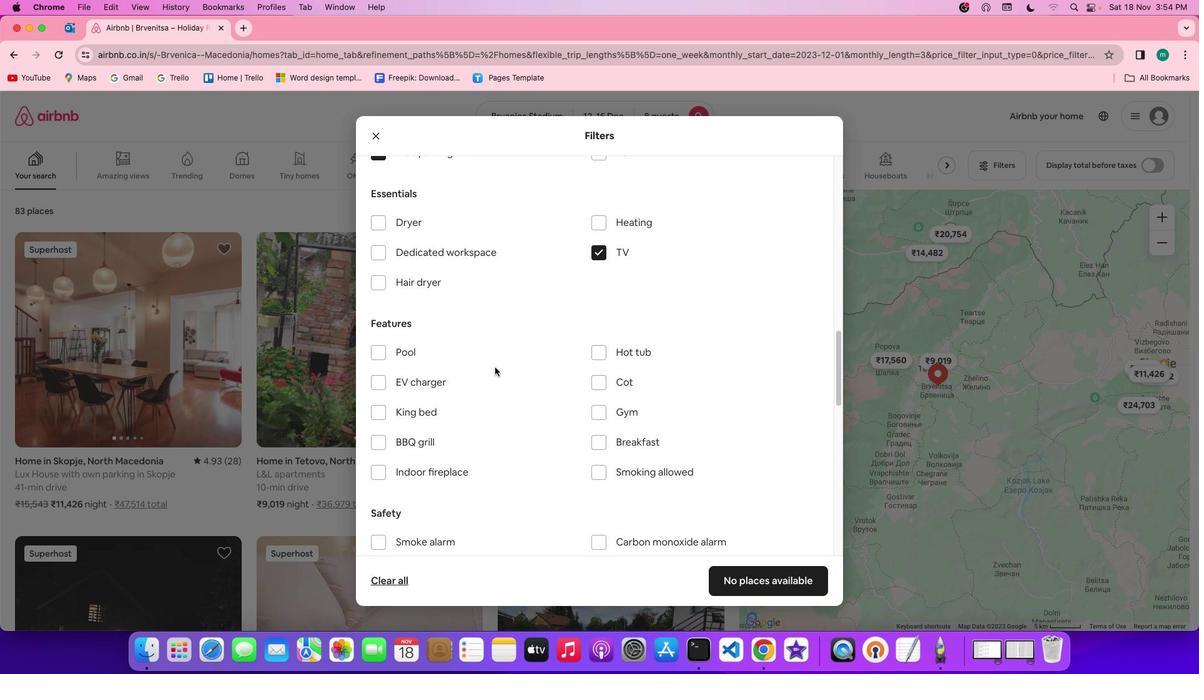 
Action: Mouse scrolled (494, 367) with delta (0, 0)
Screenshot: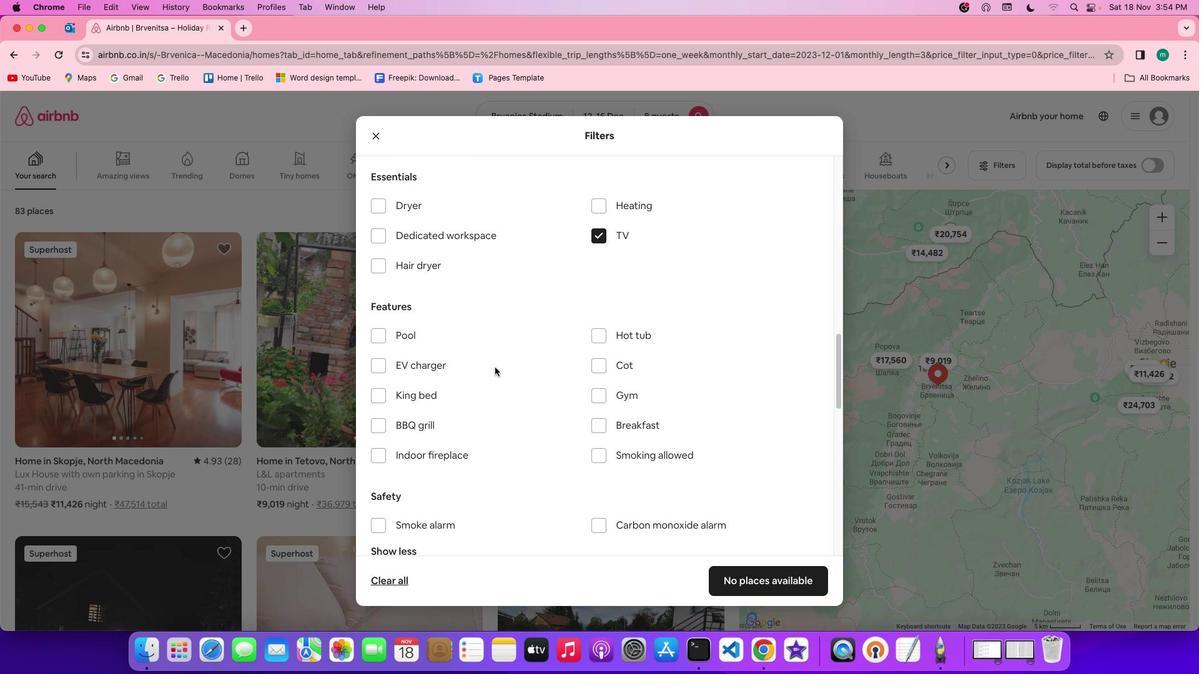 
Action: Mouse scrolled (494, 367) with delta (0, -1)
Screenshot: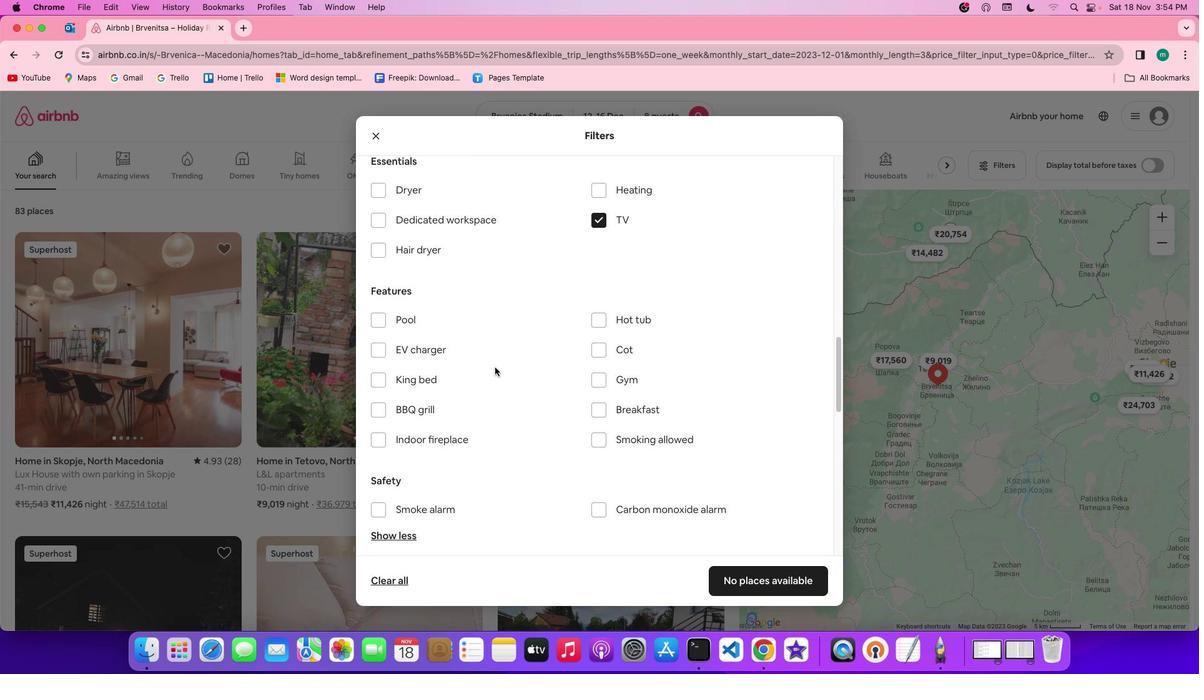 
Action: Mouse scrolled (494, 367) with delta (0, 0)
Screenshot: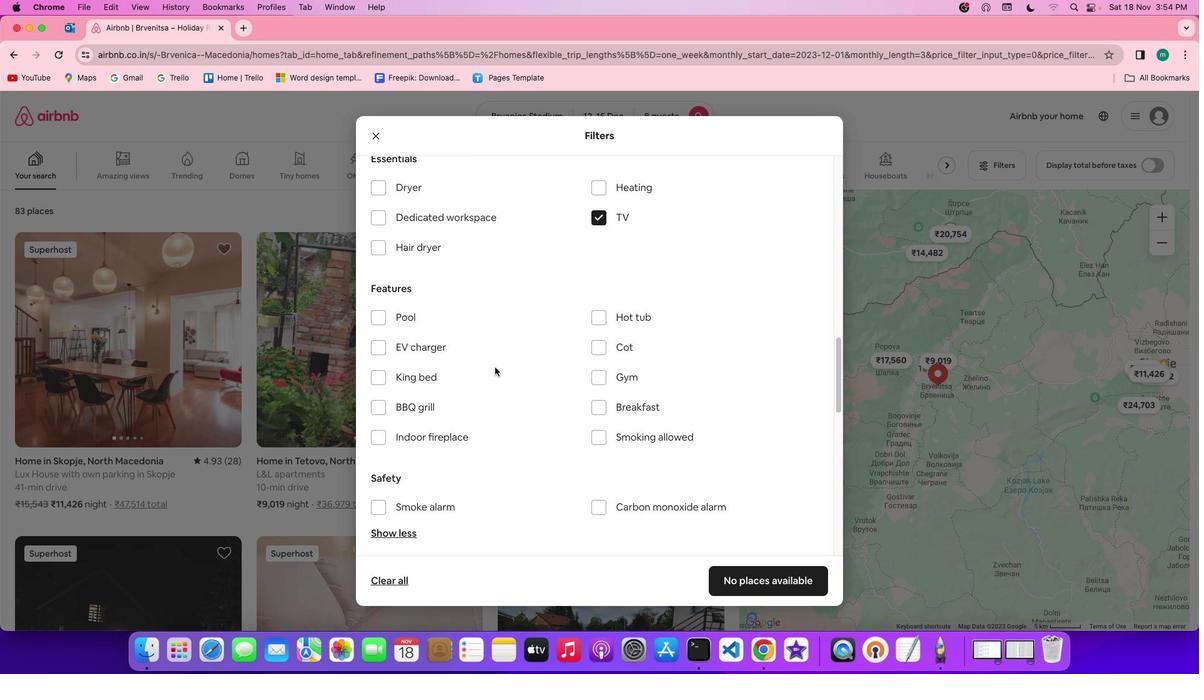 
Action: Mouse scrolled (494, 367) with delta (0, 0)
Screenshot: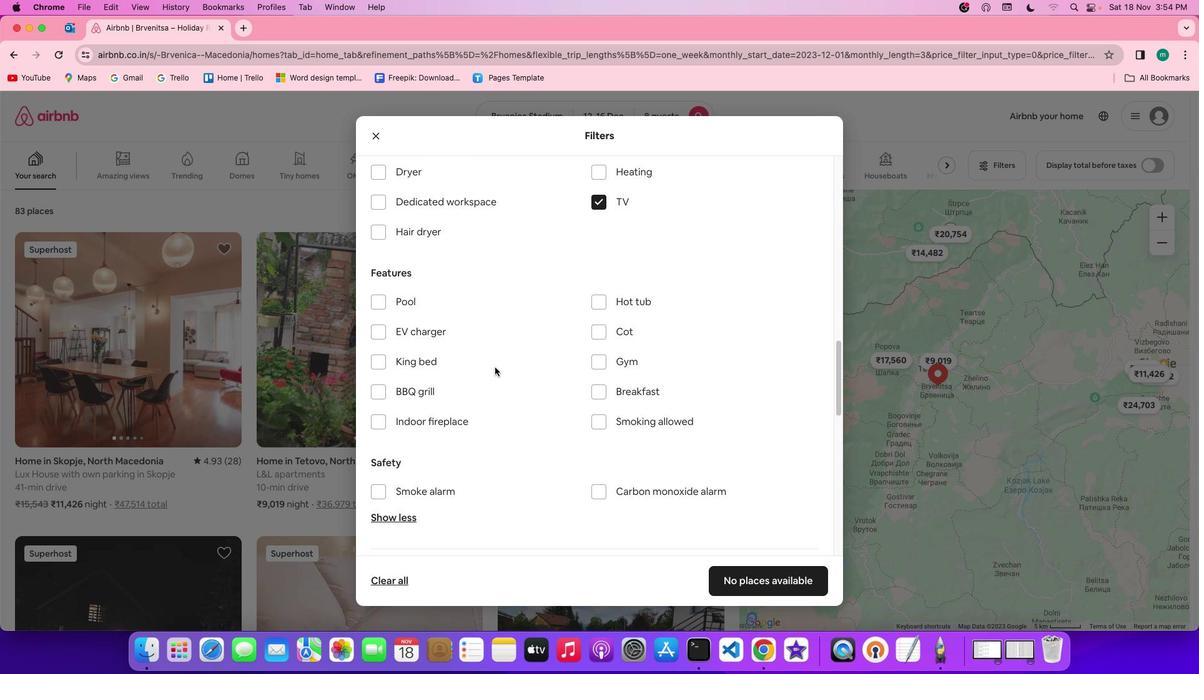
Action: Mouse scrolled (494, 367) with delta (0, 0)
Screenshot: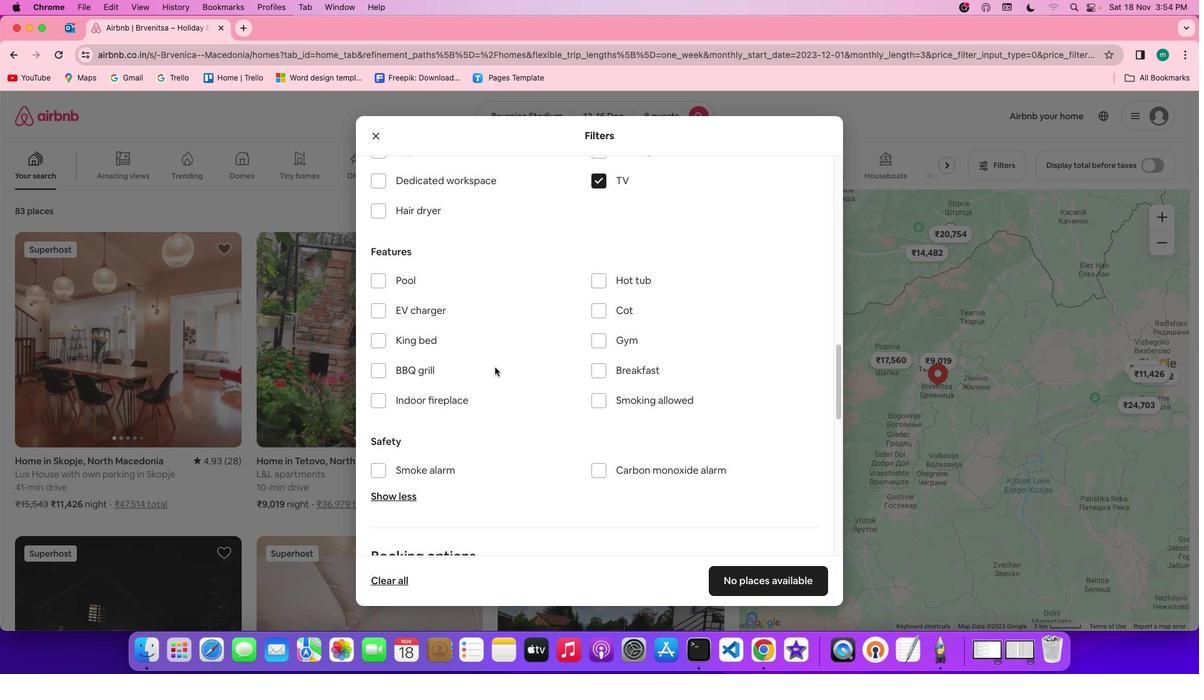 
Action: Mouse scrolled (494, 367) with delta (0, 0)
Screenshot: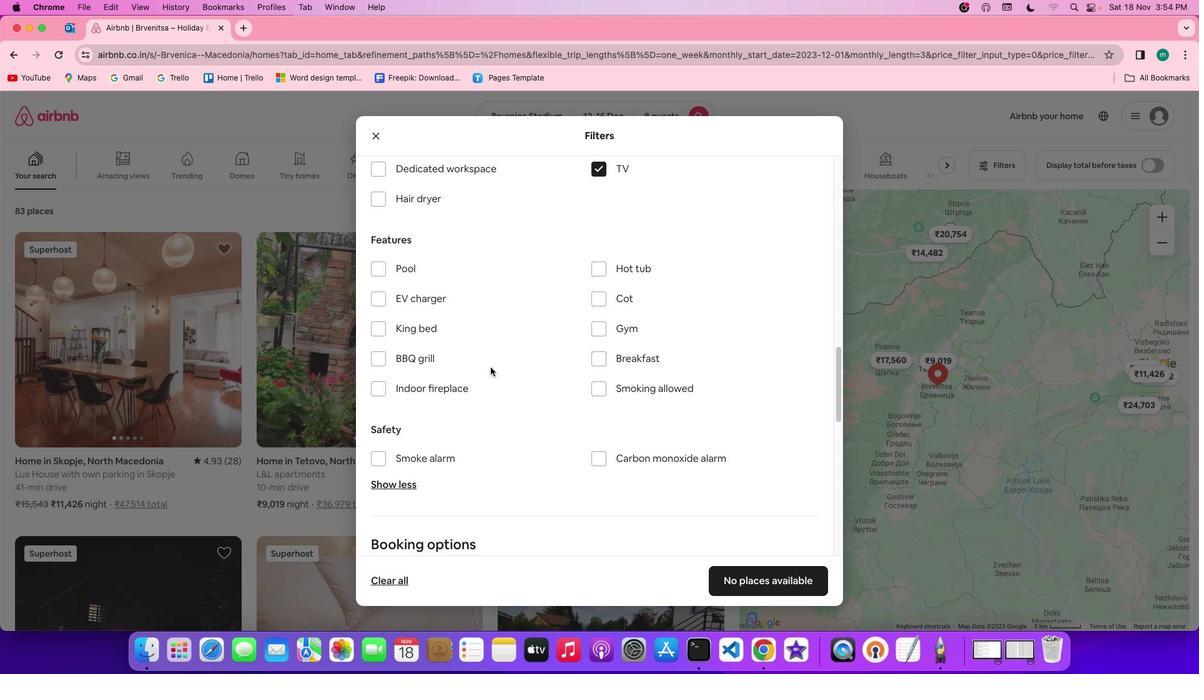 
Action: Mouse moved to (616, 329)
Screenshot: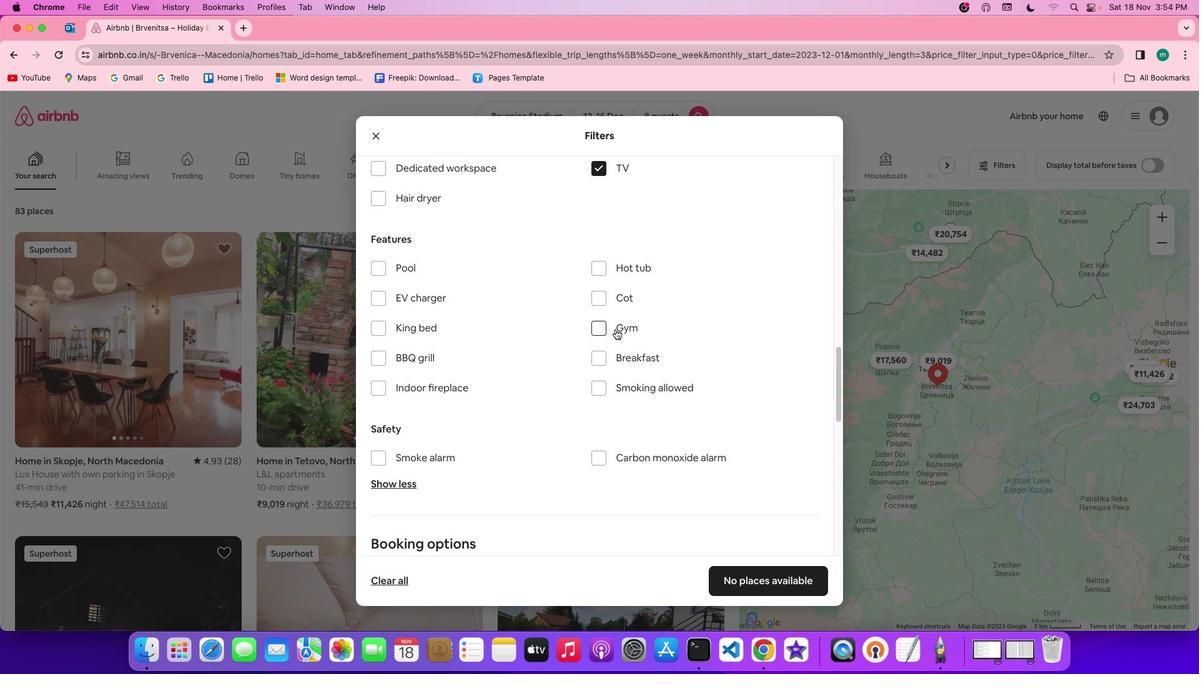 
Action: Mouse pressed left at (616, 329)
Screenshot: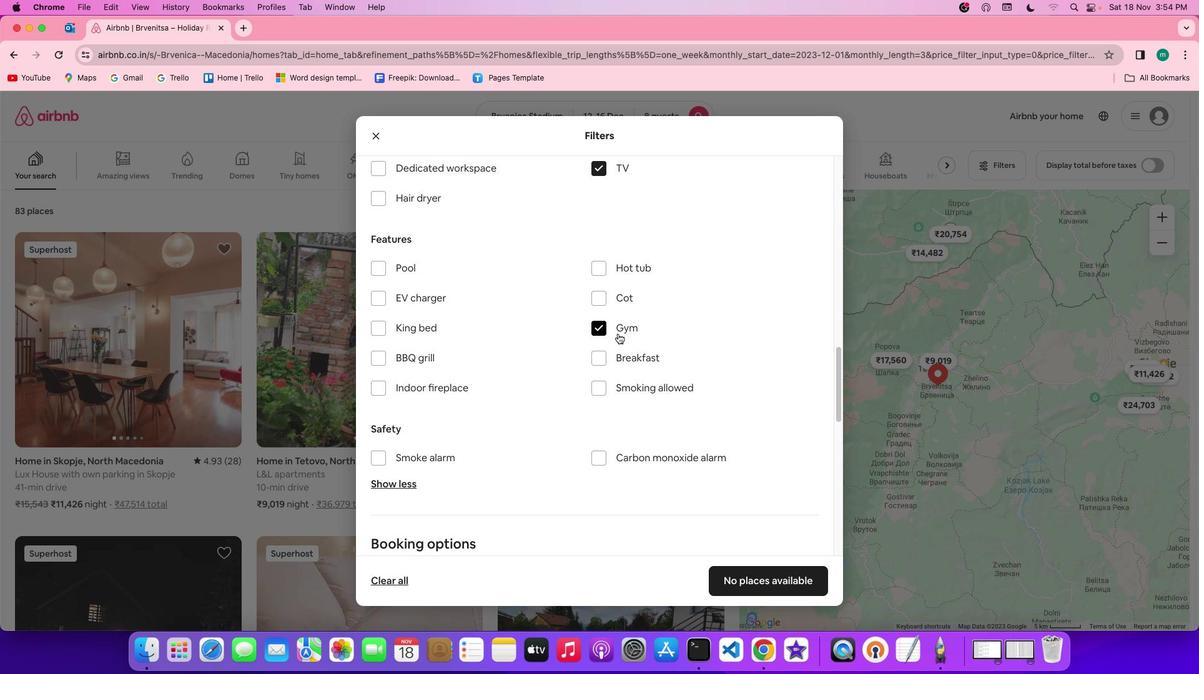 
Action: Mouse moved to (630, 365)
Screenshot: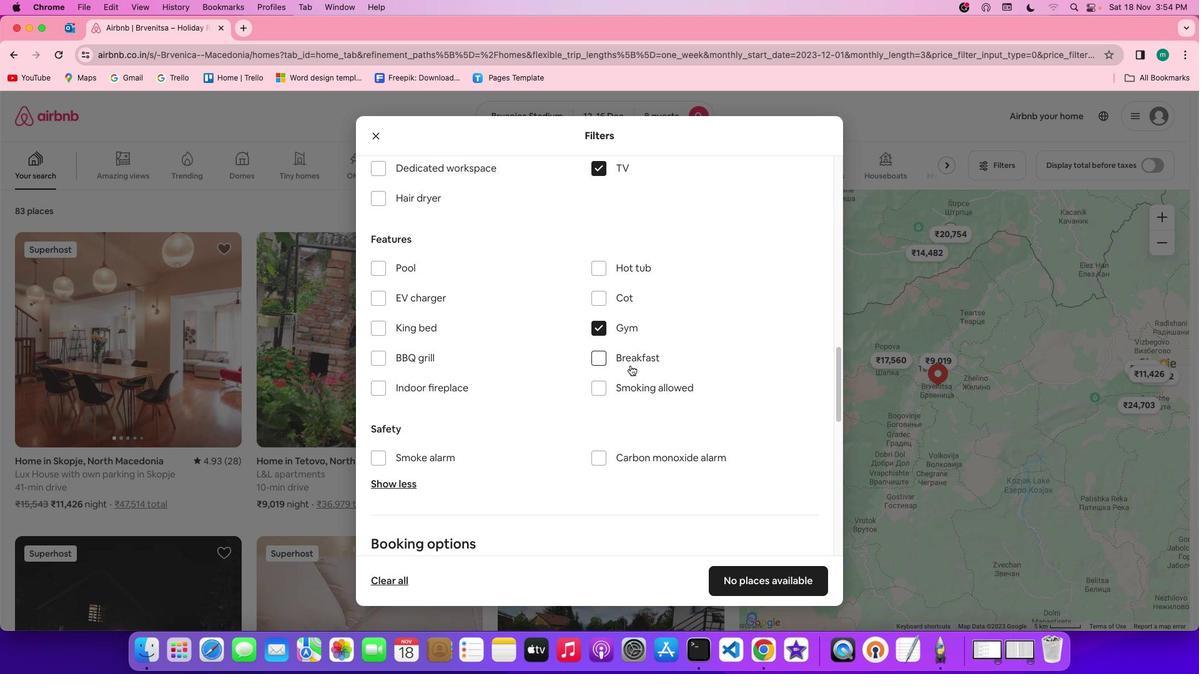 
Action: Mouse pressed left at (630, 365)
Screenshot: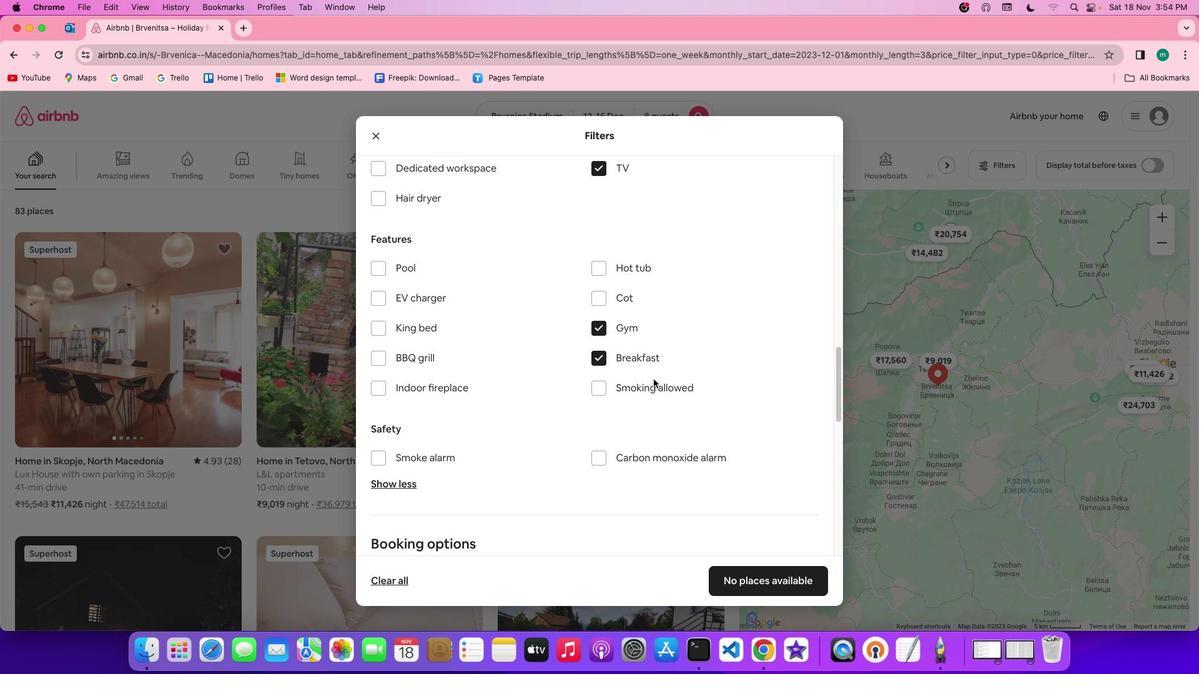 
Action: Mouse moved to (680, 402)
Screenshot: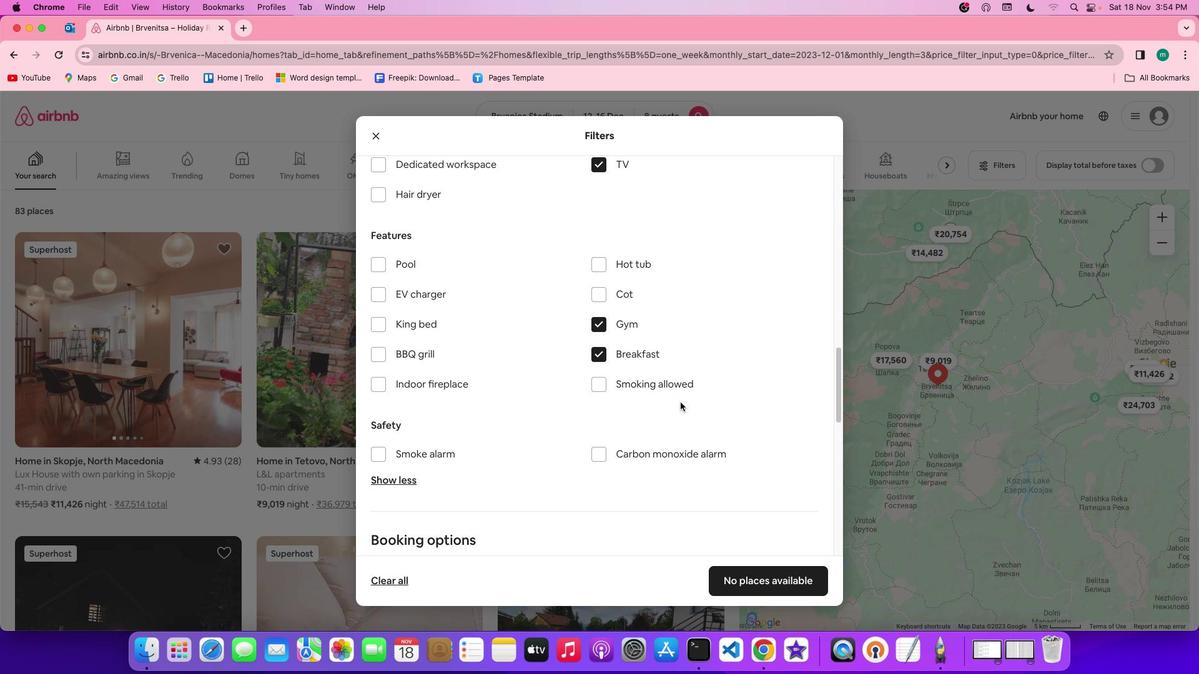 
Action: Mouse scrolled (680, 402) with delta (0, 0)
Screenshot: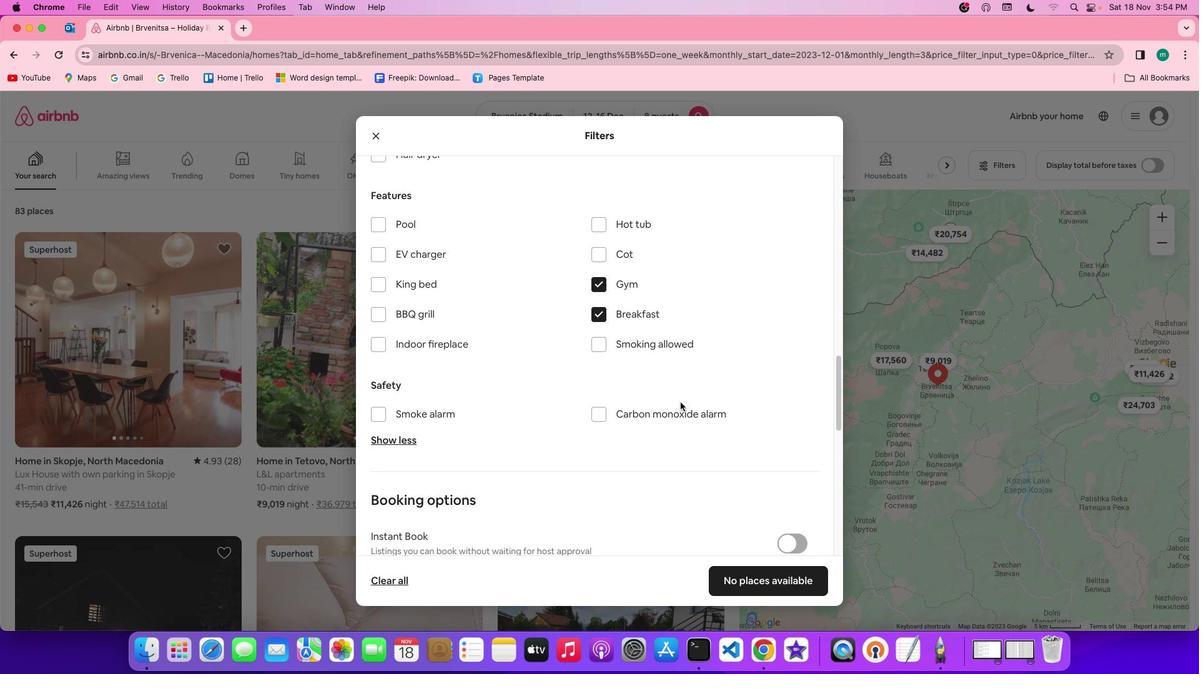 
Action: Mouse scrolled (680, 402) with delta (0, 0)
Screenshot: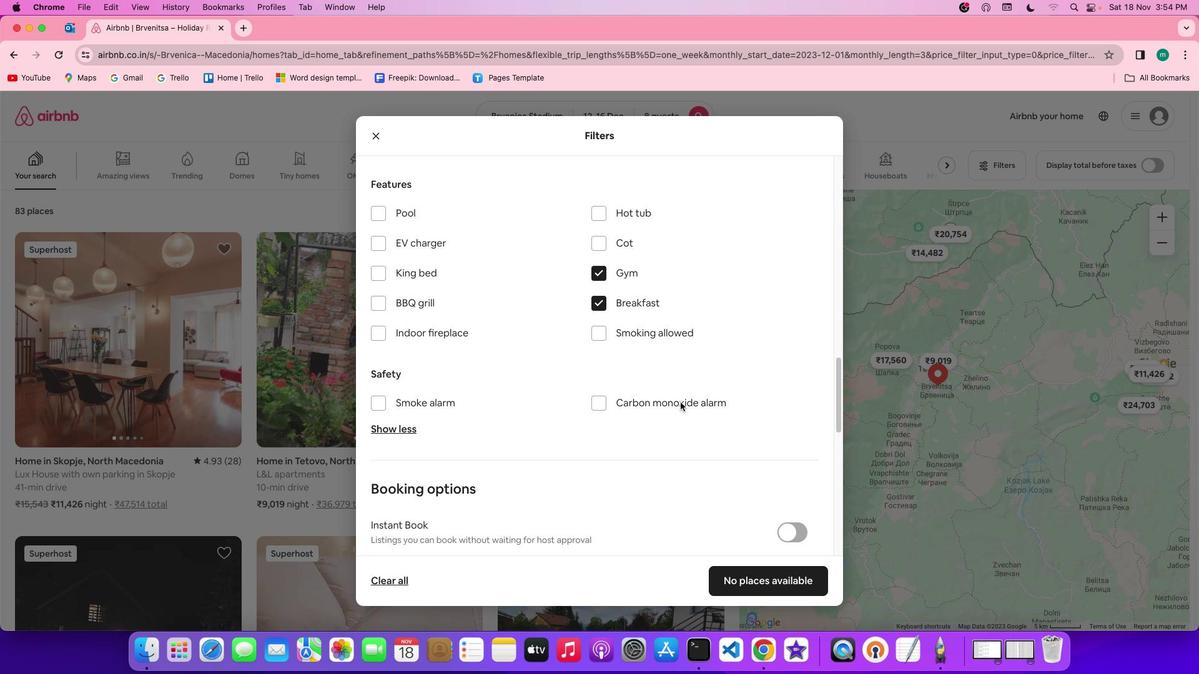 
Action: Mouse scrolled (680, 402) with delta (0, -1)
Screenshot: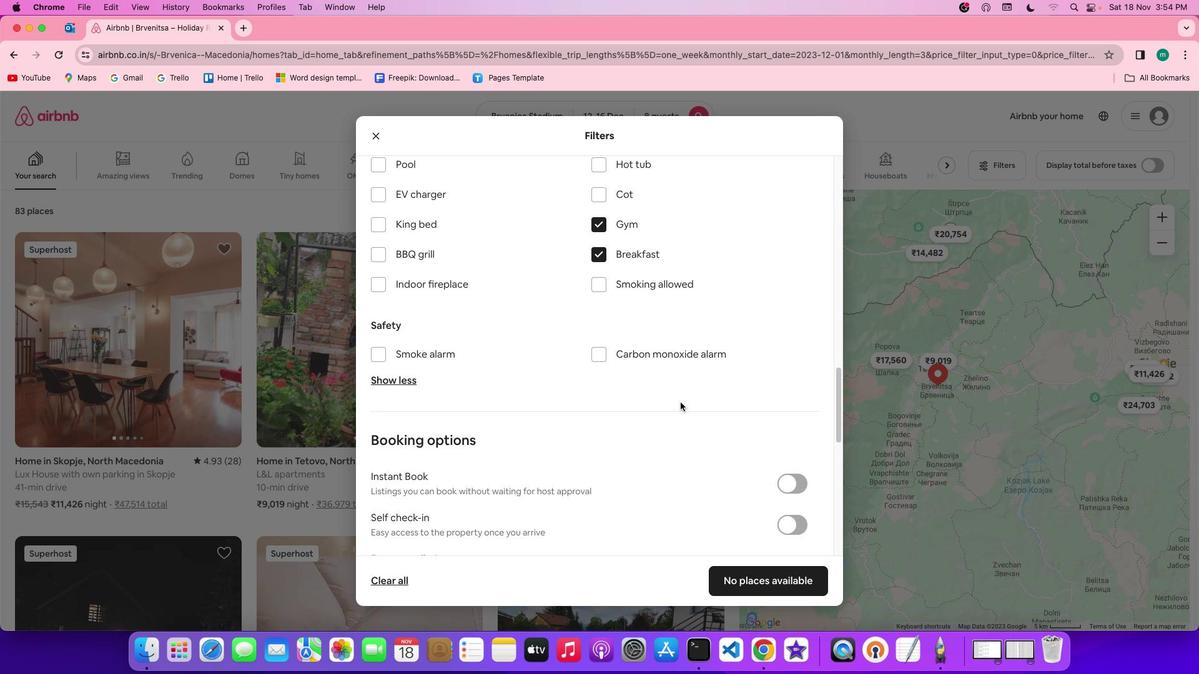 
Action: Mouse scrolled (680, 402) with delta (0, -1)
Screenshot: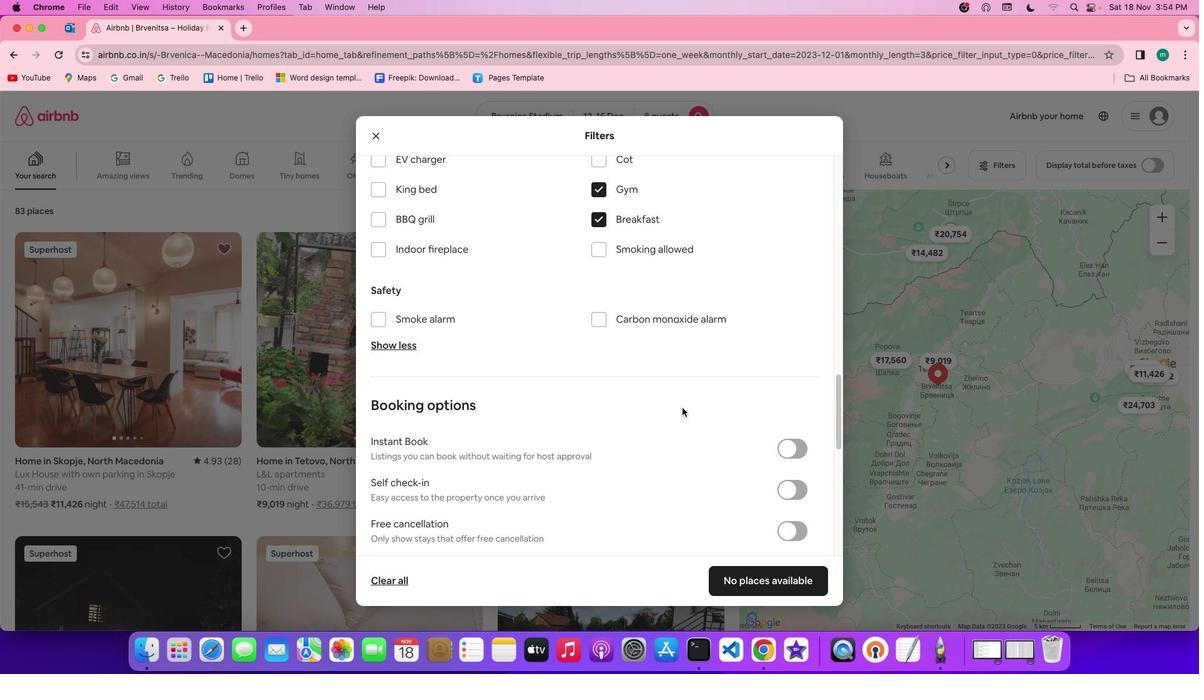 
Action: Mouse moved to (695, 431)
Screenshot: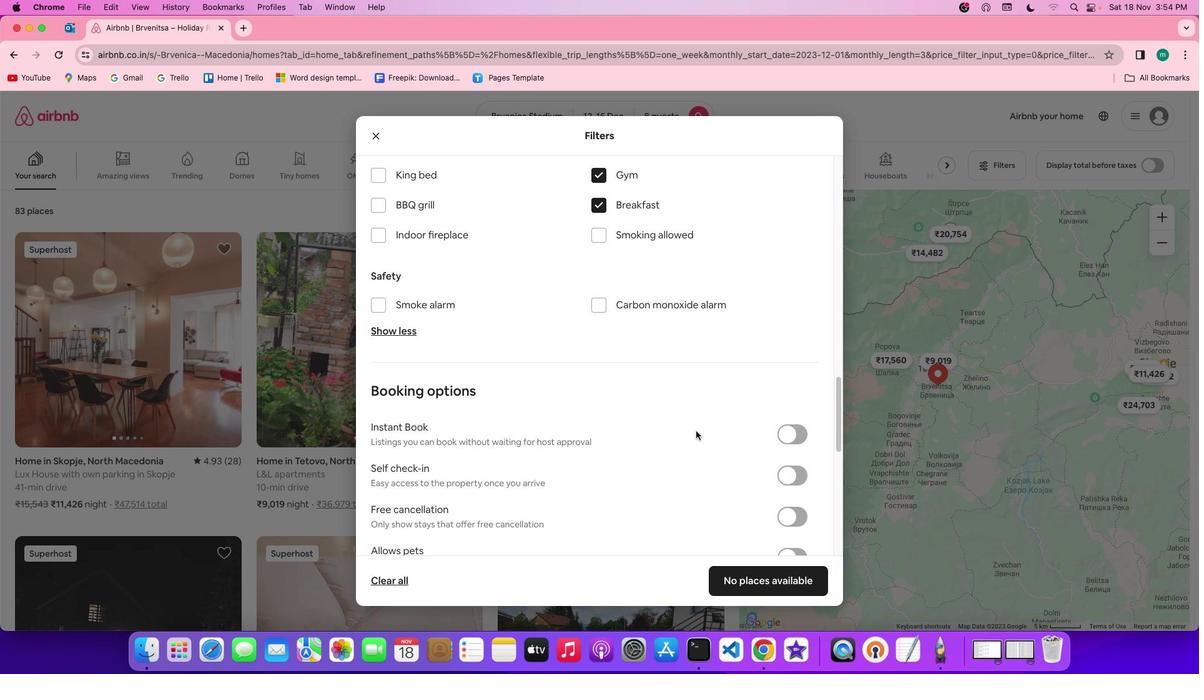 
Action: Mouse scrolled (695, 431) with delta (0, 0)
Screenshot: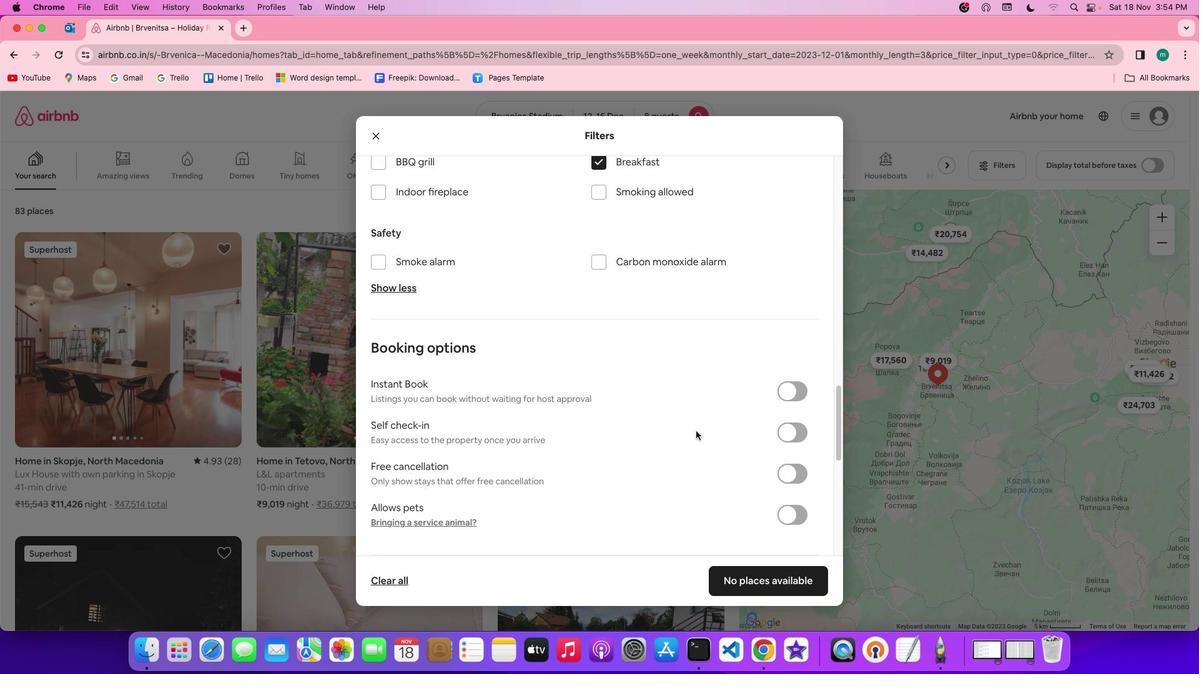 
Action: Mouse moved to (695, 431)
Screenshot: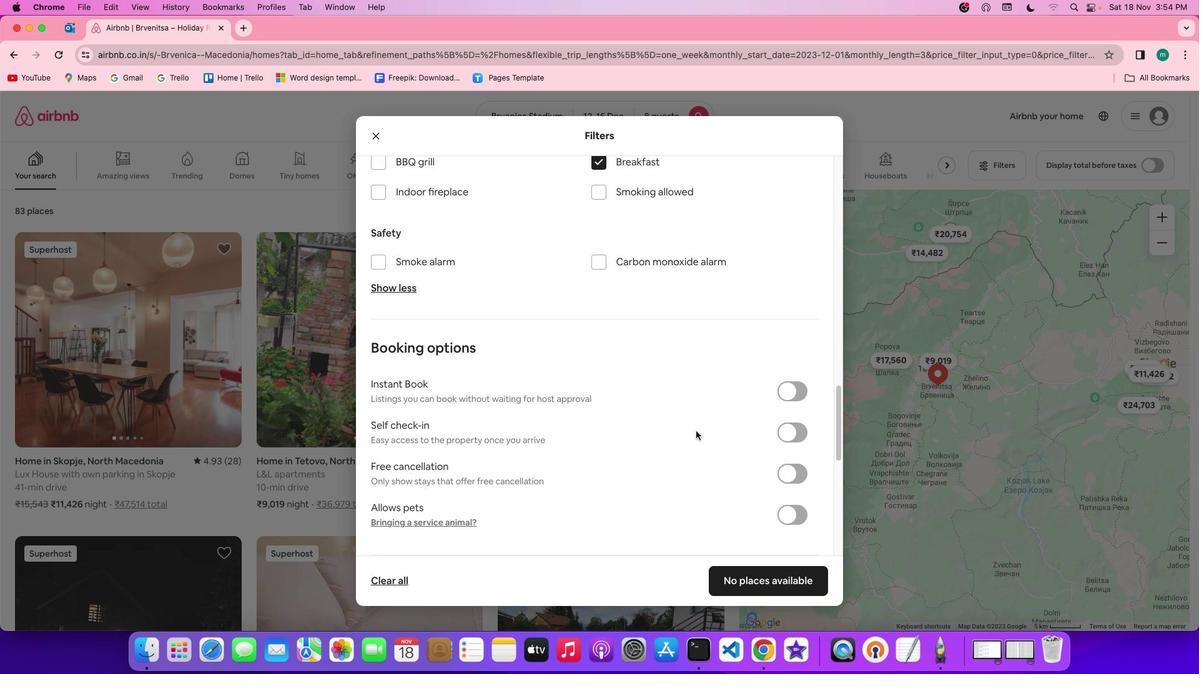 
Action: Mouse scrolled (695, 431) with delta (0, 0)
Screenshot: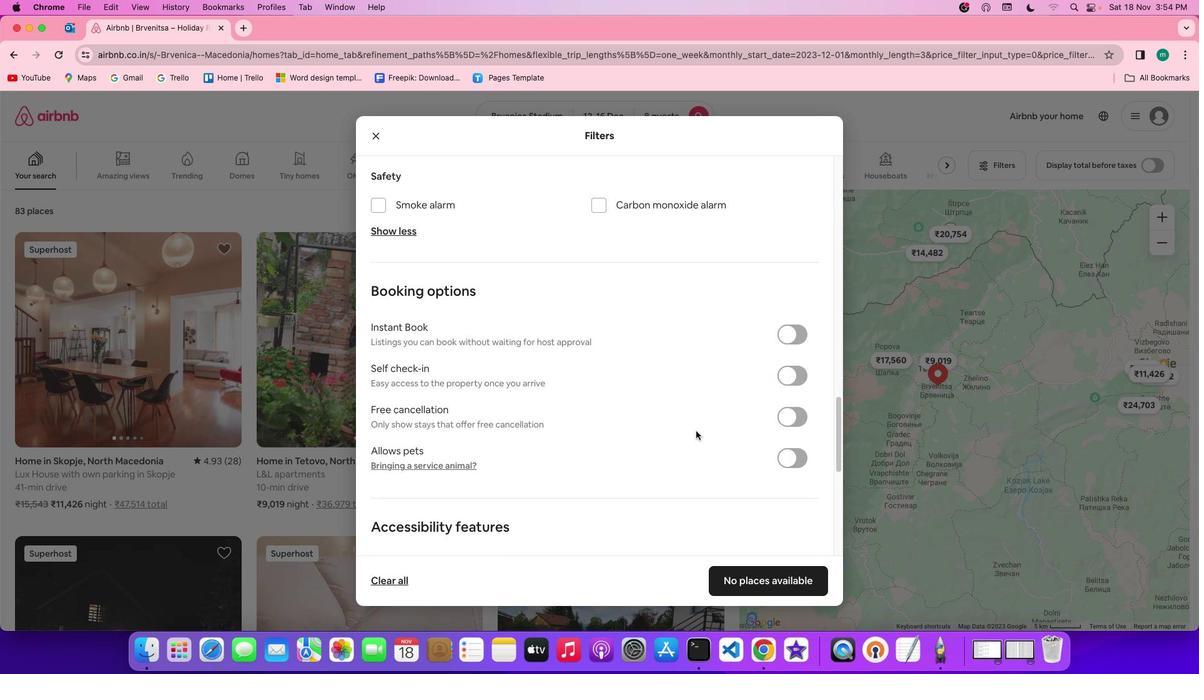 
Action: Mouse scrolled (695, 431) with delta (0, -1)
Screenshot: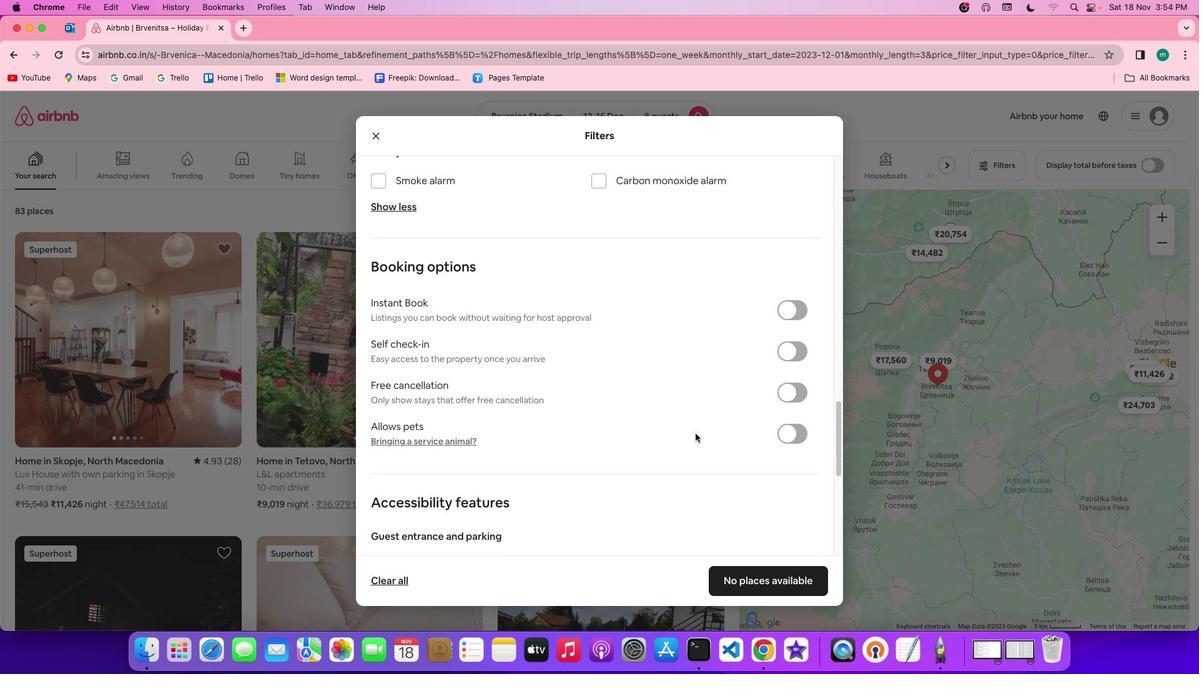 
Action: Mouse scrolled (695, 431) with delta (0, -1)
Screenshot: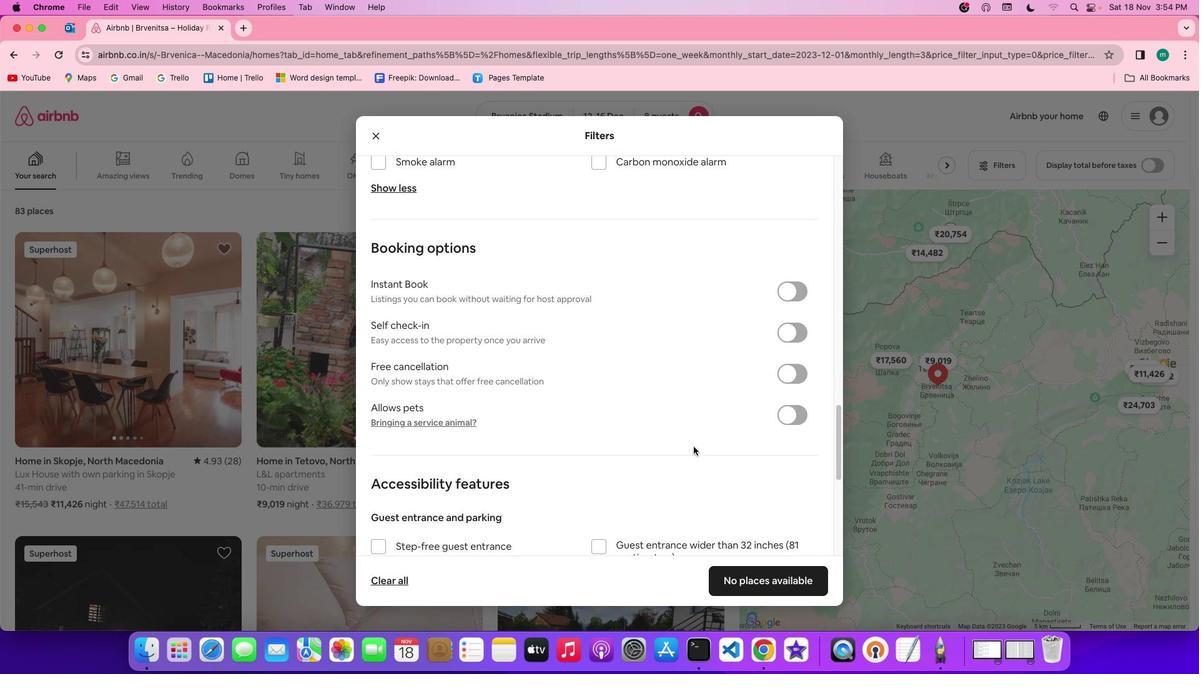 
Action: Mouse moved to (693, 447)
Screenshot: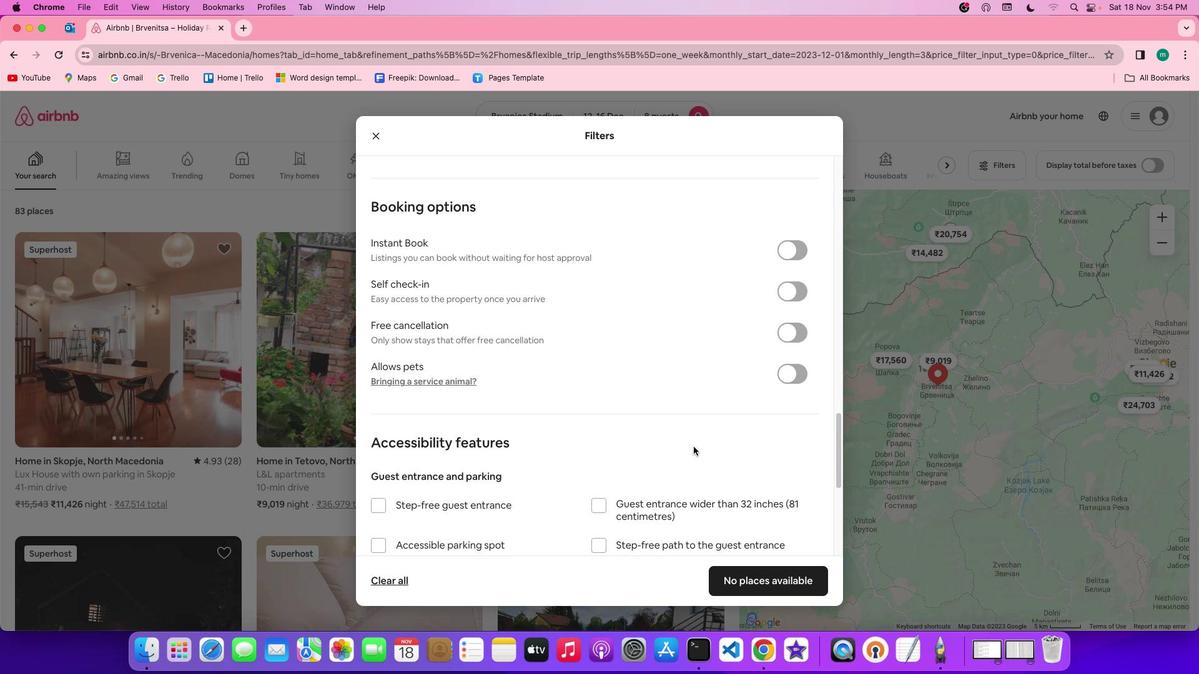 
Action: Mouse scrolled (693, 447) with delta (0, 0)
Screenshot: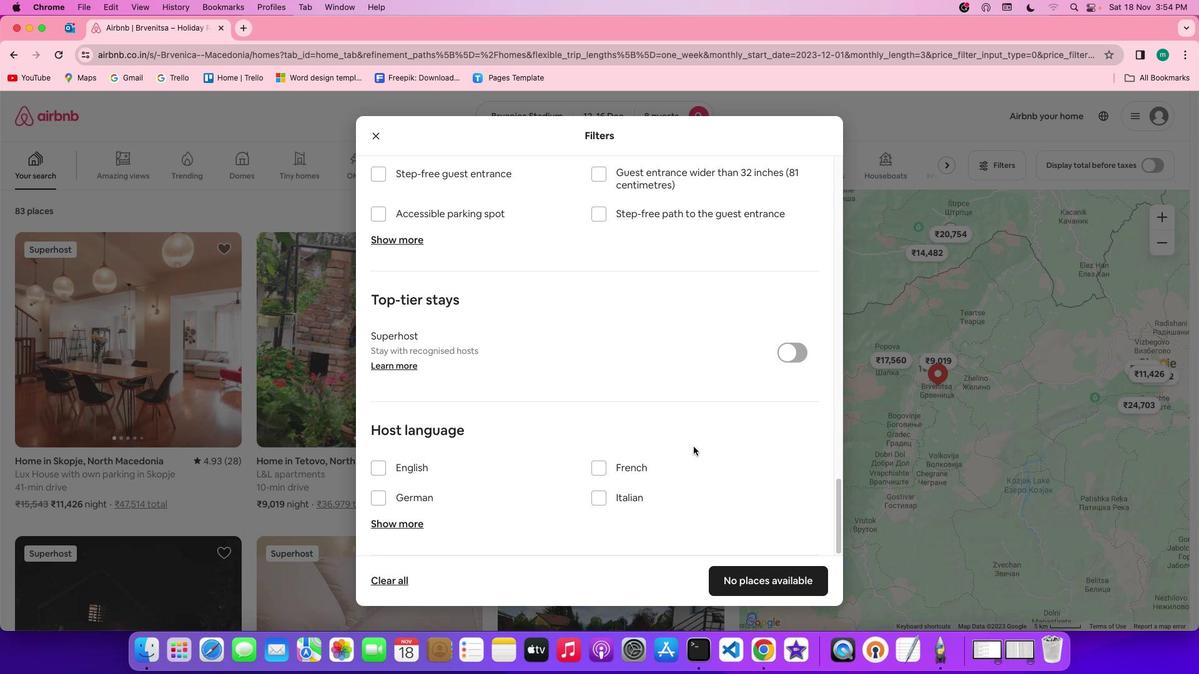 
Action: Mouse scrolled (693, 447) with delta (0, 0)
Screenshot: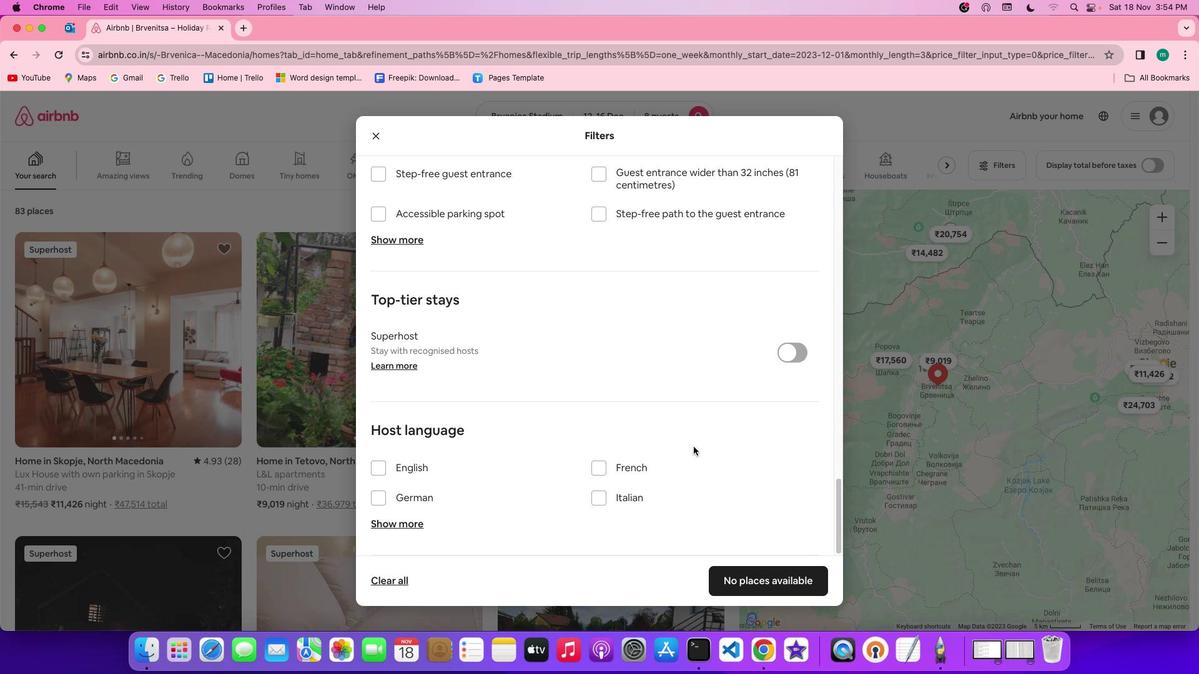 
Action: Mouse scrolled (693, 447) with delta (0, -1)
Screenshot: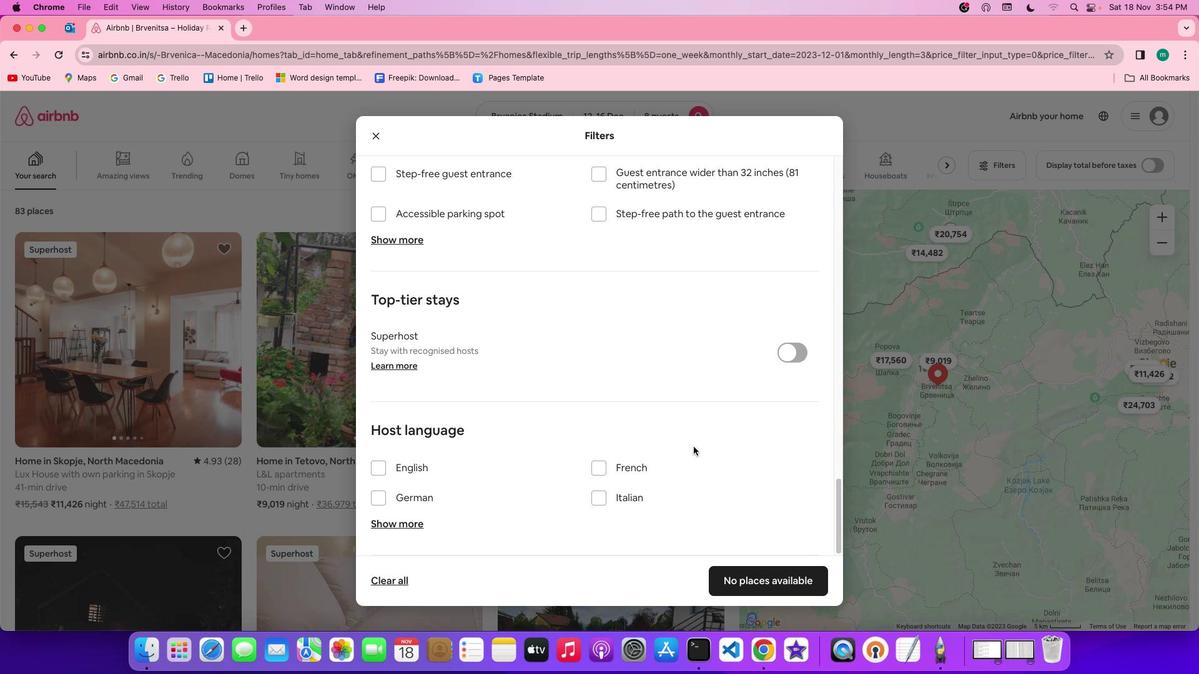 
Action: Mouse scrolled (693, 447) with delta (0, -3)
Screenshot: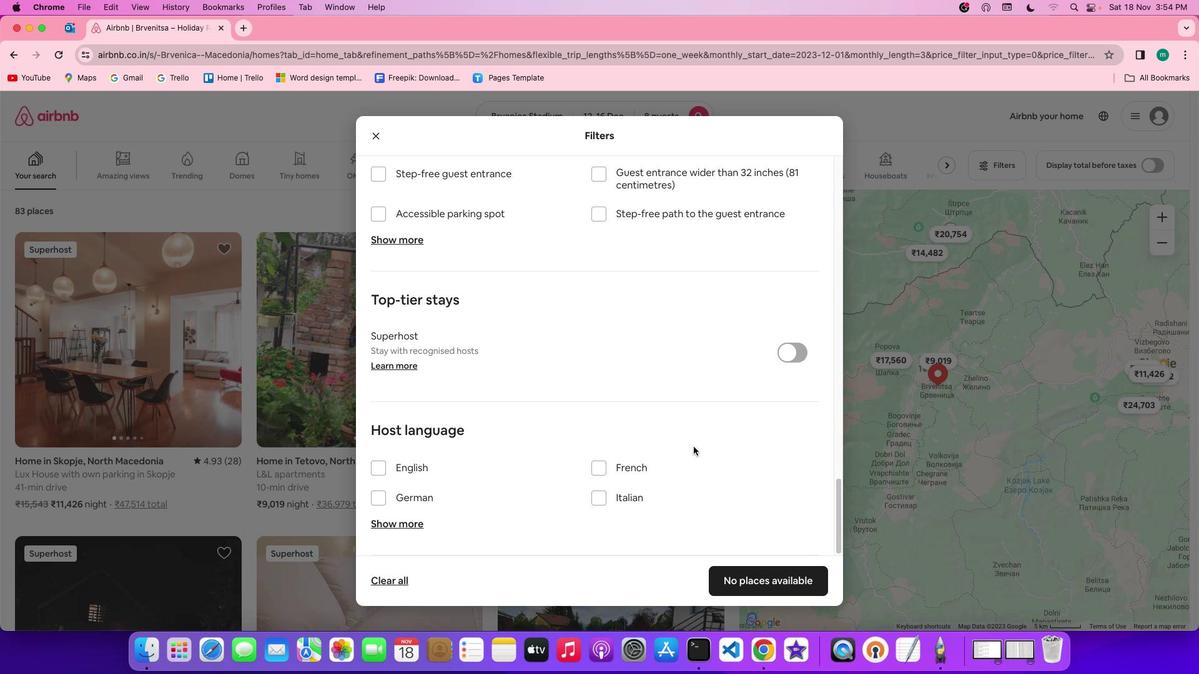 
Action: Mouse scrolled (693, 447) with delta (0, -3)
Screenshot: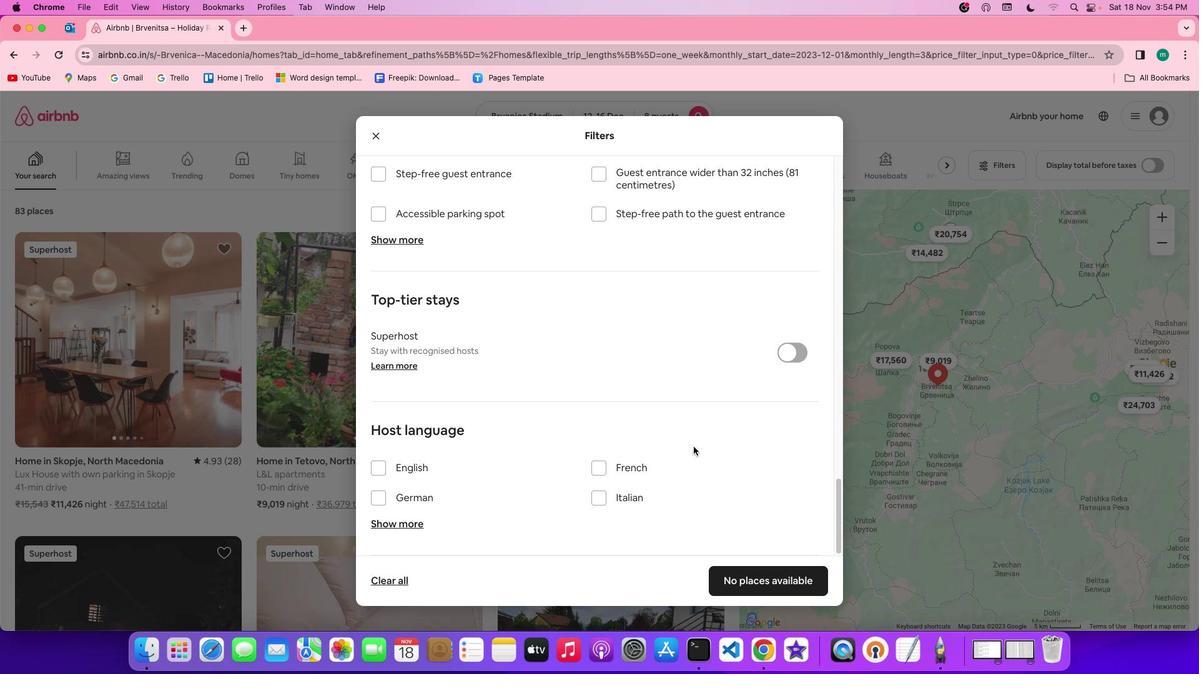 
Action: Mouse scrolled (693, 447) with delta (0, 0)
Screenshot: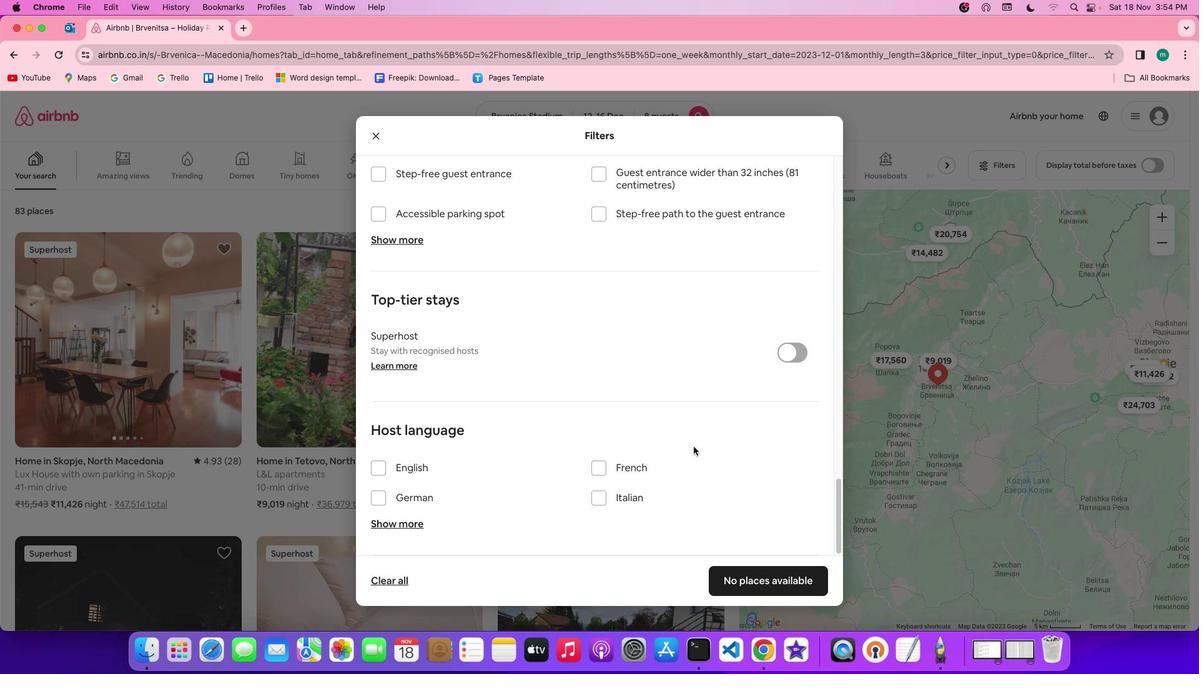 
Action: Mouse scrolled (693, 447) with delta (0, 0)
Screenshot: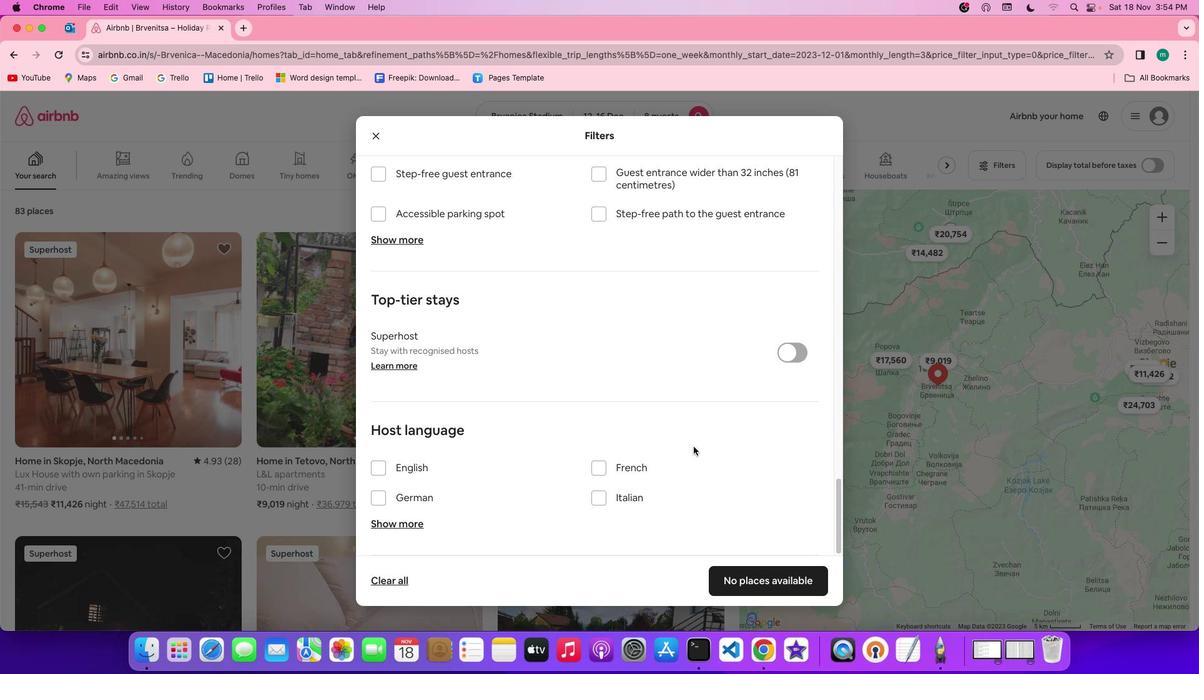 
Action: Mouse scrolled (693, 447) with delta (0, -1)
Screenshot: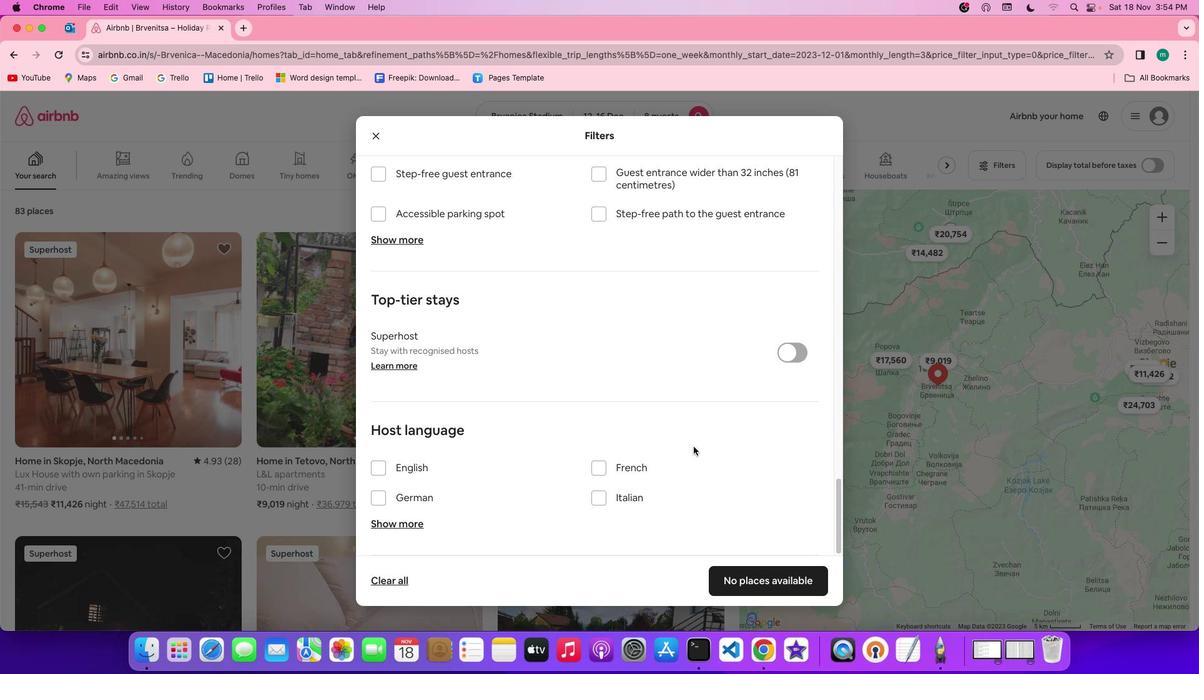 
Action: Mouse scrolled (693, 447) with delta (0, -3)
Screenshot: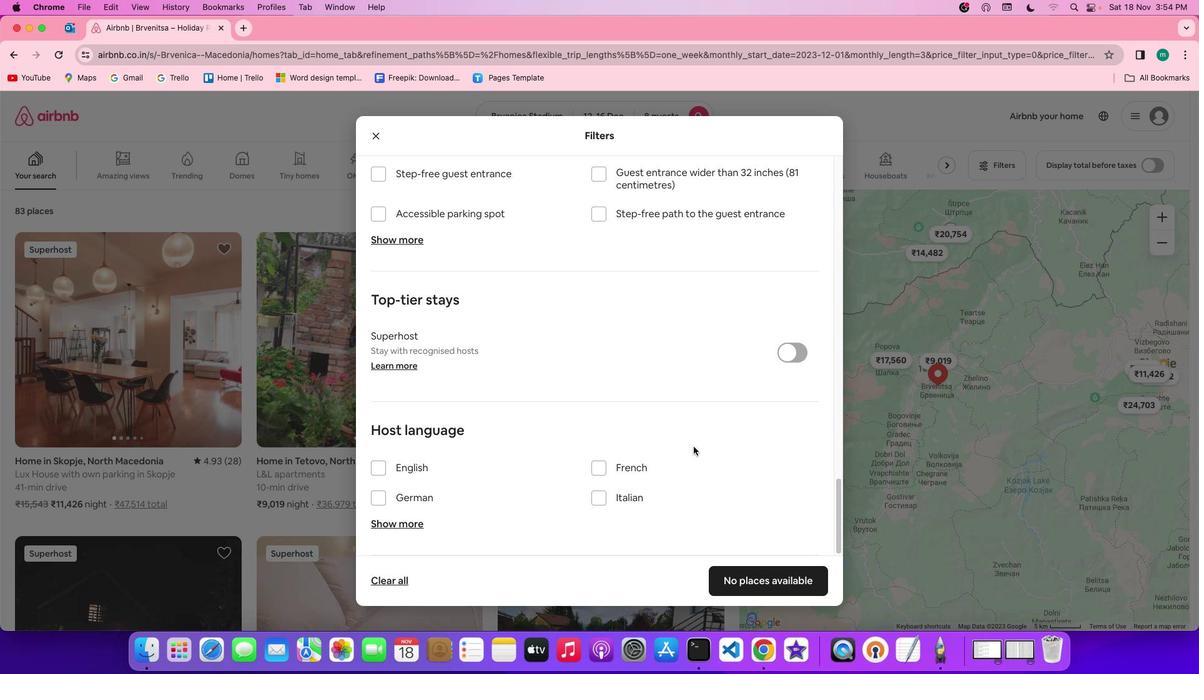 
Action: Mouse scrolled (693, 447) with delta (0, -3)
Screenshot: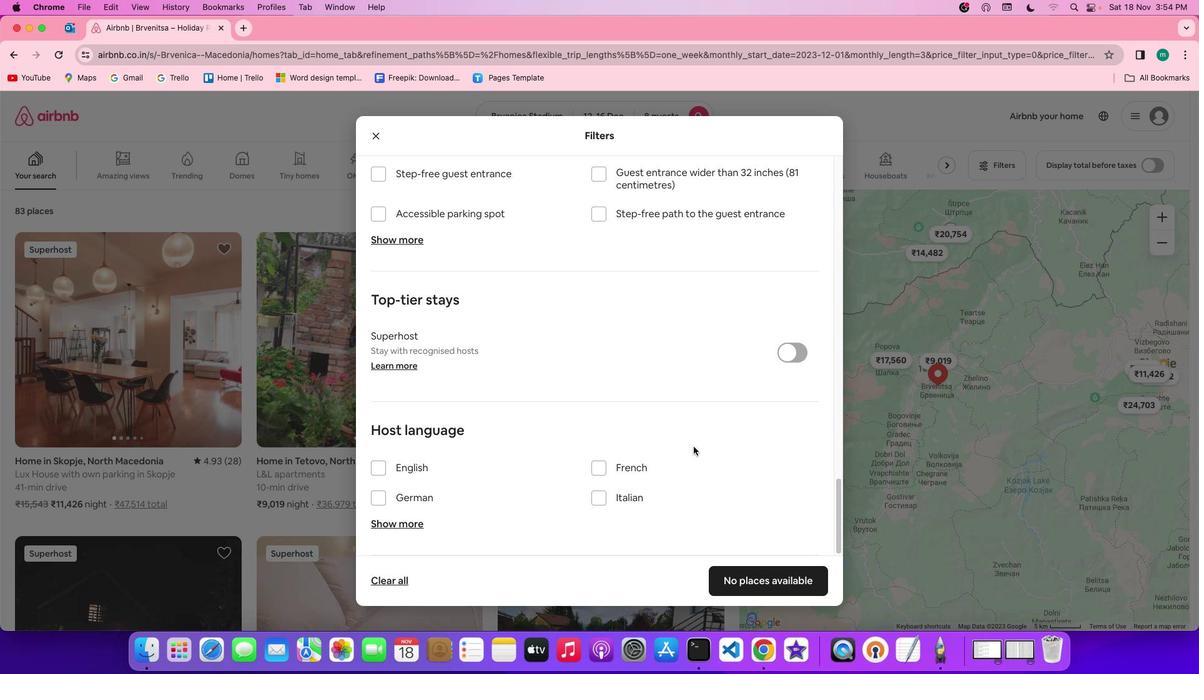 
Action: Mouse scrolled (693, 447) with delta (0, -3)
Screenshot: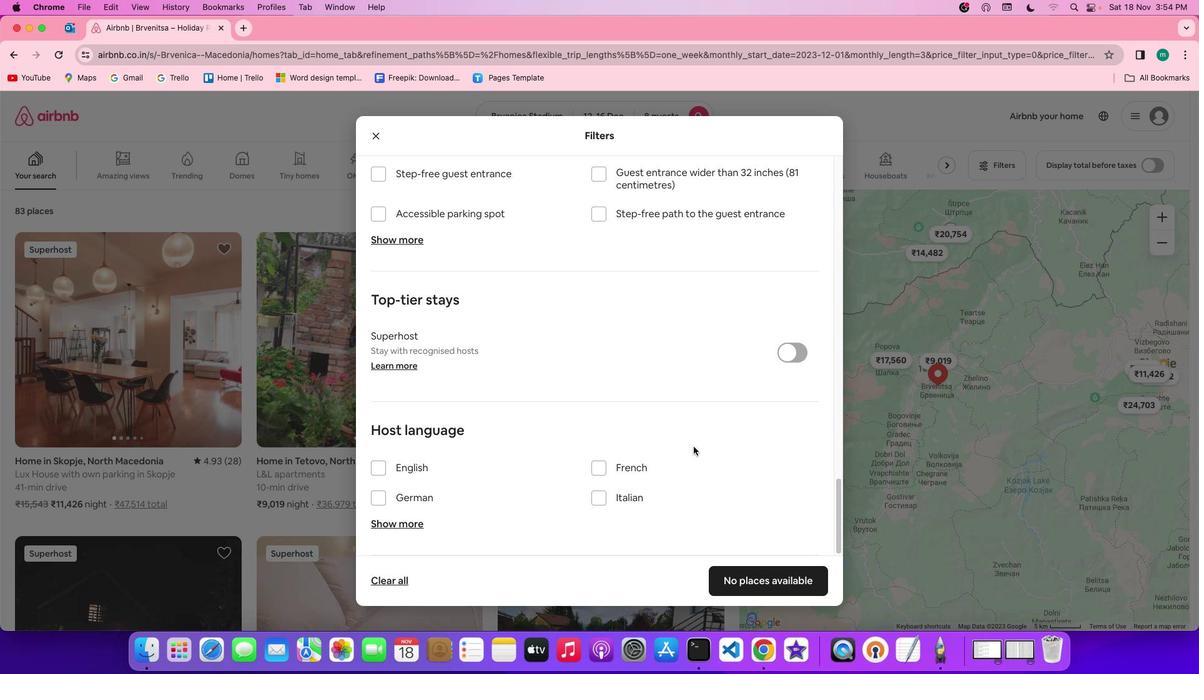 
Action: Mouse scrolled (693, 447) with delta (0, 0)
Screenshot: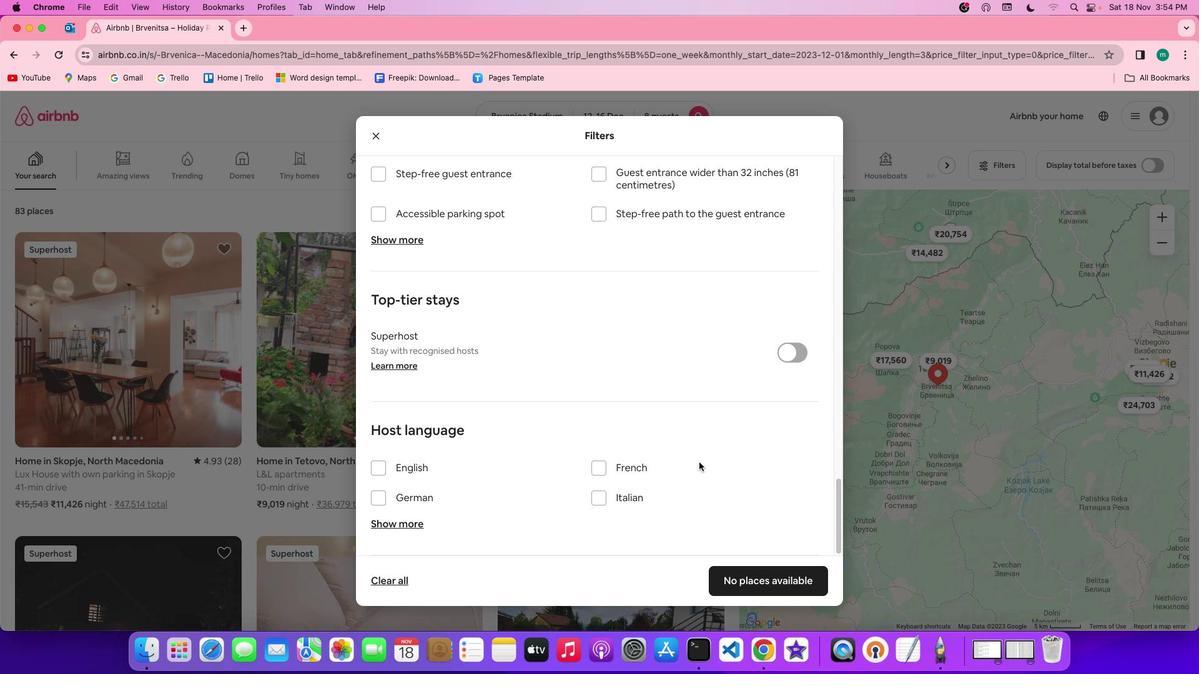 
Action: Mouse scrolled (693, 447) with delta (0, 0)
Screenshot: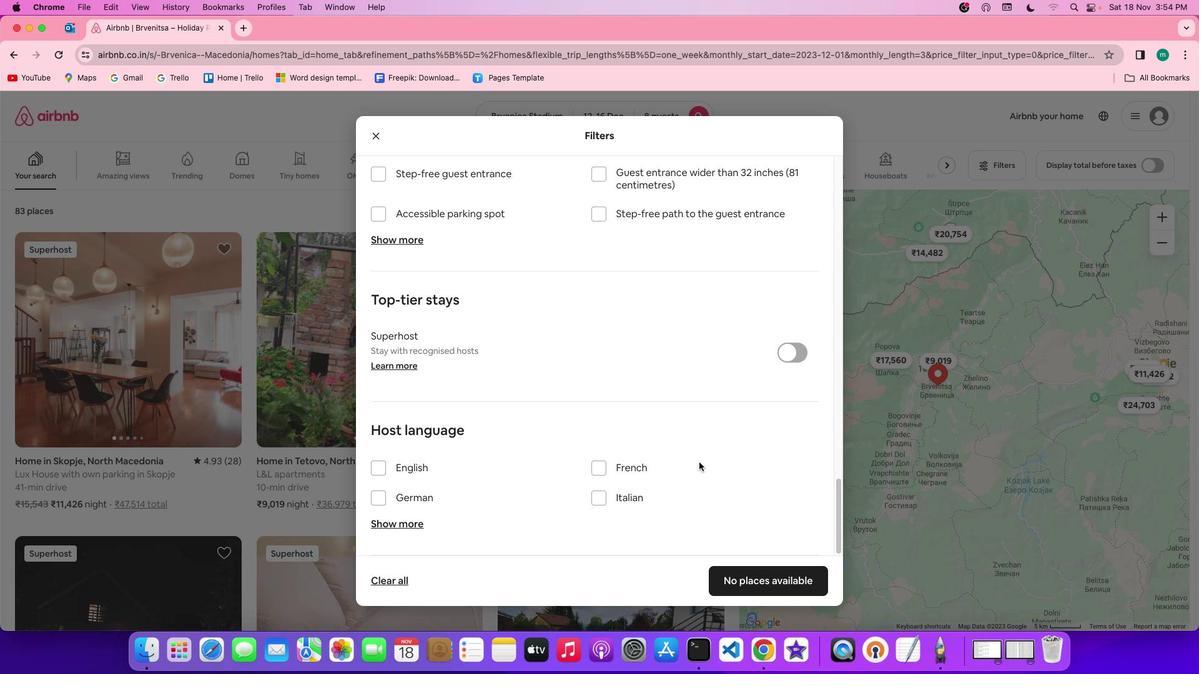 
Action: Mouse scrolled (693, 447) with delta (0, -2)
Screenshot: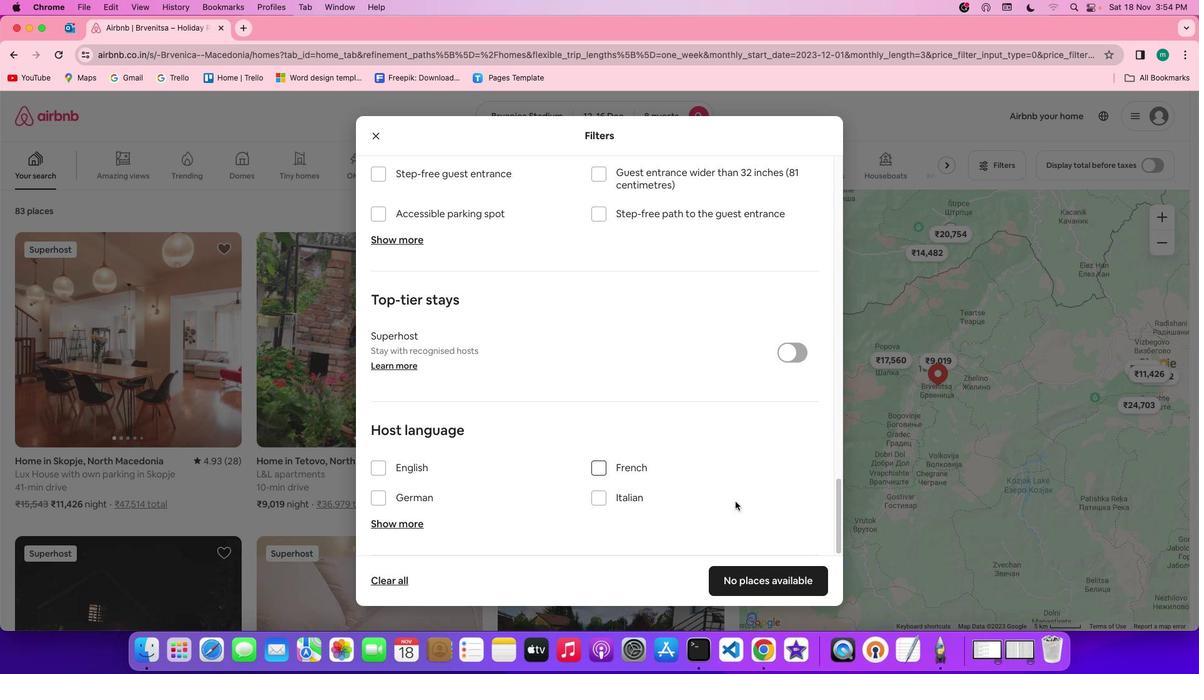 
Action: Mouse scrolled (693, 447) with delta (0, -3)
Screenshot: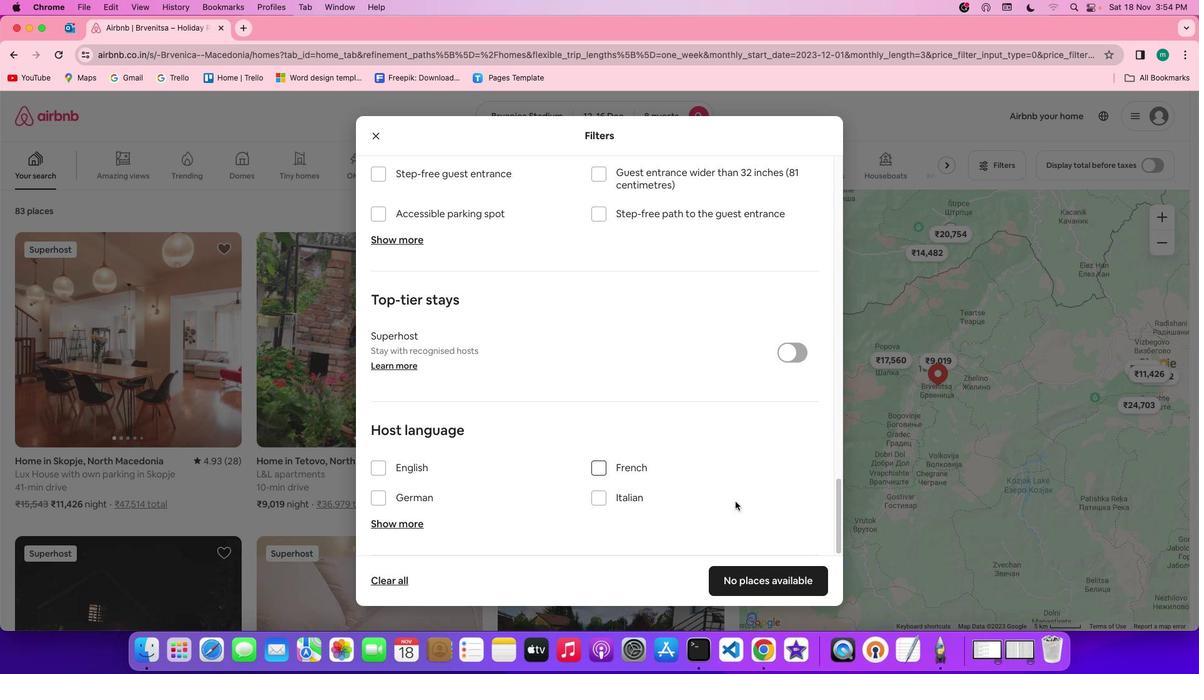 
Action: Mouse scrolled (693, 447) with delta (0, -3)
Screenshot: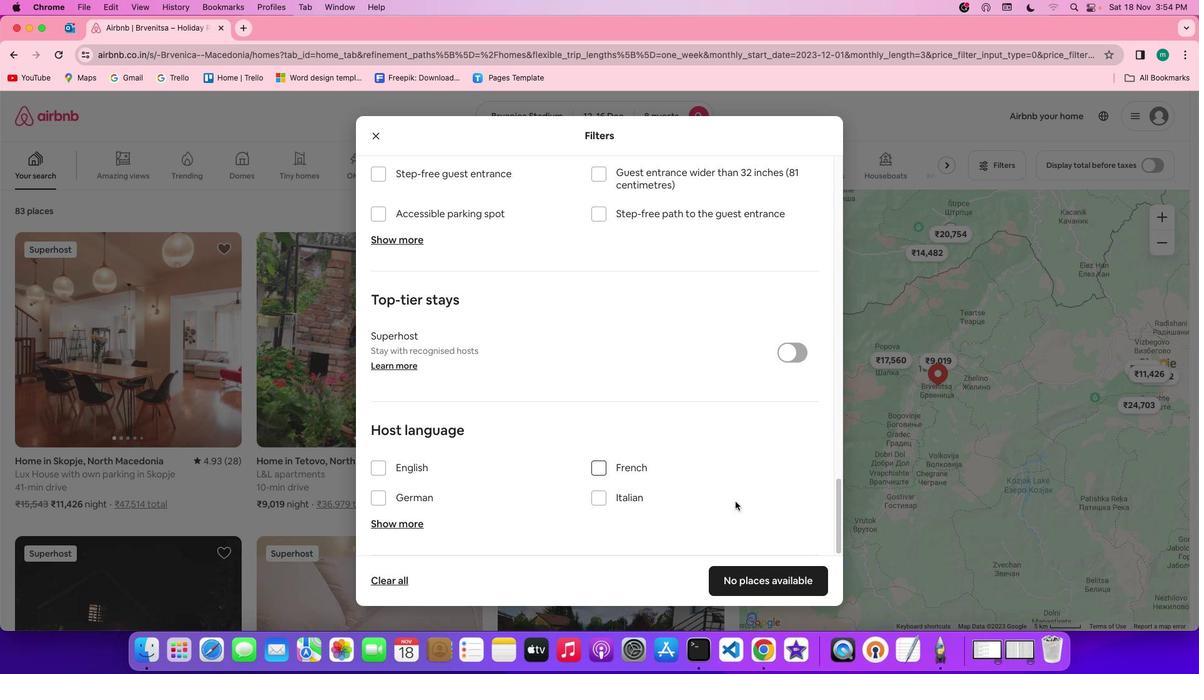 
Action: Mouse scrolled (693, 447) with delta (0, -4)
Screenshot: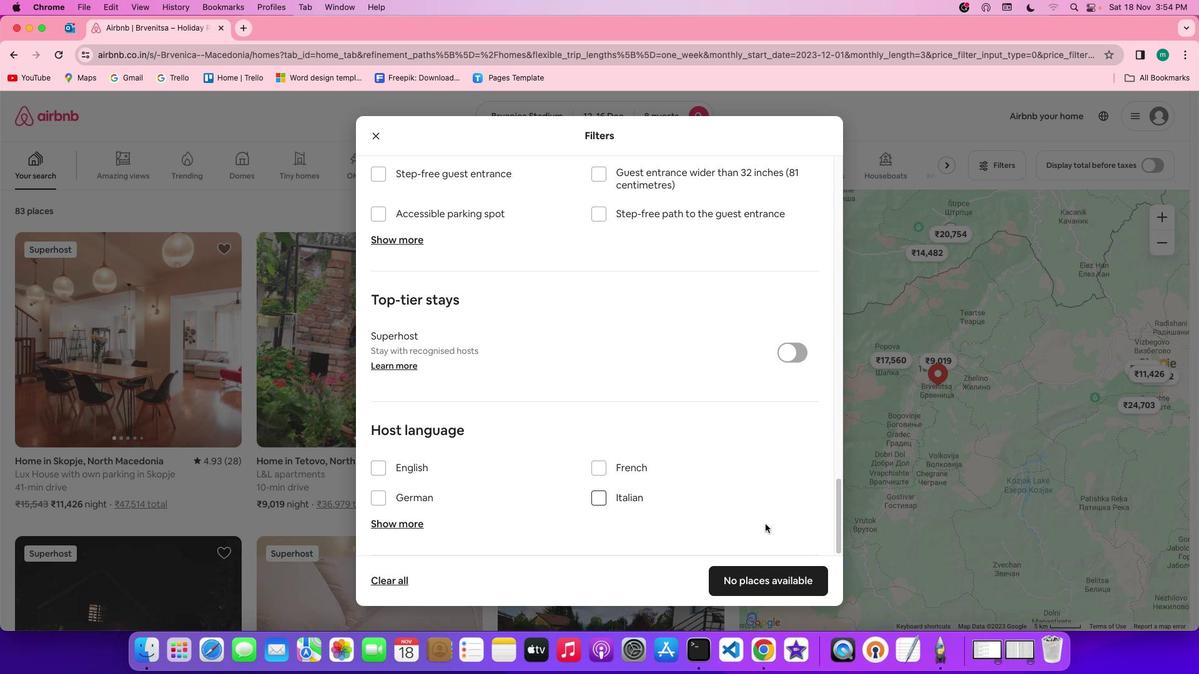 
Action: Mouse moved to (792, 580)
Screenshot: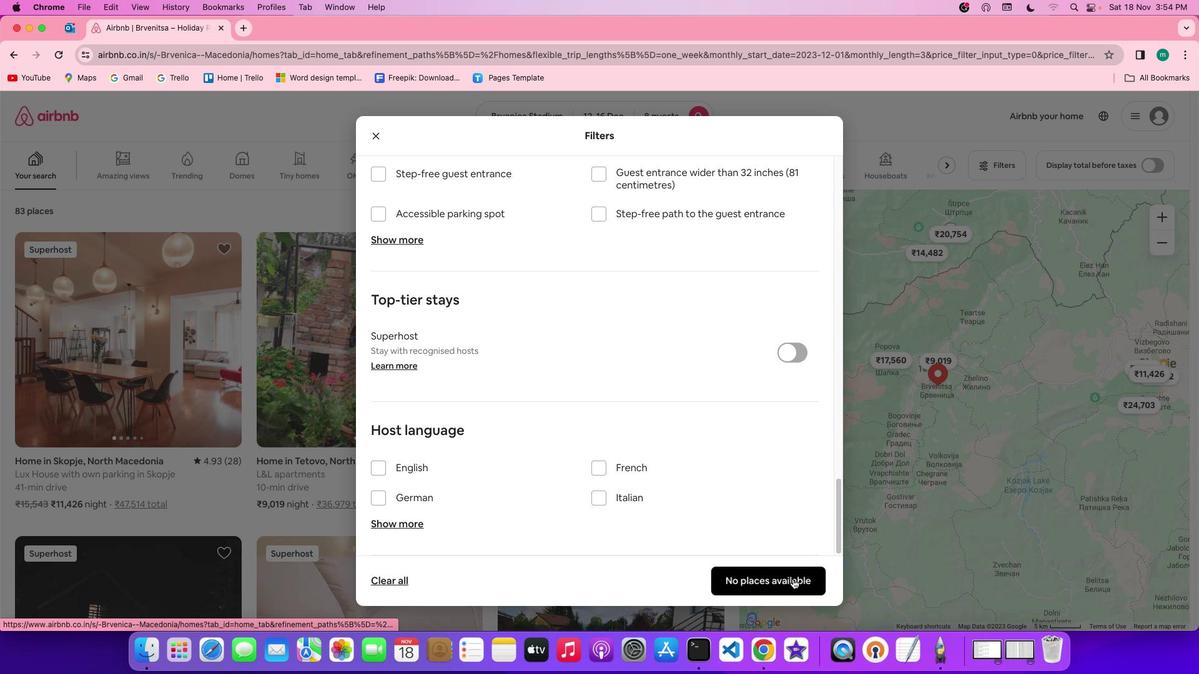
Action: Mouse pressed left at (792, 580)
Screenshot: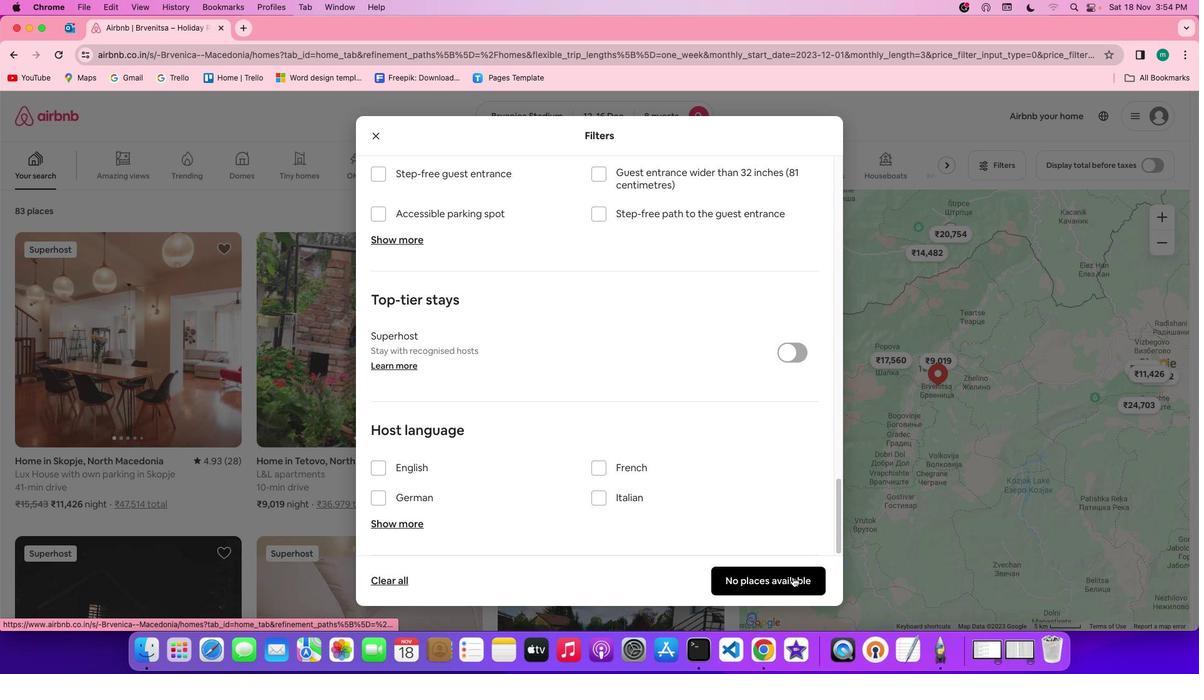 
Action: Mouse moved to (340, 361)
Screenshot: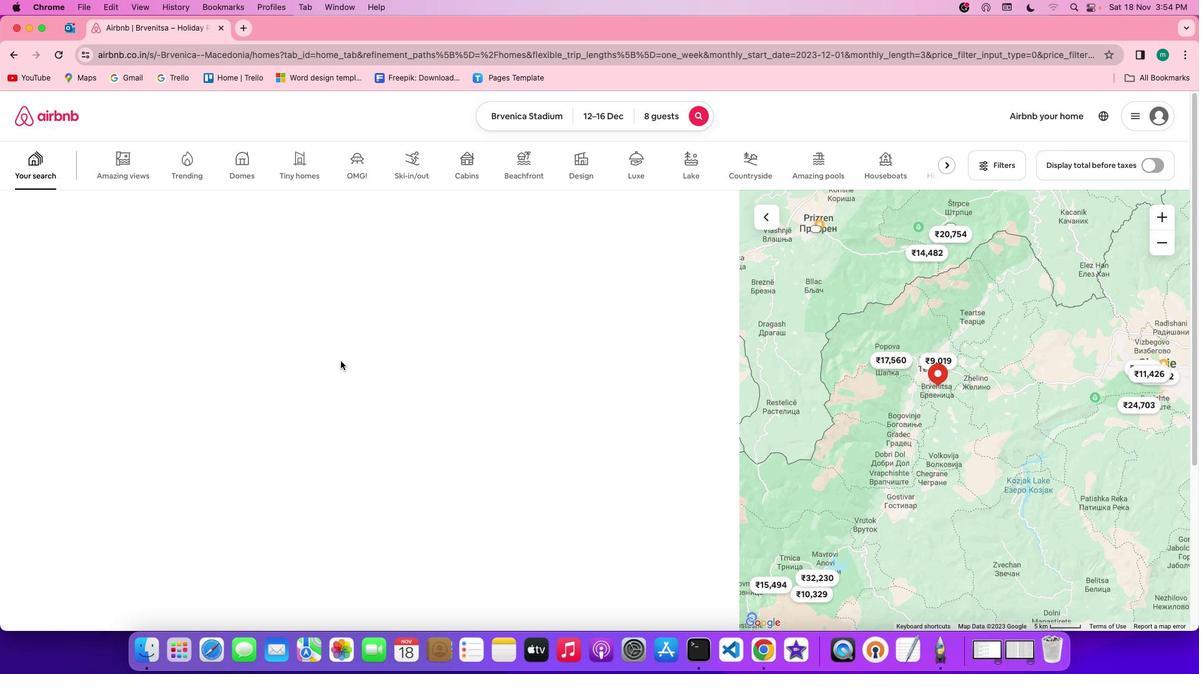 
